 Task: Research Airbnb accommodations for  adventure in the Florida Keys
Action: Mouse moved to (507, 55)
Screenshot: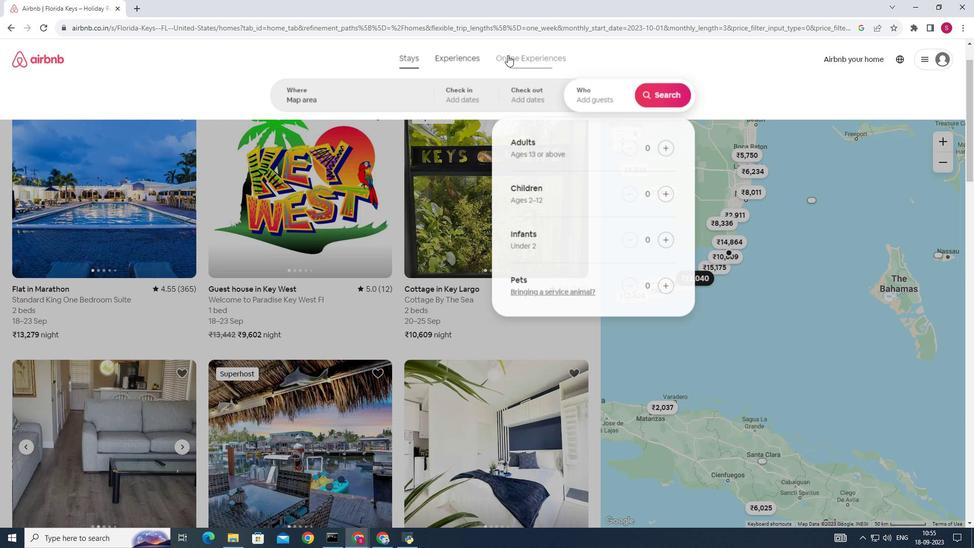 
Action: Mouse pressed left at (507, 55)
Screenshot: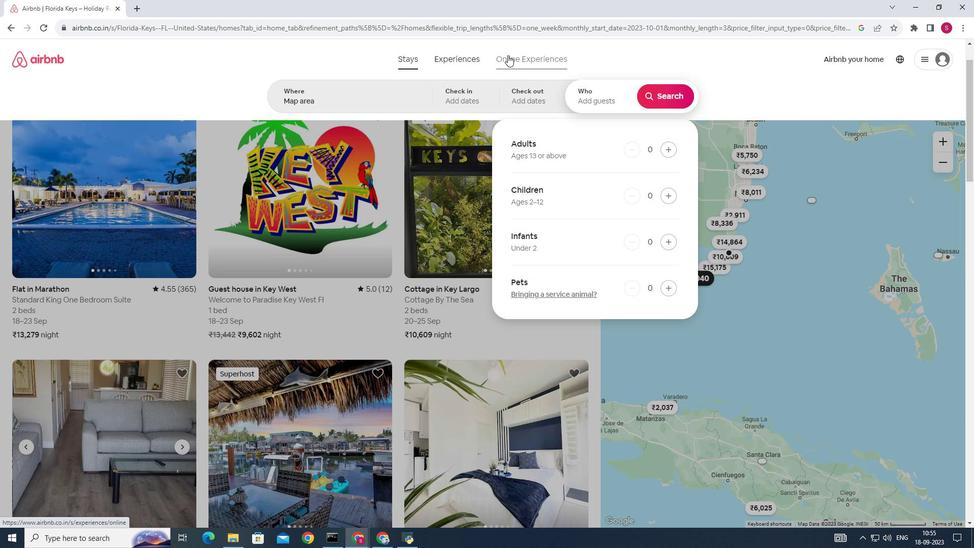 
Action: Mouse moved to (367, 97)
Screenshot: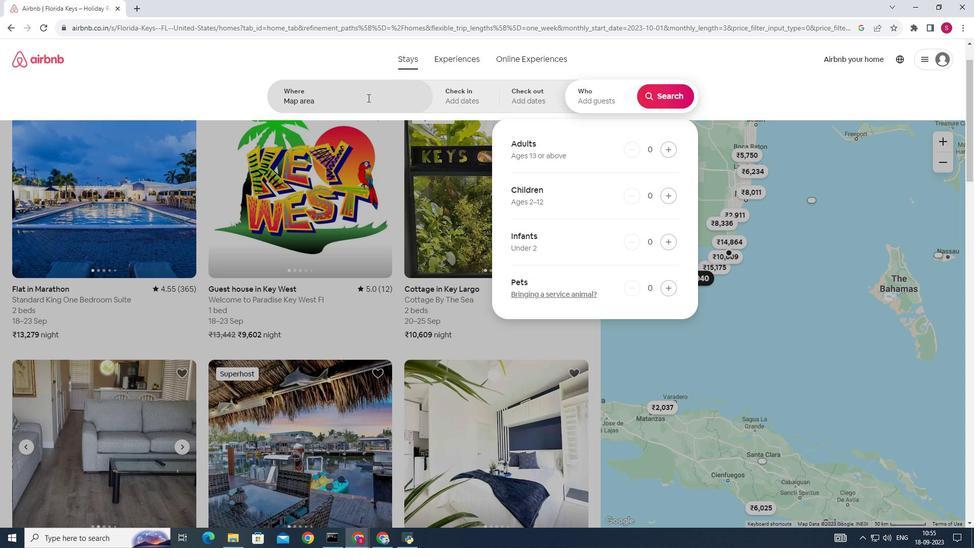 
Action: Mouse pressed left at (367, 97)
Screenshot: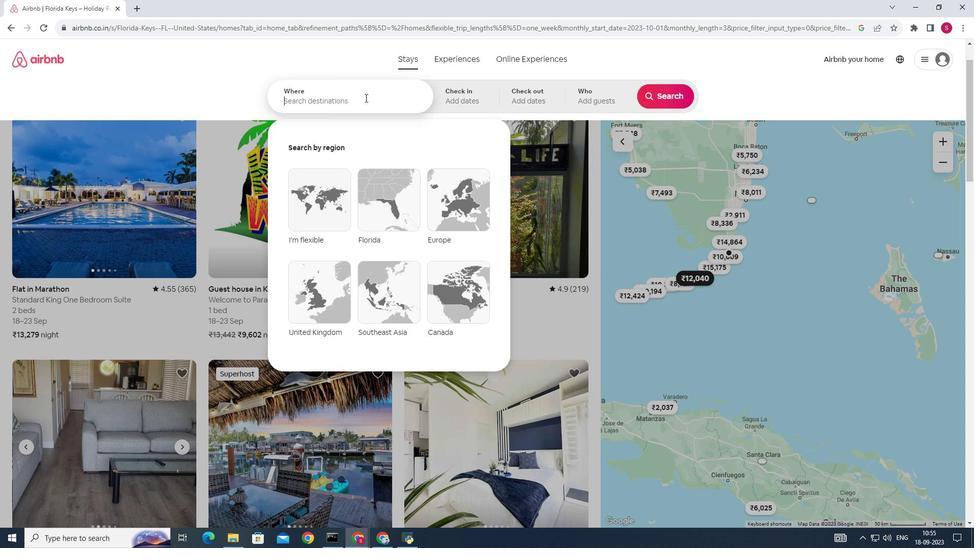 
Action: Mouse moved to (335, 102)
Screenshot: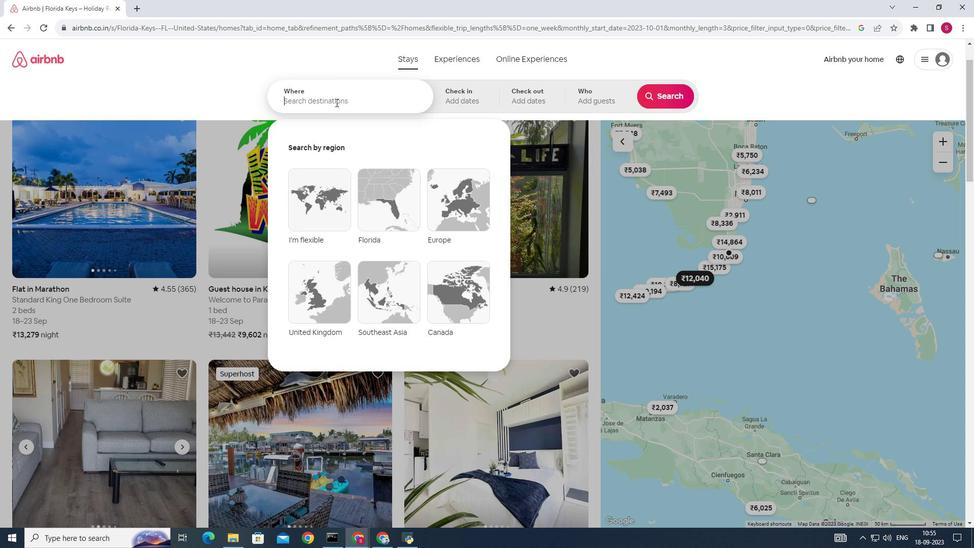 
Action: Key pressed <Key.shift>Fo<Key.backspace>lorida<Key.space><Key.shift>Keys<Key.enter>
Screenshot: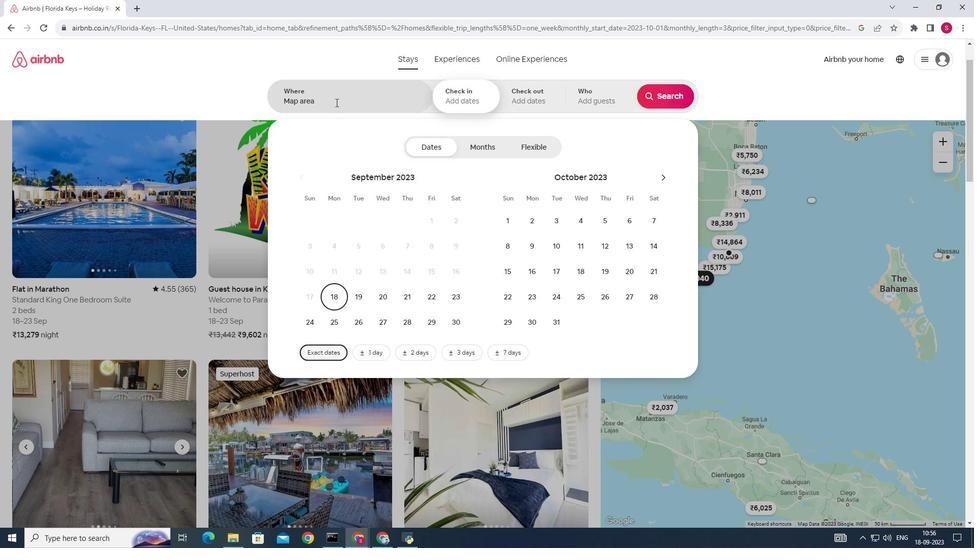 
Action: Mouse moved to (664, 91)
Screenshot: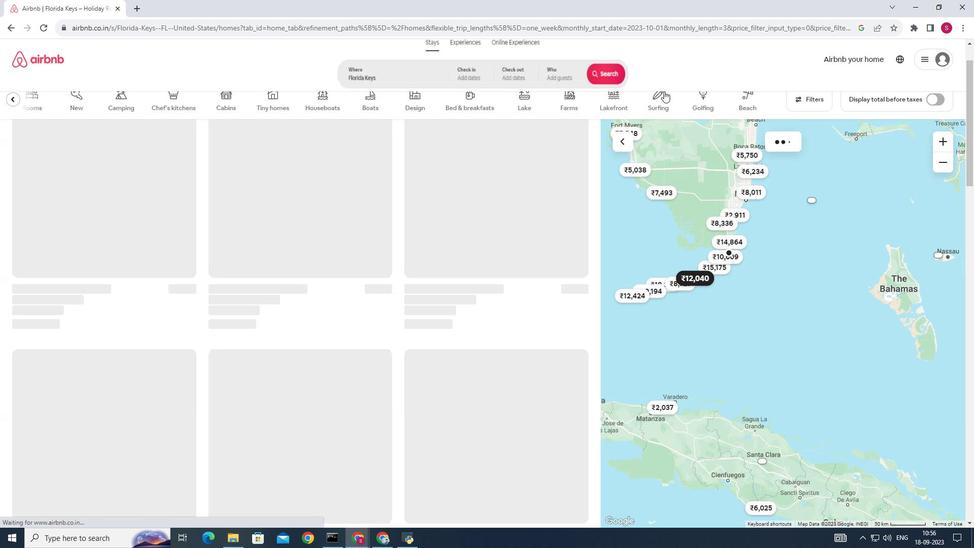 
Action: Mouse pressed left at (664, 91)
Screenshot: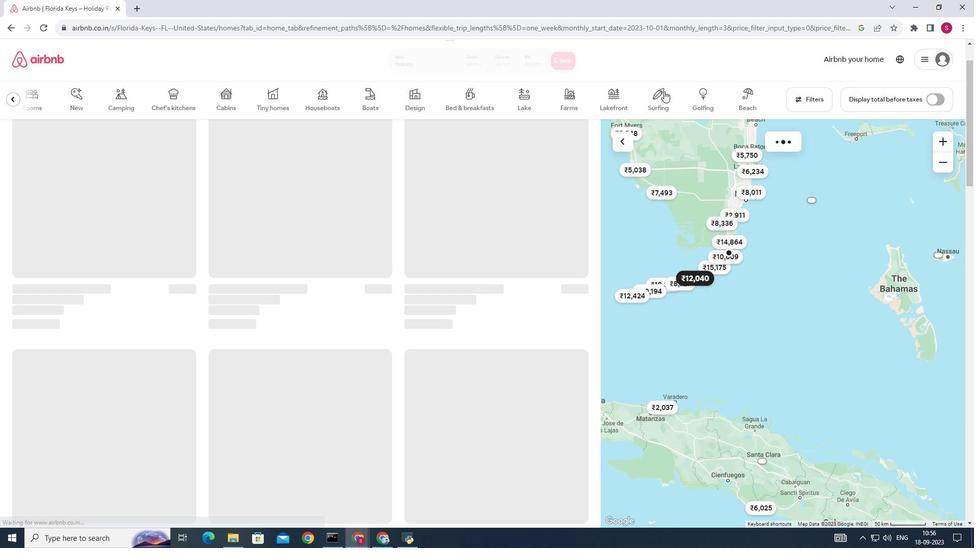 
Action: Mouse moved to (367, 93)
Screenshot: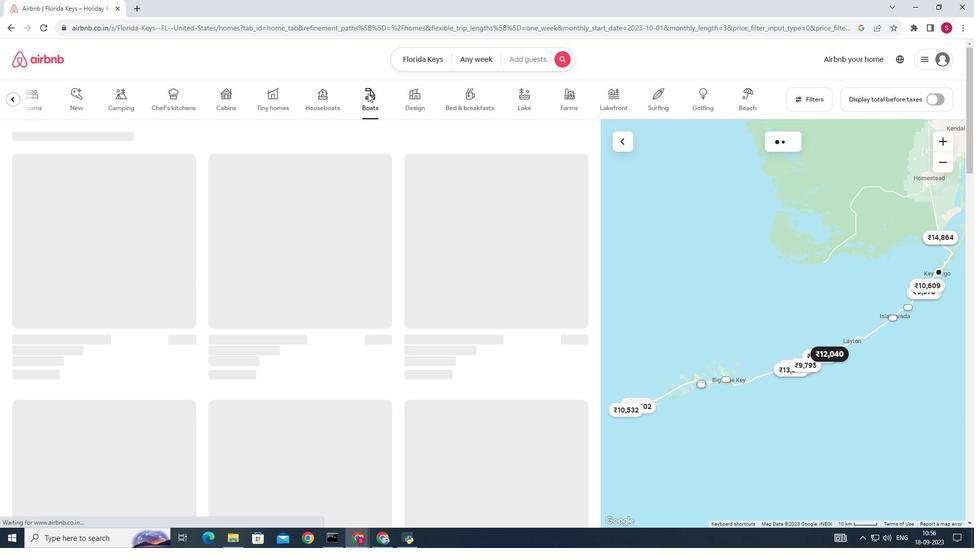 
Action: Mouse pressed left at (367, 93)
Screenshot: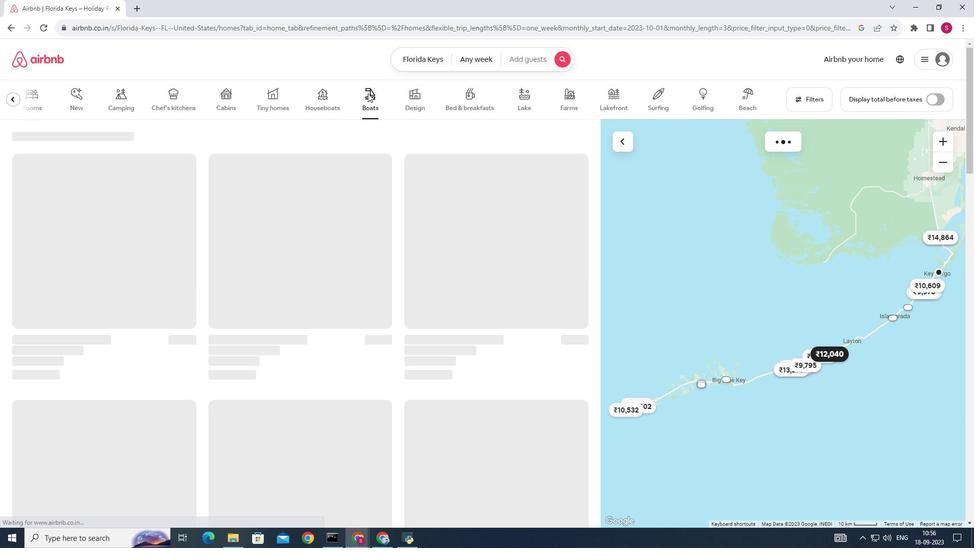 
Action: Mouse moved to (128, 263)
Screenshot: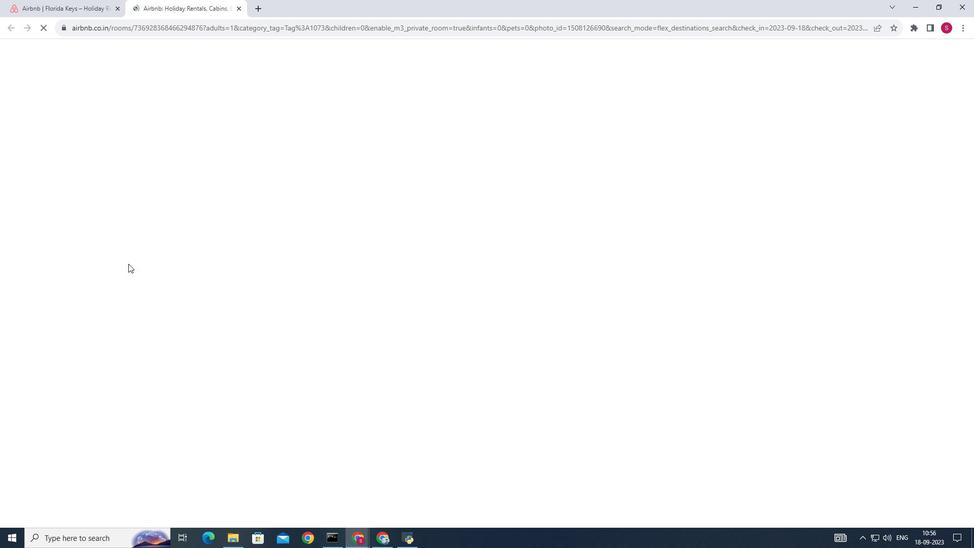 
Action: Mouse pressed left at (128, 263)
Screenshot: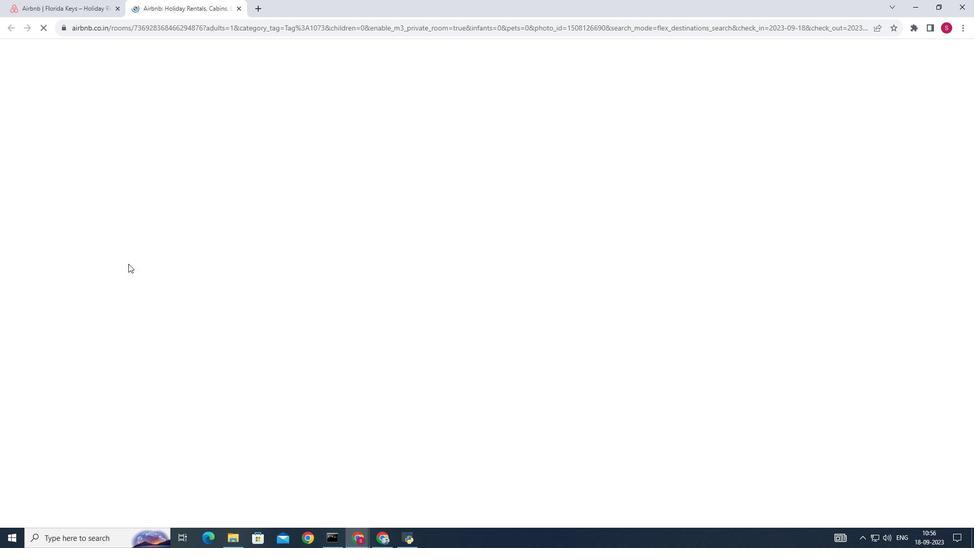 
Action: Mouse moved to (320, 291)
Screenshot: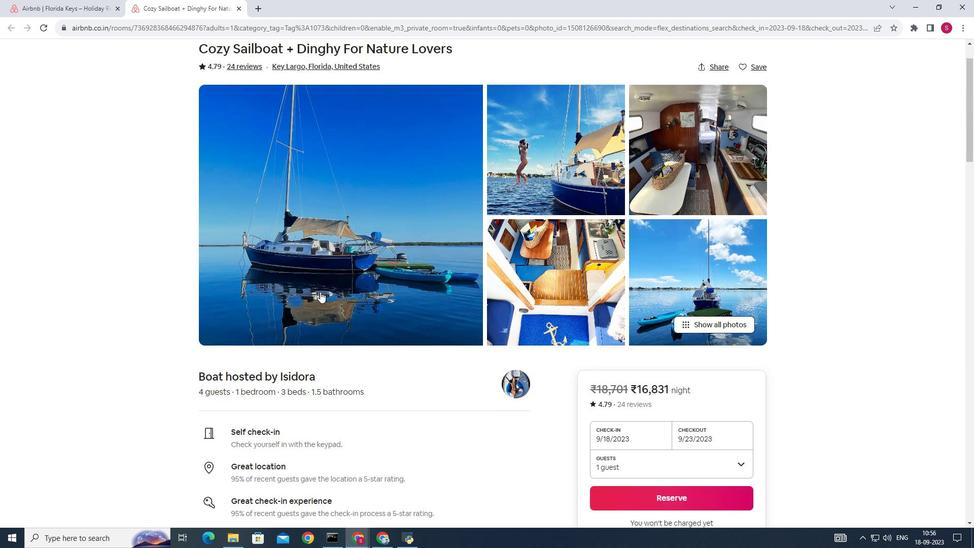 
Action: Mouse scrolled (320, 291) with delta (0, 0)
Screenshot: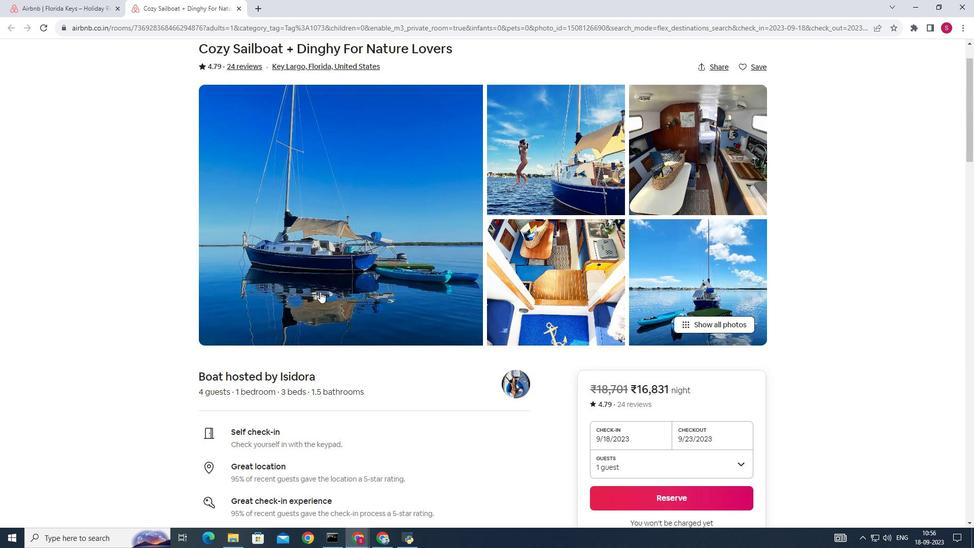 
Action: Mouse scrolled (320, 291) with delta (0, 0)
Screenshot: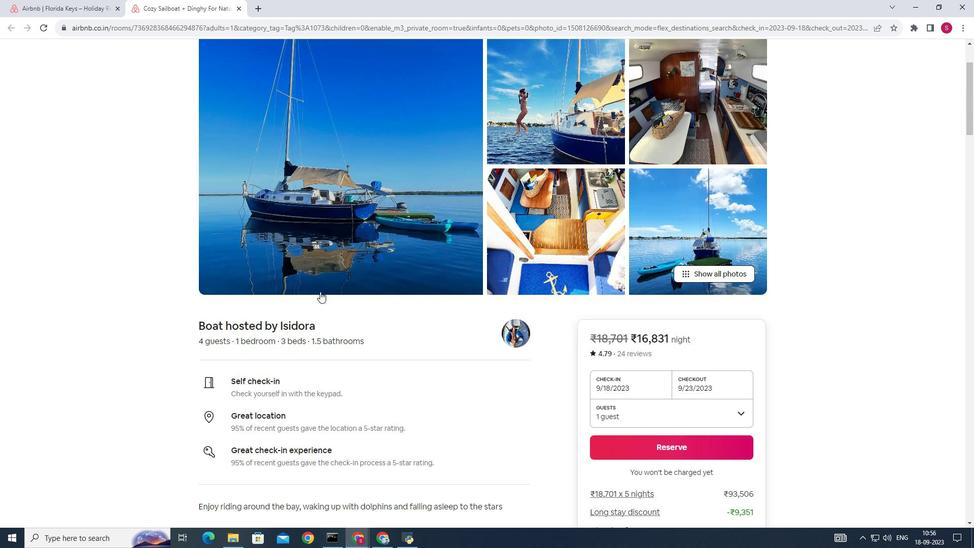 
Action: Mouse scrolled (320, 291) with delta (0, 0)
Screenshot: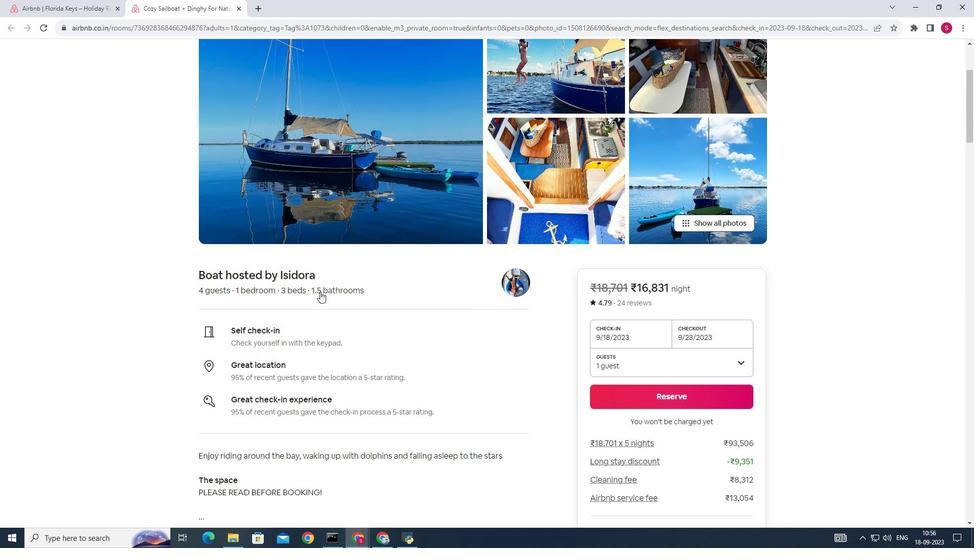 
Action: Mouse scrolled (320, 291) with delta (0, 0)
Screenshot: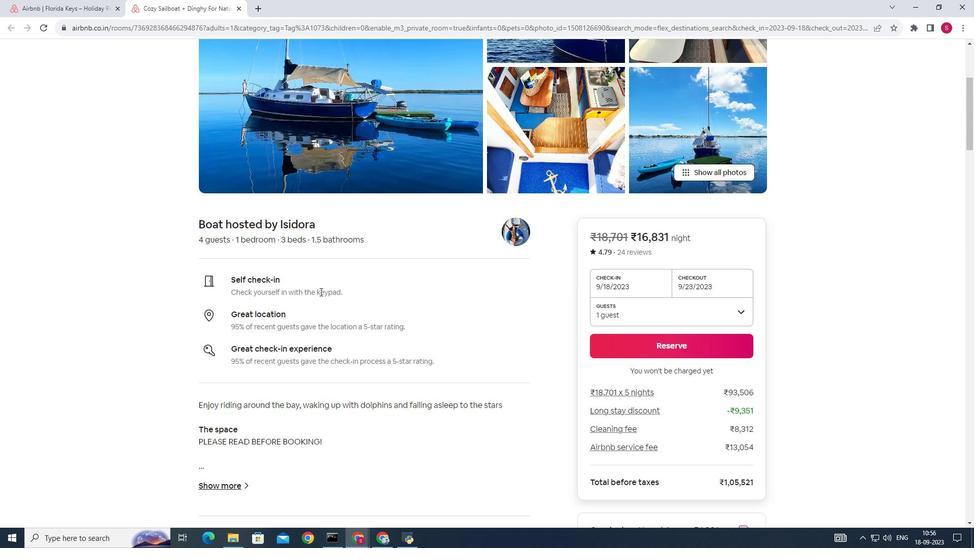 
Action: Mouse scrolled (320, 291) with delta (0, 0)
Screenshot: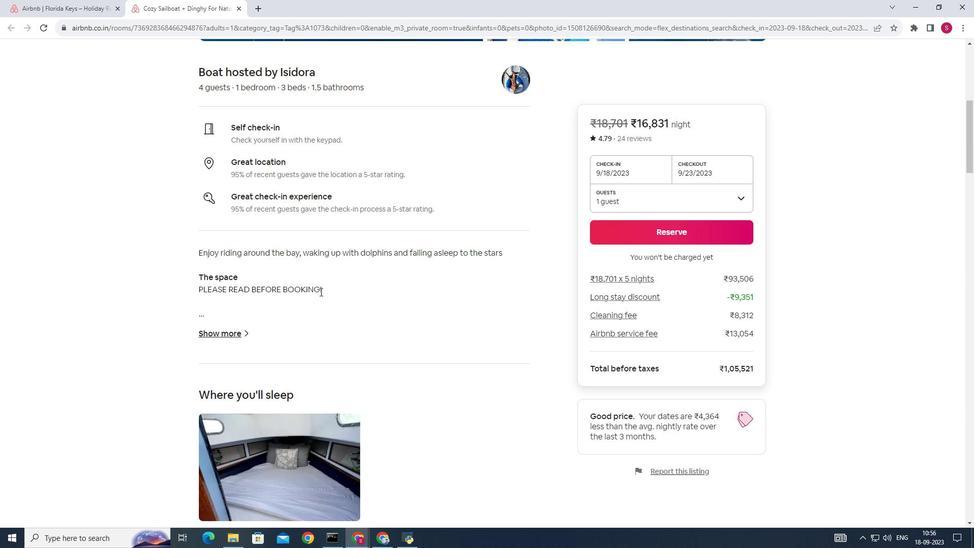 
Action: Mouse scrolled (320, 291) with delta (0, 0)
Screenshot: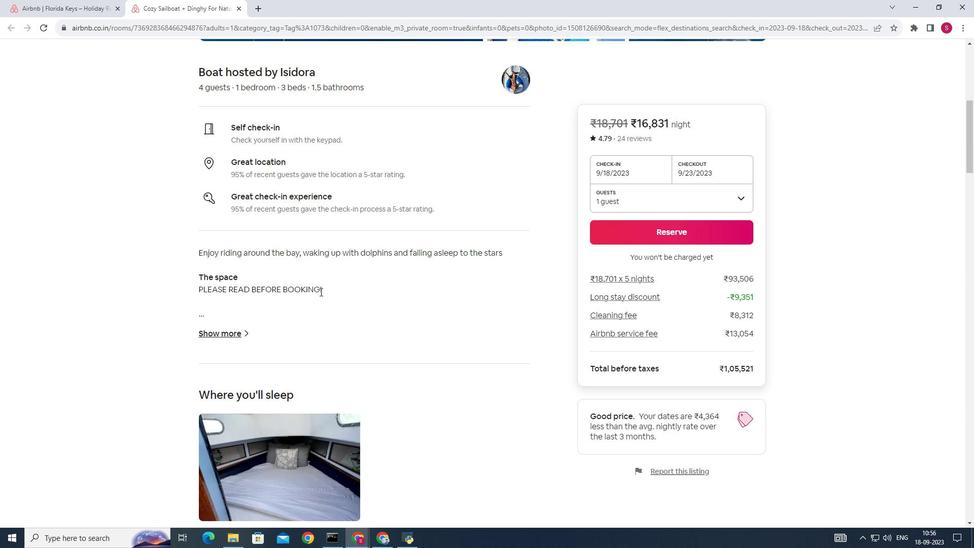 
Action: Mouse scrolled (320, 291) with delta (0, 0)
Screenshot: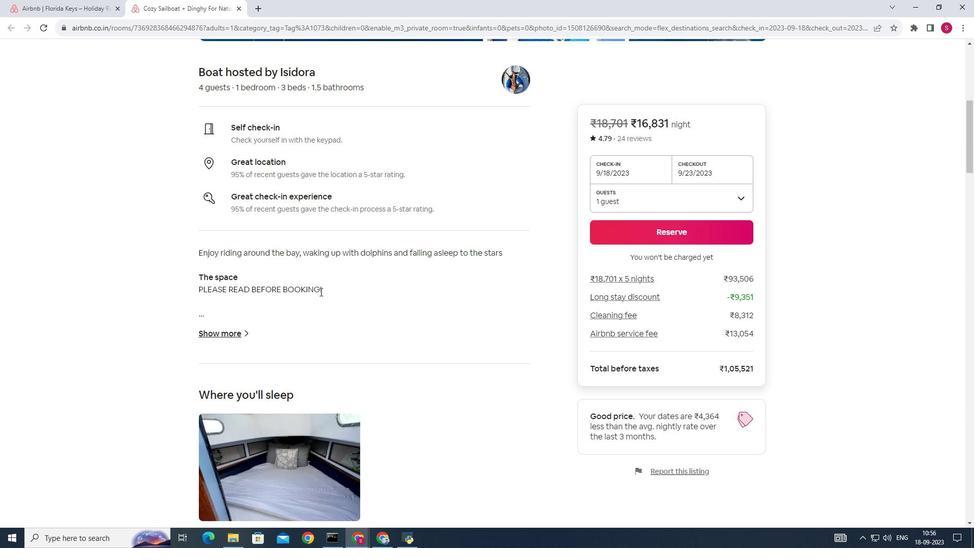 
Action: Mouse scrolled (320, 291) with delta (0, 0)
Screenshot: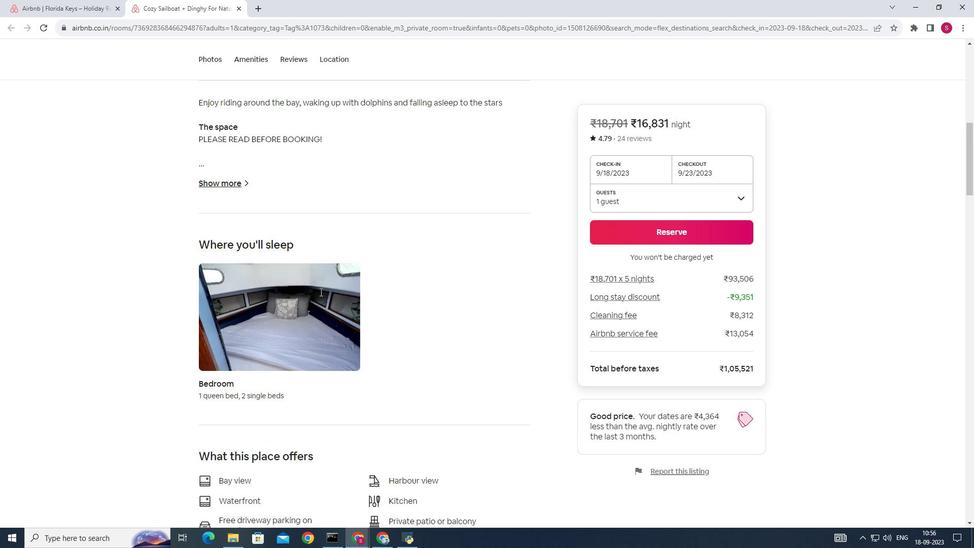 
Action: Mouse scrolled (320, 291) with delta (0, 0)
Screenshot: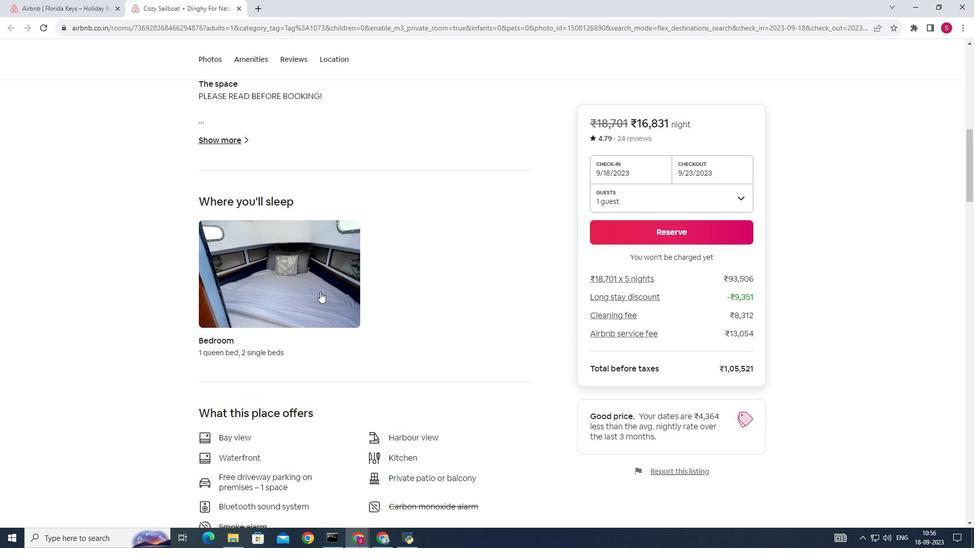 
Action: Mouse scrolled (320, 291) with delta (0, 0)
Screenshot: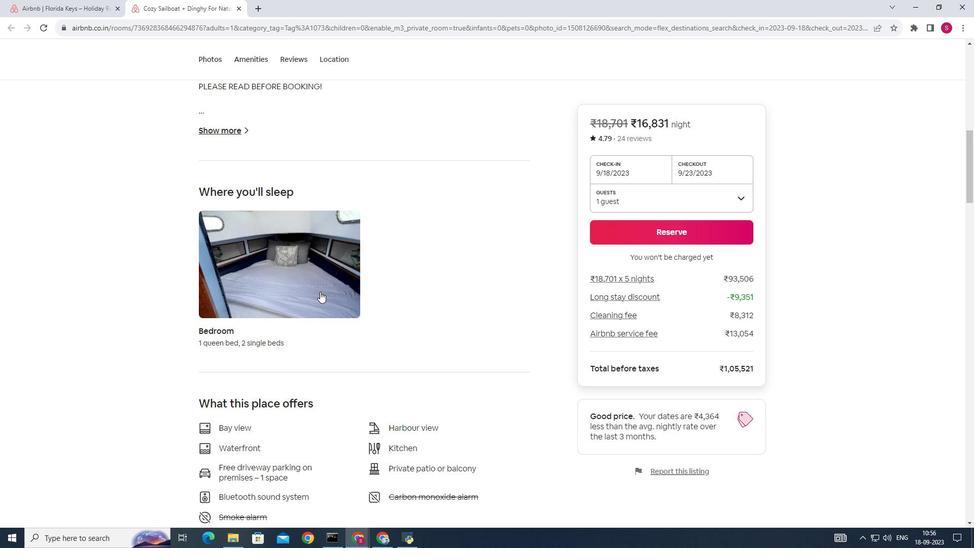
Action: Mouse scrolled (320, 291) with delta (0, 0)
Screenshot: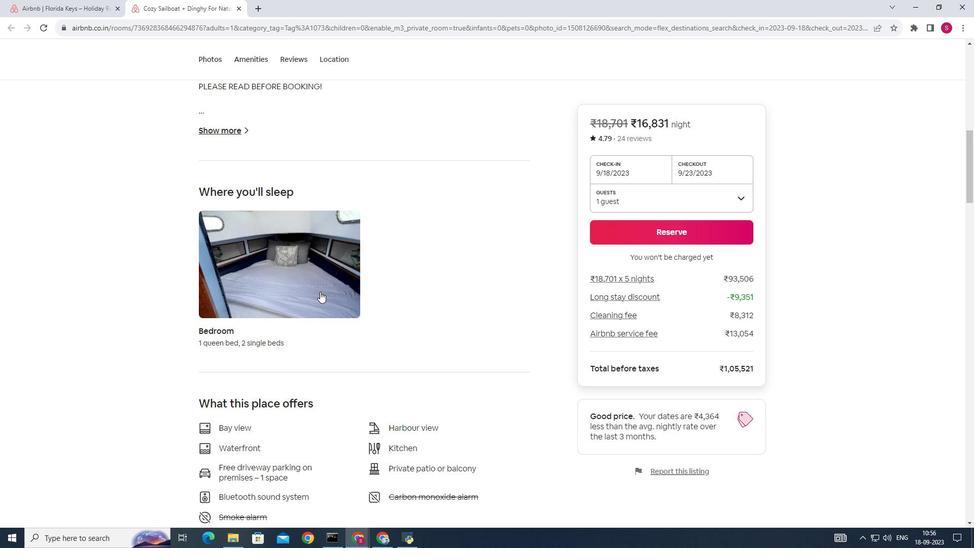 
Action: Mouse scrolled (320, 291) with delta (0, 0)
Screenshot: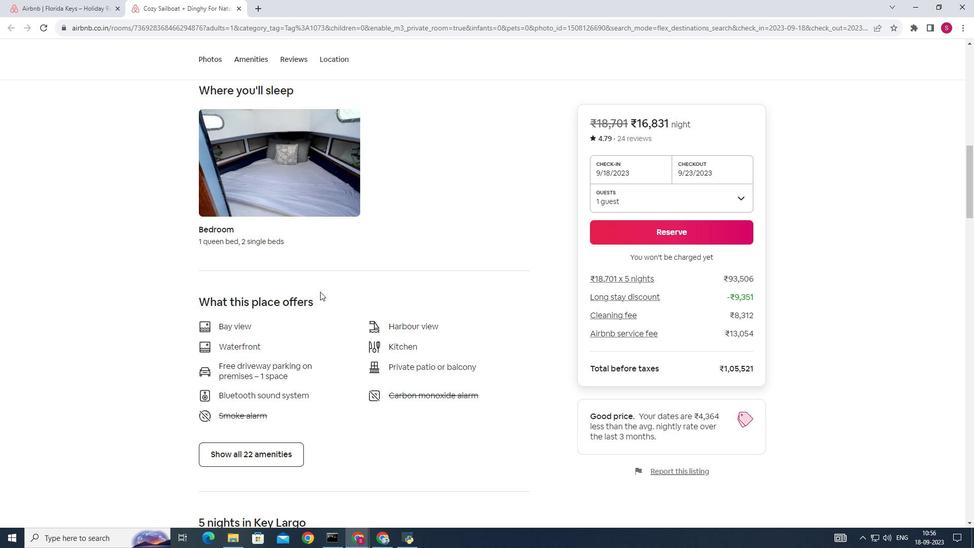 
Action: Mouse scrolled (320, 291) with delta (0, 0)
Screenshot: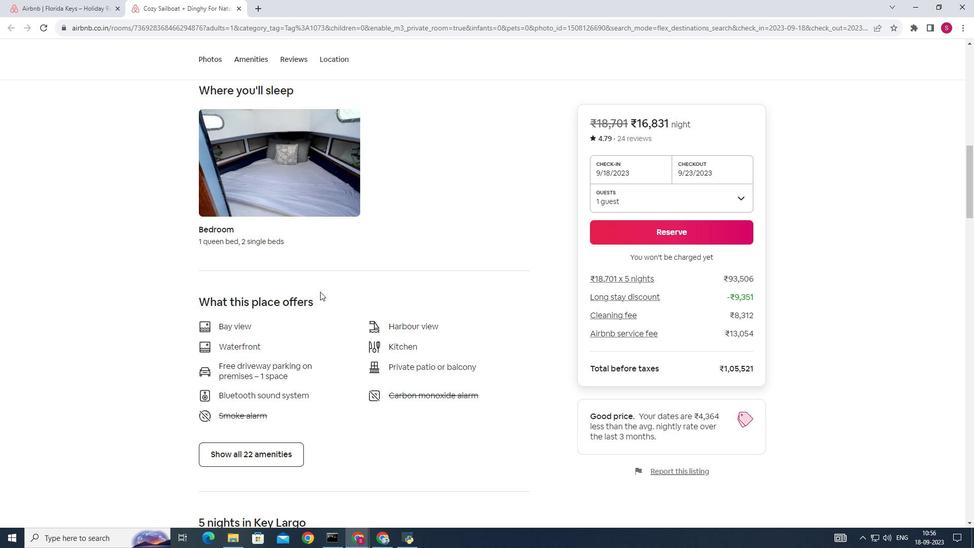 
Action: Mouse scrolled (320, 291) with delta (0, 0)
Screenshot: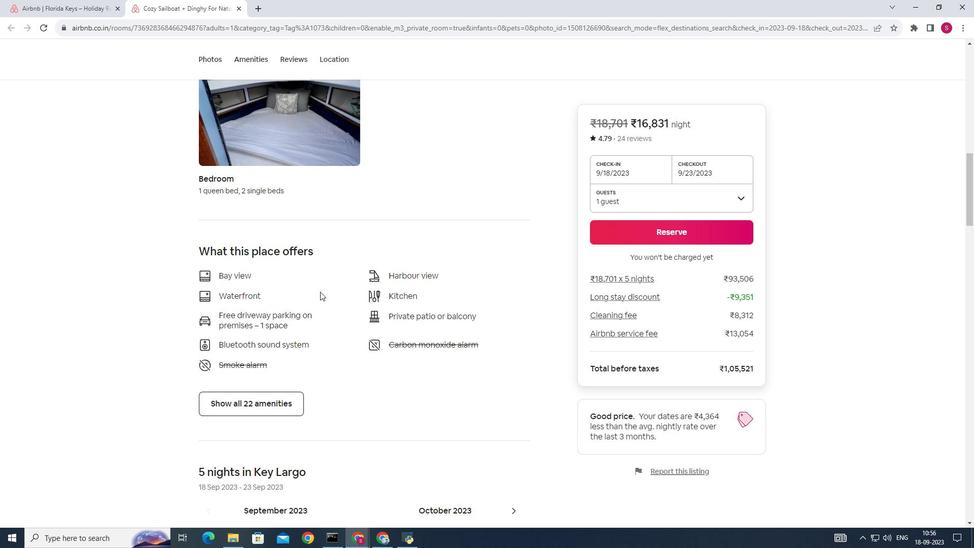 
Action: Mouse scrolled (320, 291) with delta (0, 0)
Screenshot: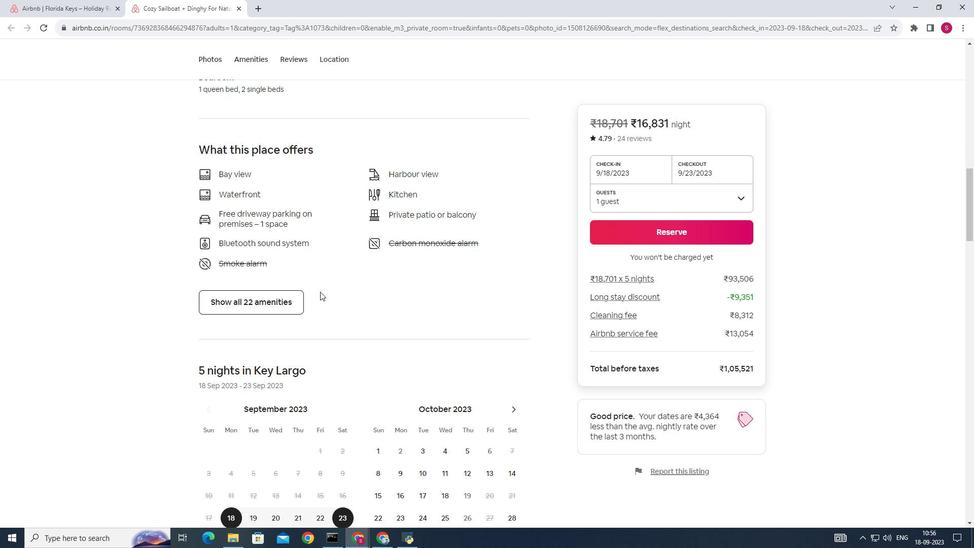 
Action: Mouse scrolled (320, 291) with delta (0, 0)
Screenshot: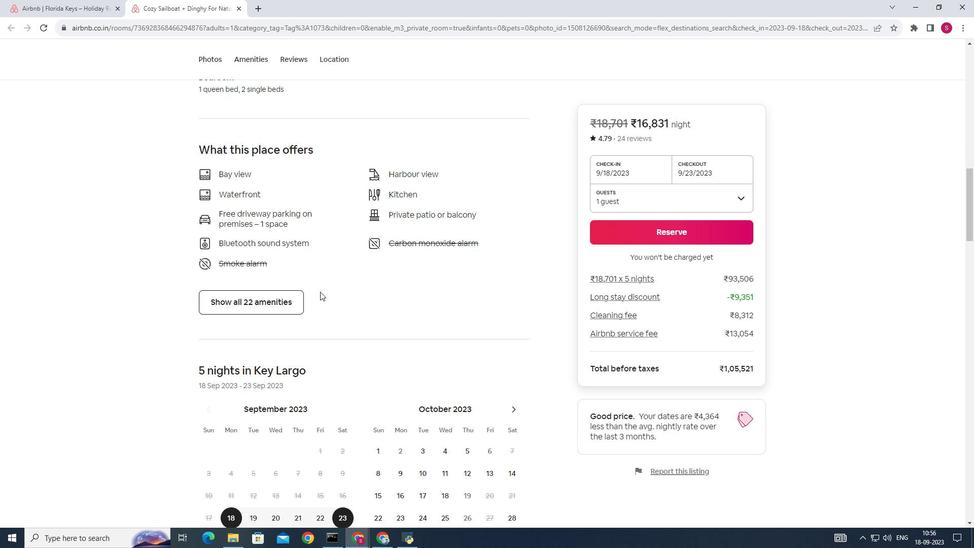 
Action: Mouse moved to (249, 306)
Screenshot: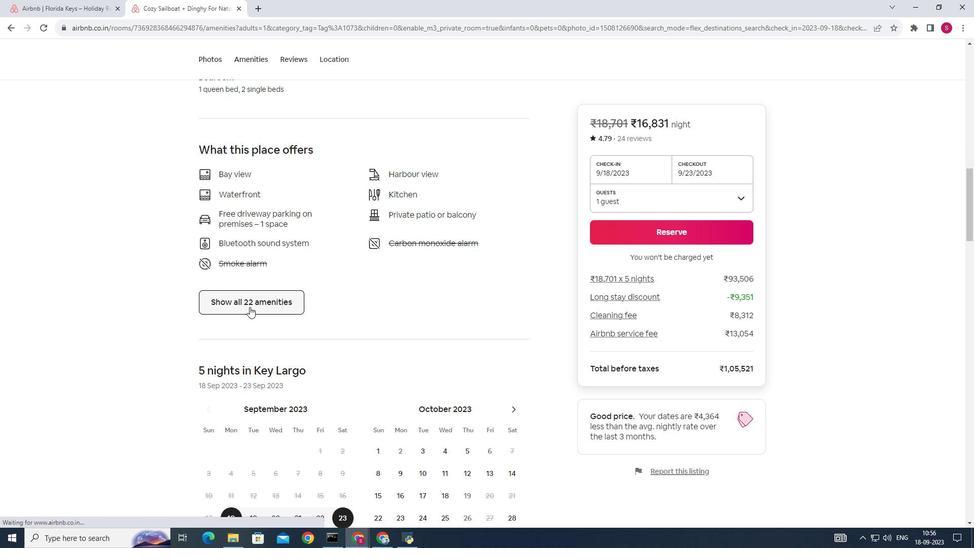 
Action: Mouse pressed left at (249, 306)
Screenshot: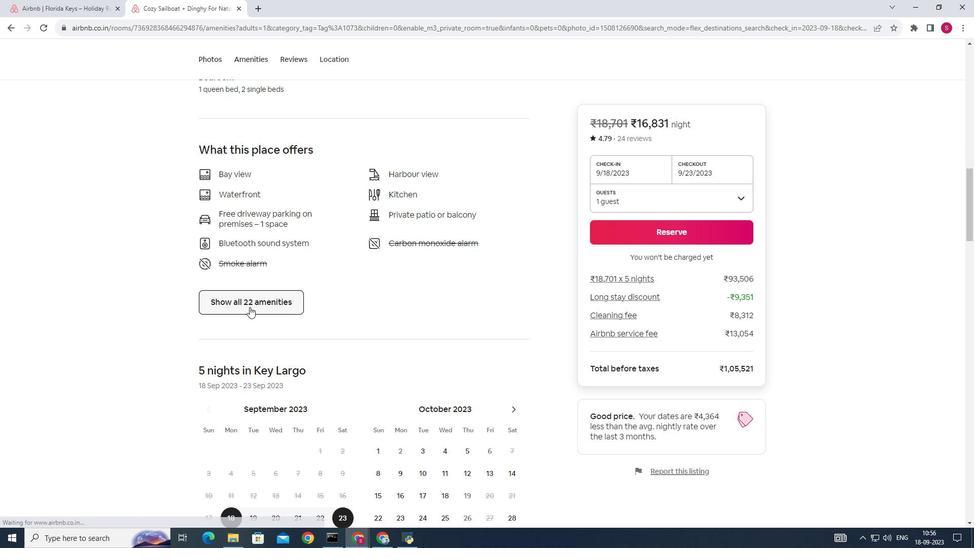 
Action: Mouse moved to (349, 194)
Screenshot: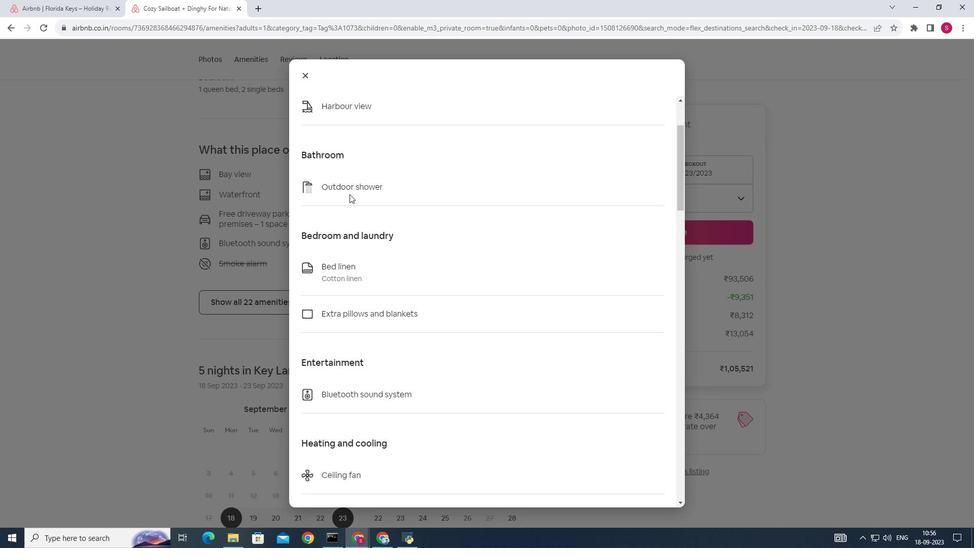 
Action: Mouse scrolled (349, 193) with delta (0, 0)
Screenshot: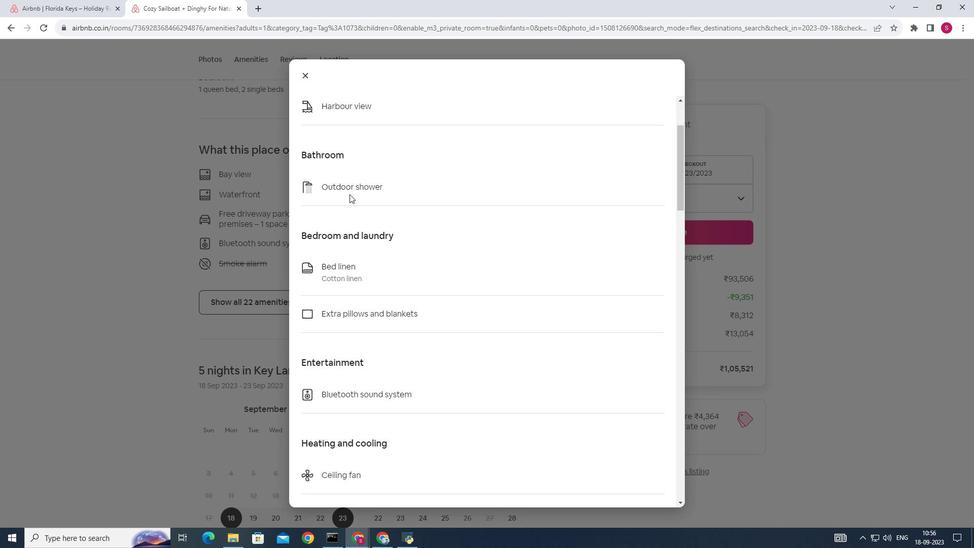 
Action: Mouse scrolled (349, 193) with delta (0, 0)
Screenshot: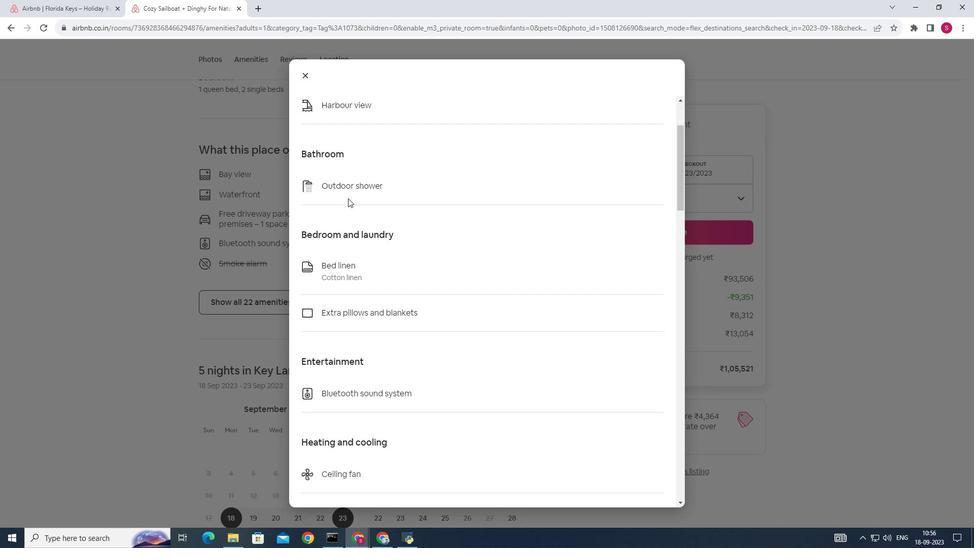 
Action: Mouse moved to (348, 198)
Screenshot: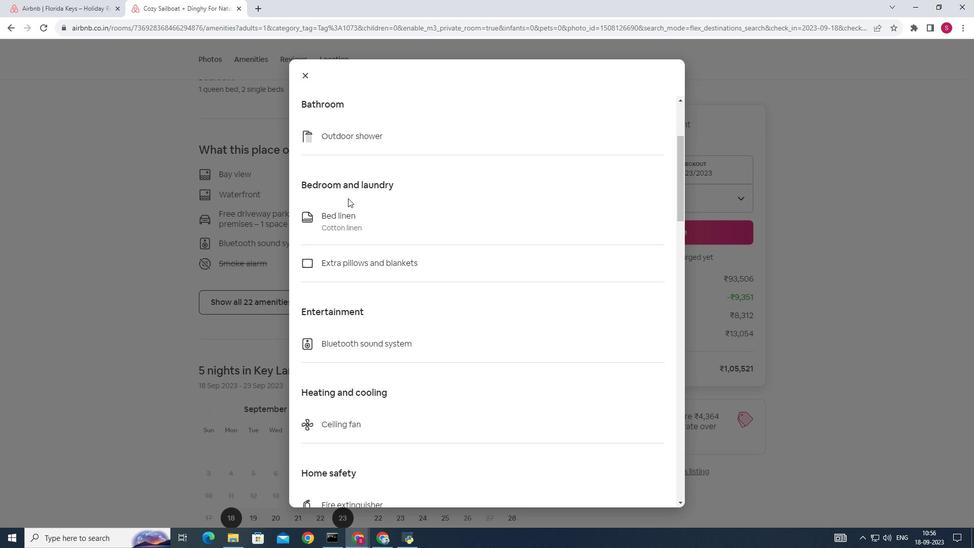 
Action: Mouse scrolled (348, 197) with delta (0, 0)
Screenshot: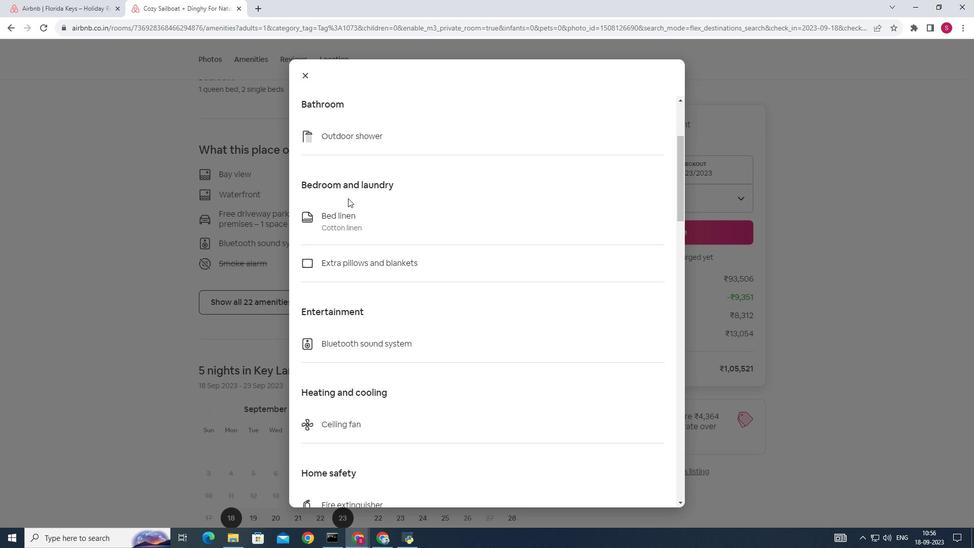 
Action: Mouse moved to (348, 198)
Screenshot: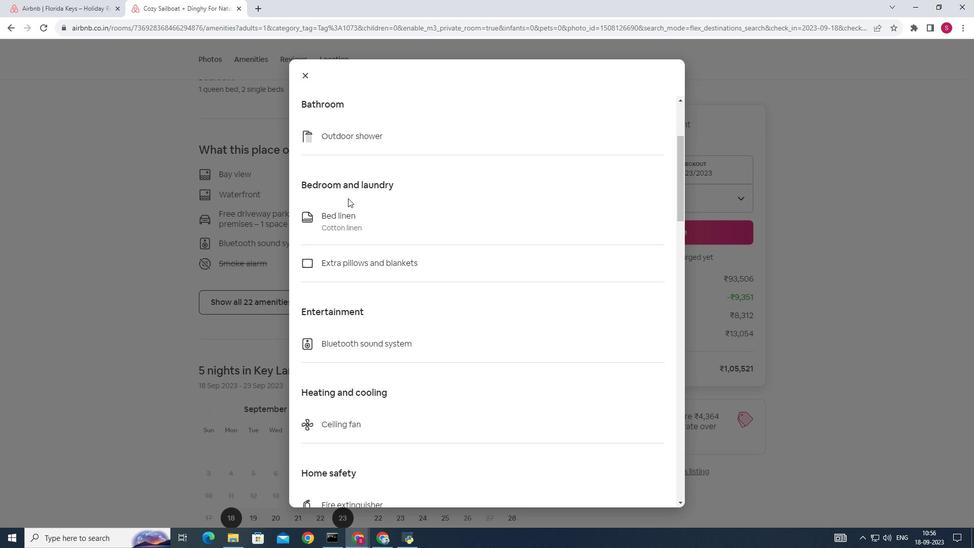 
Action: Mouse scrolled (348, 197) with delta (0, 0)
Screenshot: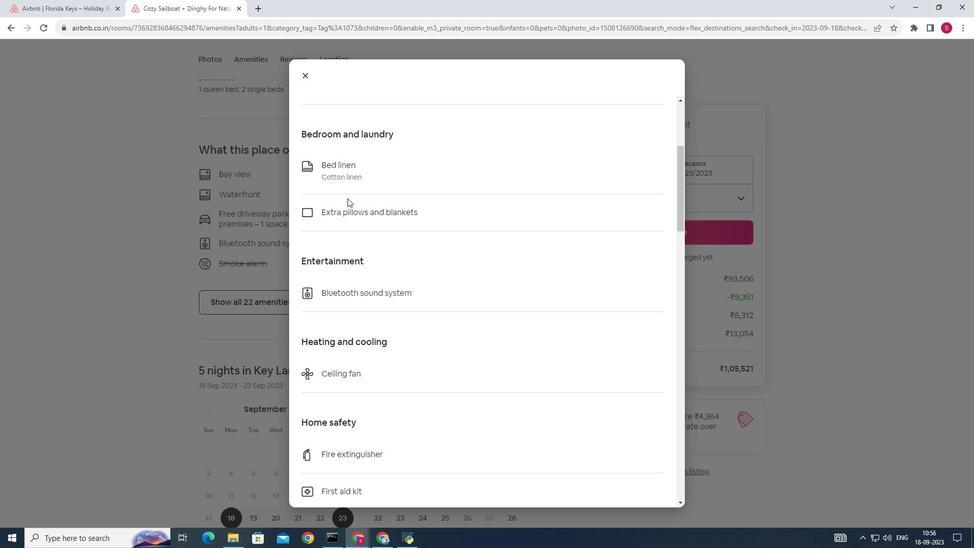 
Action: Mouse moved to (347, 198)
Screenshot: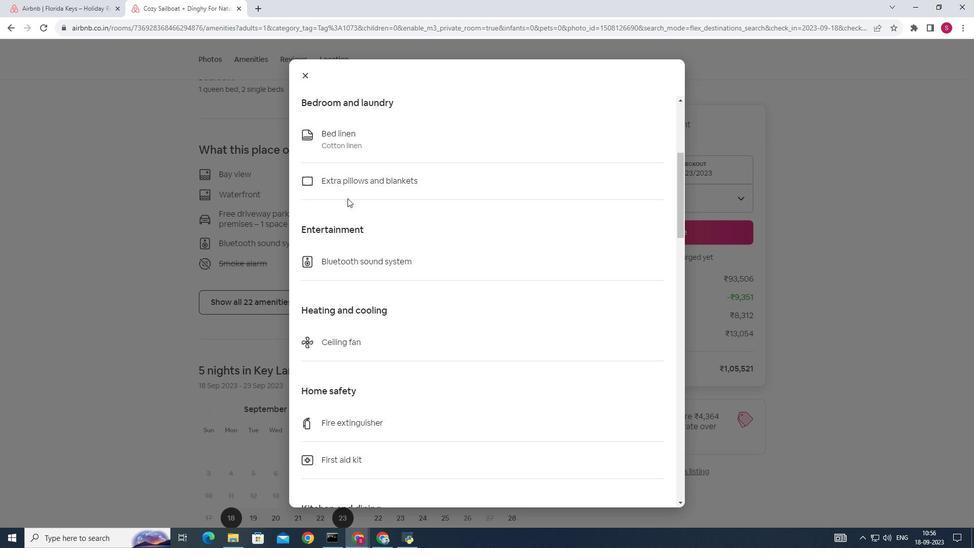 
Action: Mouse scrolled (347, 197) with delta (0, 0)
Screenshot: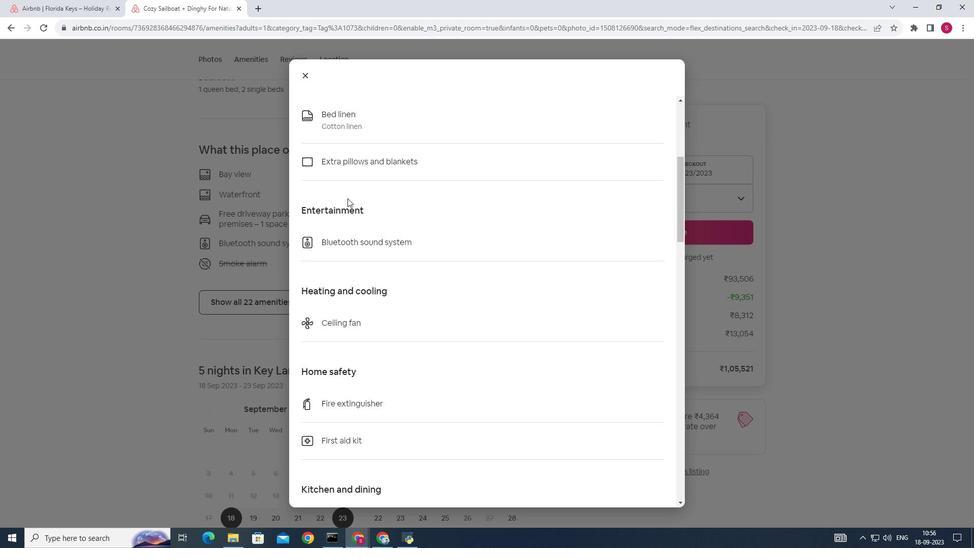 
Action: Mouse scrolled (347, 197) with delta (0, 0)
Screenshot: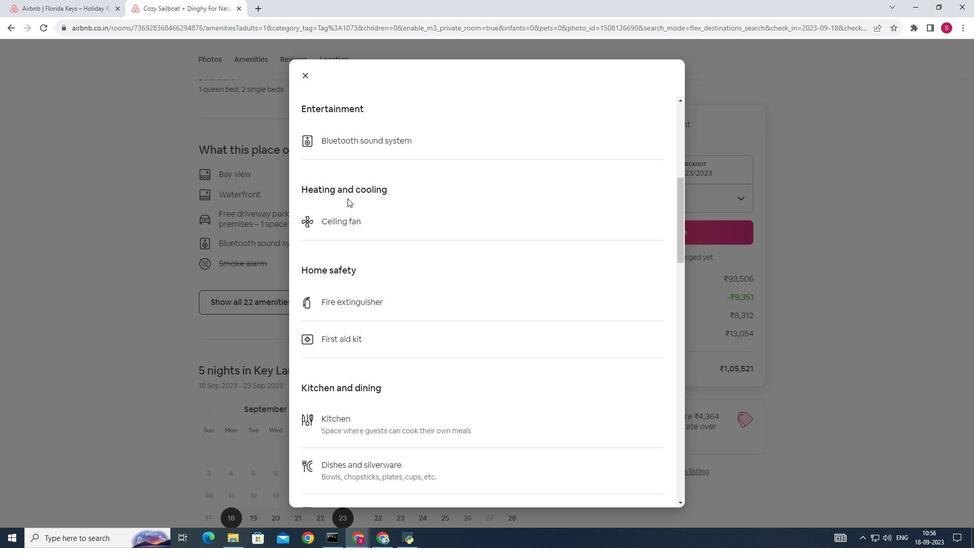 
Action: Mouse scrolled (347, 197) with delta (0, 0)
Screenshot: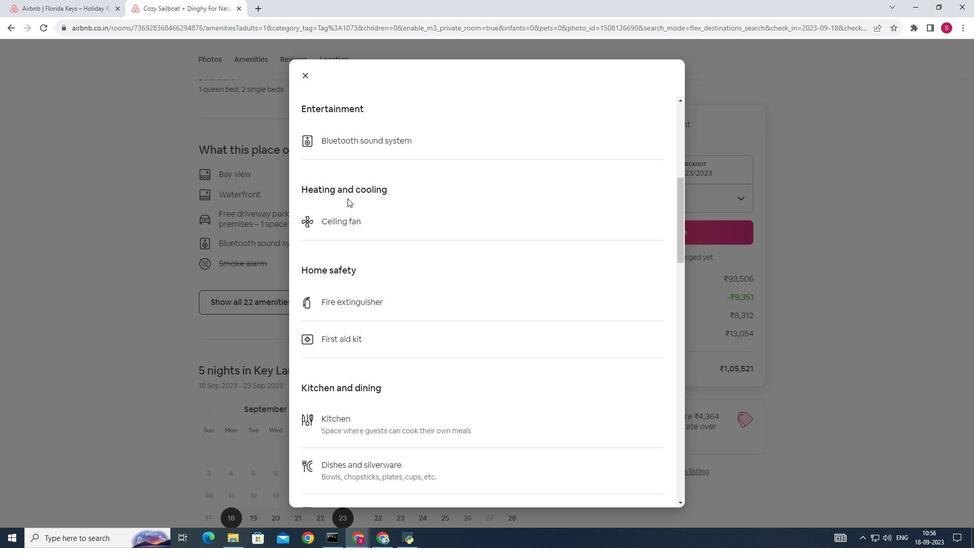 
Action: Mouse scrolled (347, 197) with delta (0, 0)
Screenshot: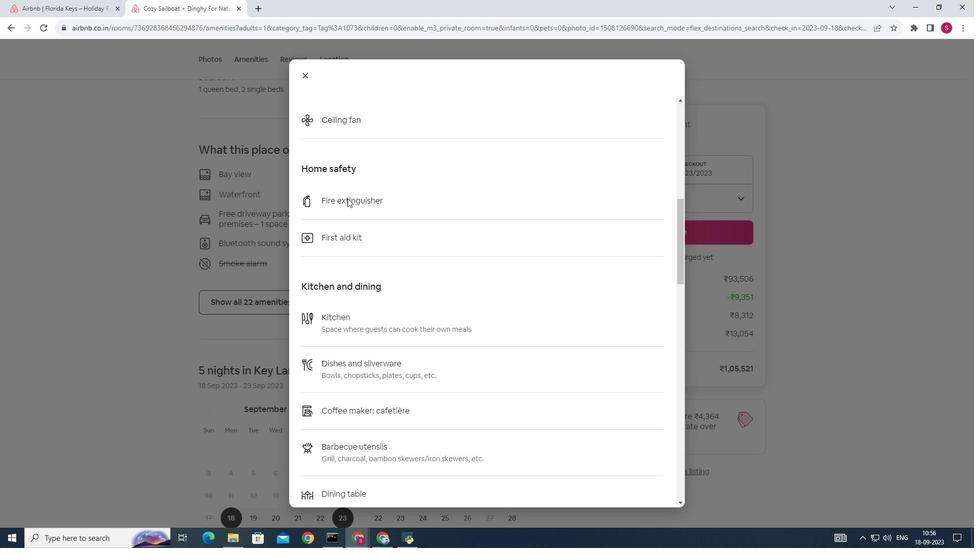 
Action: Mouse scrolled (347, 197) with delta (0, 0)
Screenshot: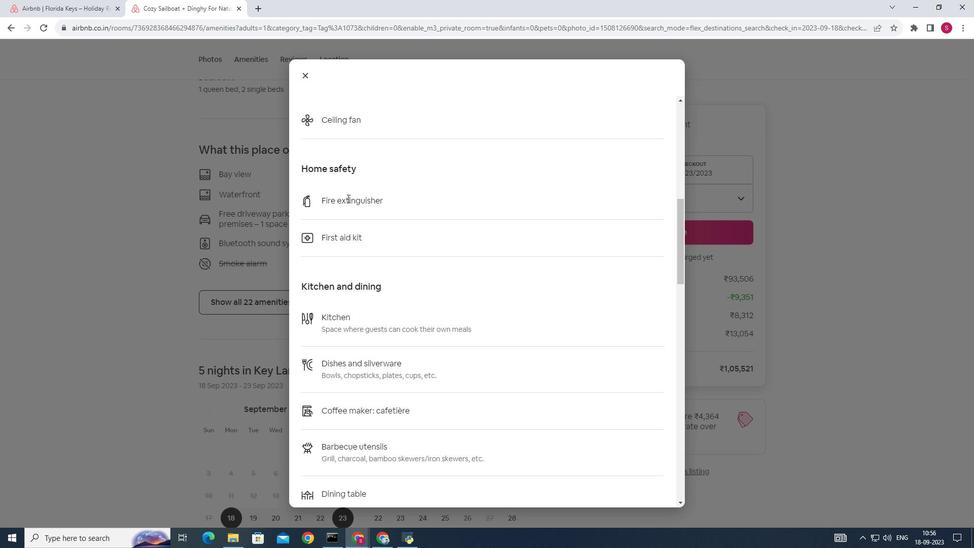
Action: Mouse scrolled (347, 197) with delta (0, 0)
Screenshot: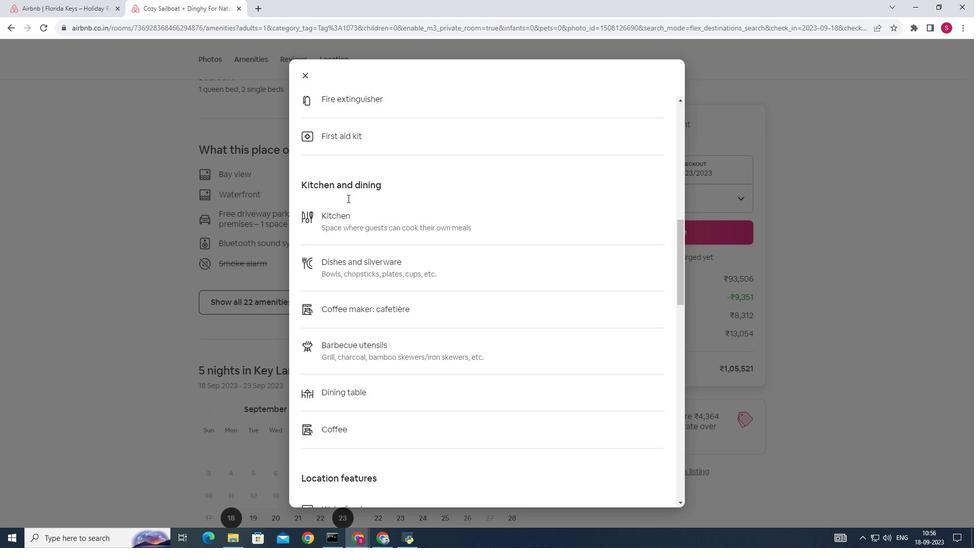 
Action: Mouse scrolled (347, 197) with delta (0, 0)
Screenshot: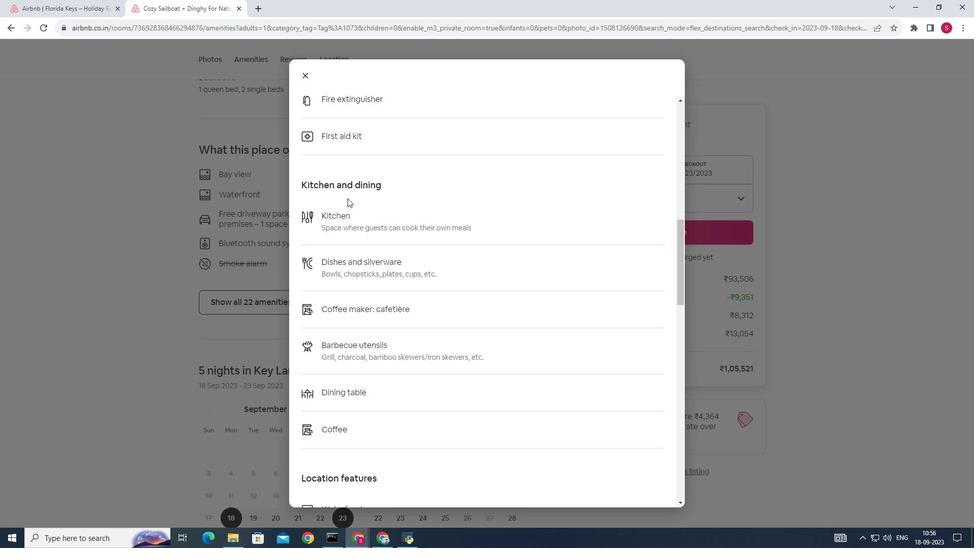 
Action: Mouse scrolled (347, 197) with delta (0, 0)
Screenshot: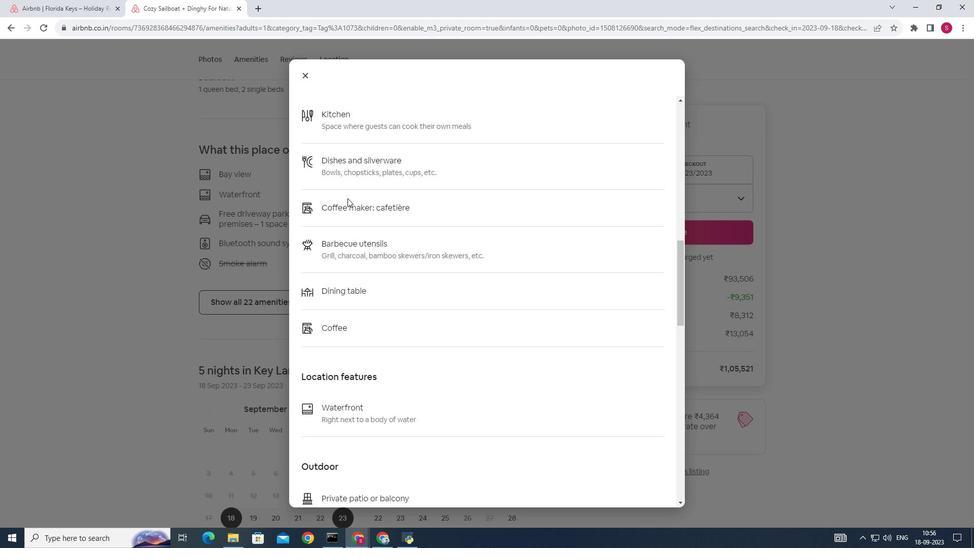 
Action: Mouse scrolled (347, 197) with delta (0, 0)
Screenshot: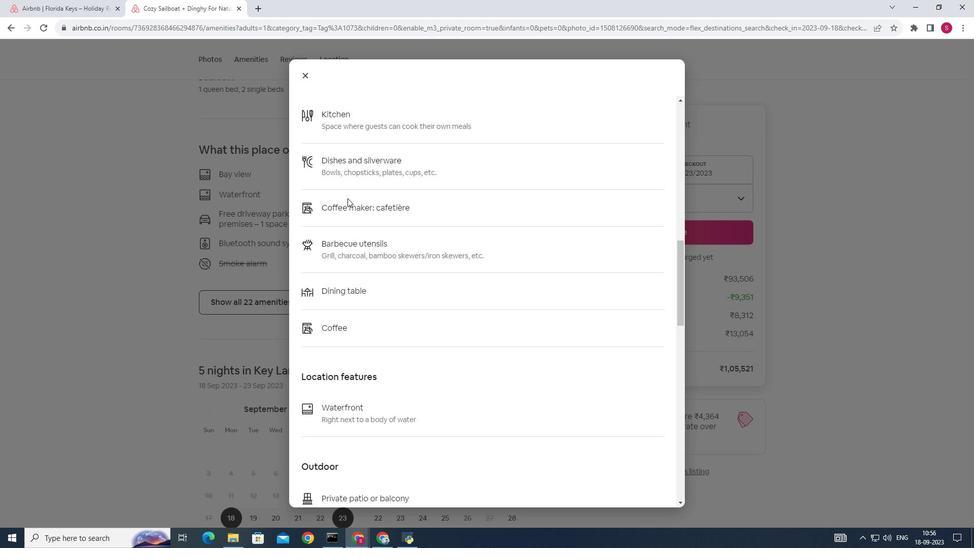 
Action: Mouse scrolled (347, 197) with delta (0, 0)
Screenshot: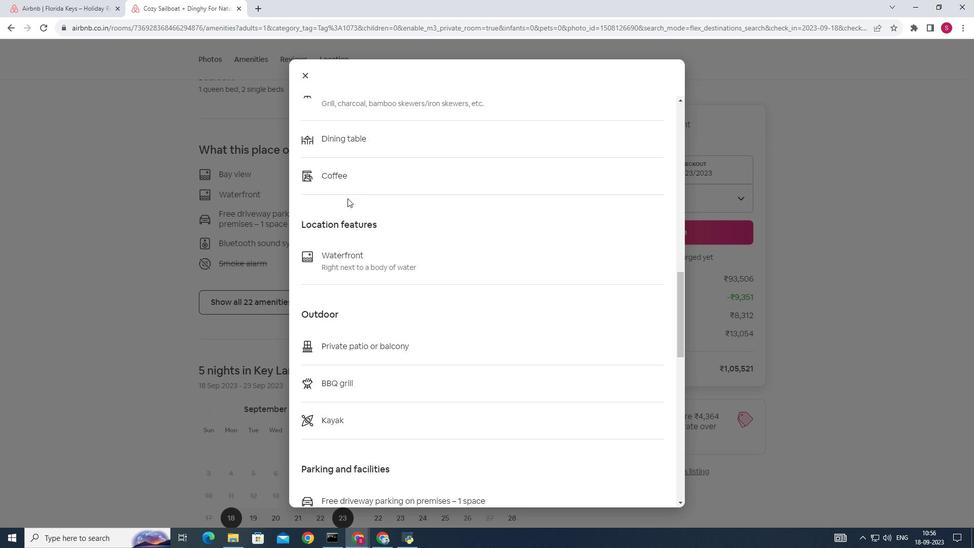 
Action: Mouse scrolled (347, 197) with delta (0, 0)
Screenshot: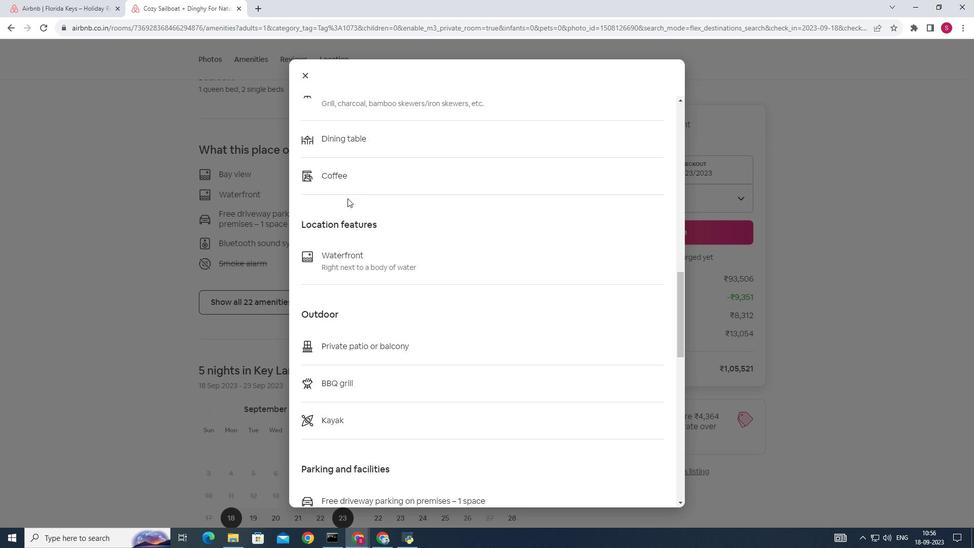 
Action: Mouse scrolled (347, 197) with delta (0, 0)
Screenshot: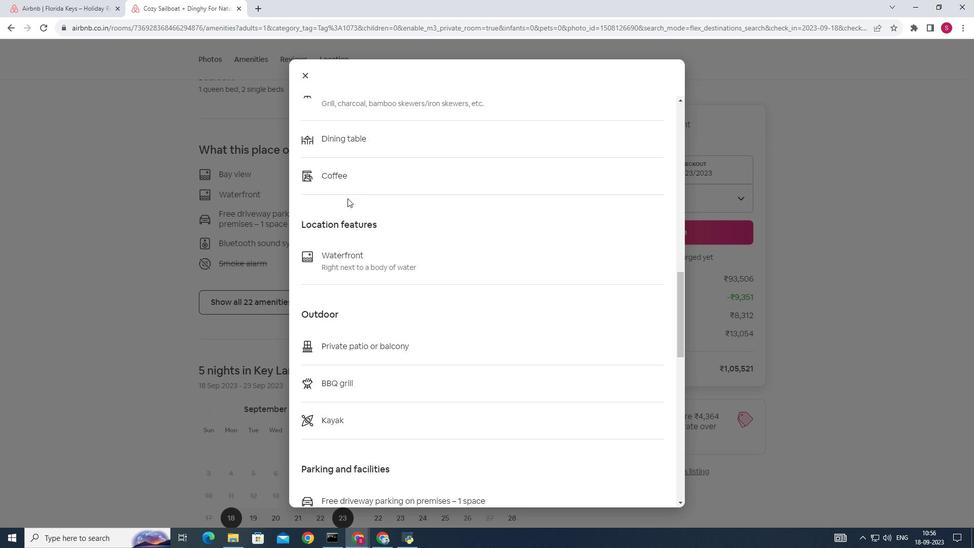 
Action: Mouse scrolled (347, 197) with delta (0, 0)
Screenshot: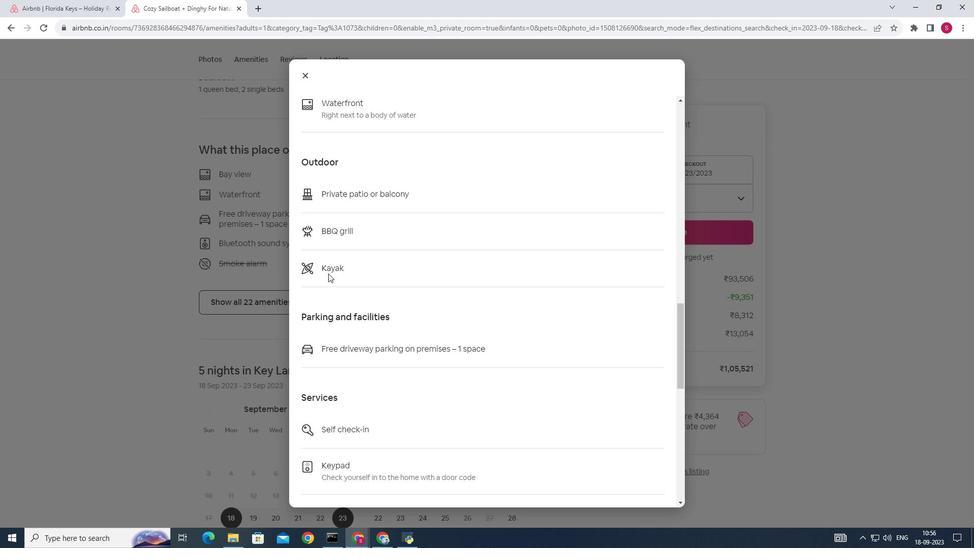 
Action: Mouse scrolled (347, 197) with delta (0, 0)
Screenshot: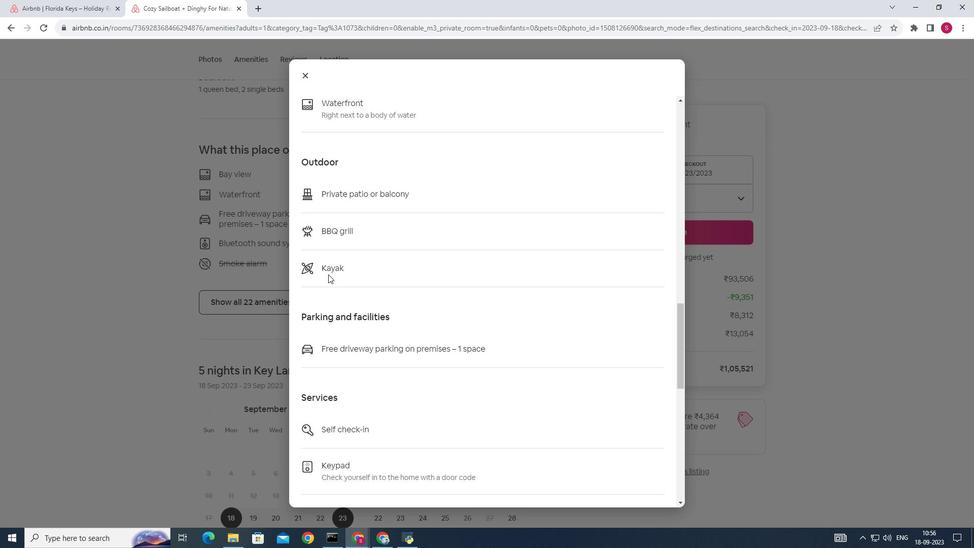 
Action: Mouse scrolled (347, 197) with delta (0, 0)
Screenshot: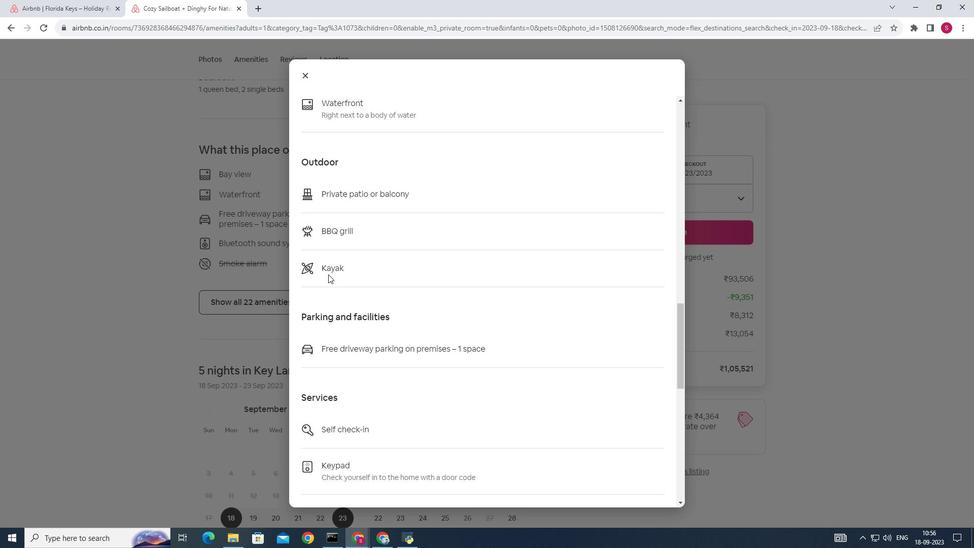 
Action: Mouse moved to (334, 270)
Screenshot: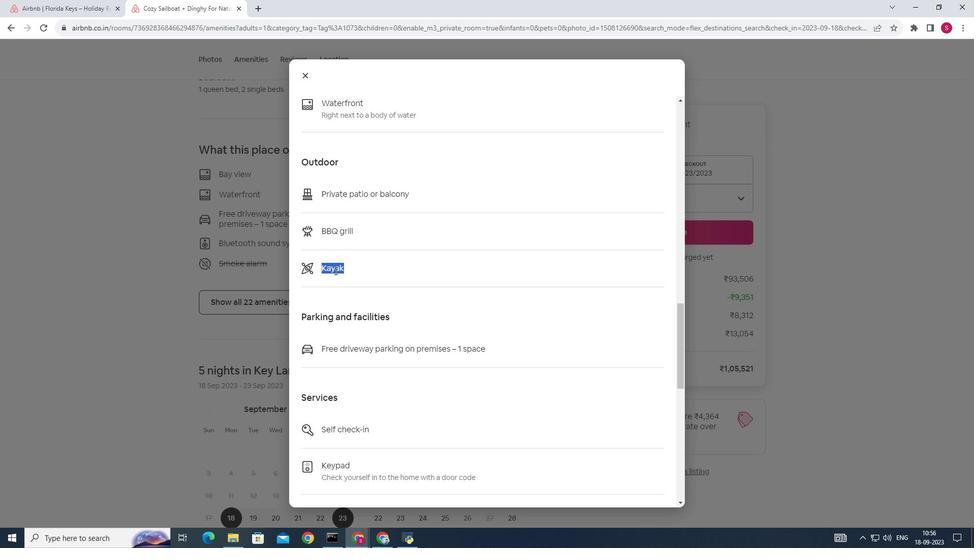 
Action: Mouse pressed left at (334, 270)
Screenshot: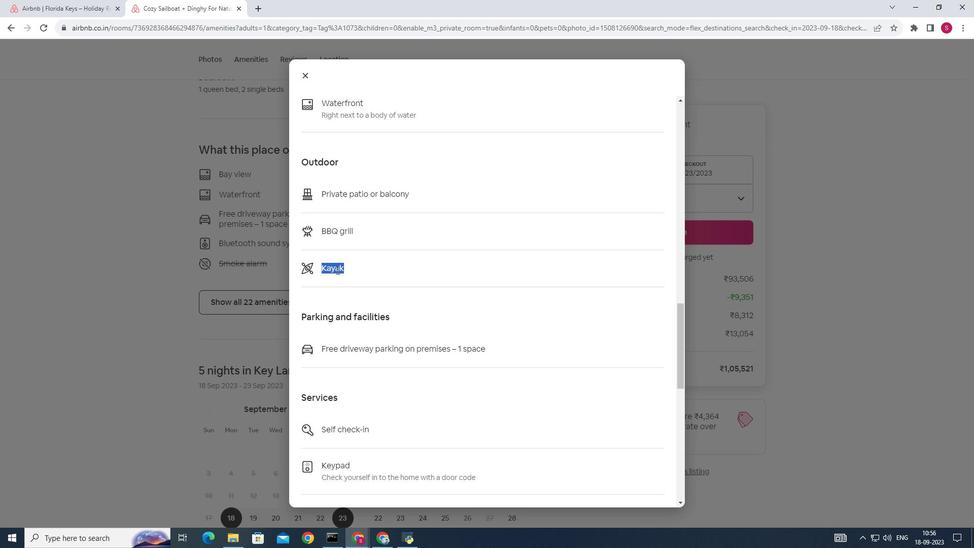 
Action: Mouse pressed left at (334, 270)
Screenshot: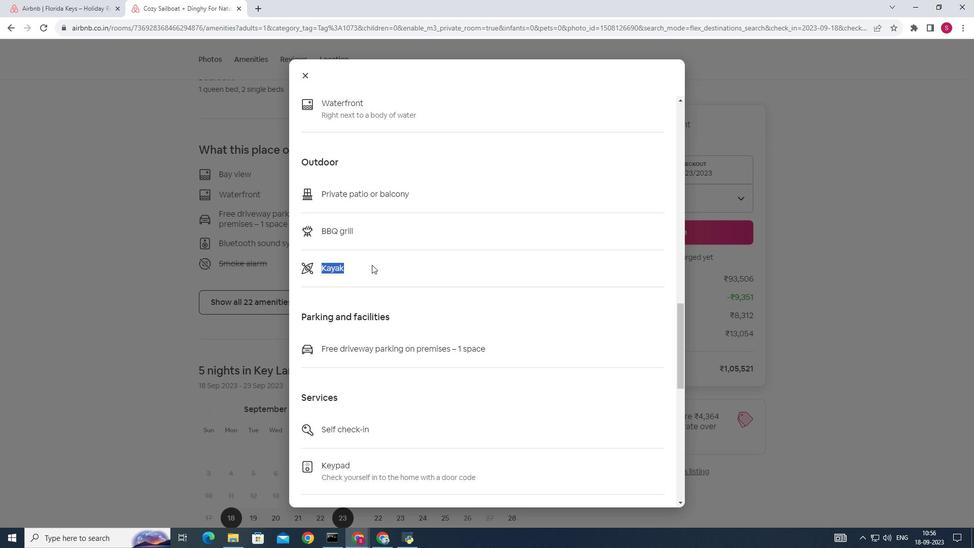 
Action: Mouse moved to (372, 264)
Screenshot: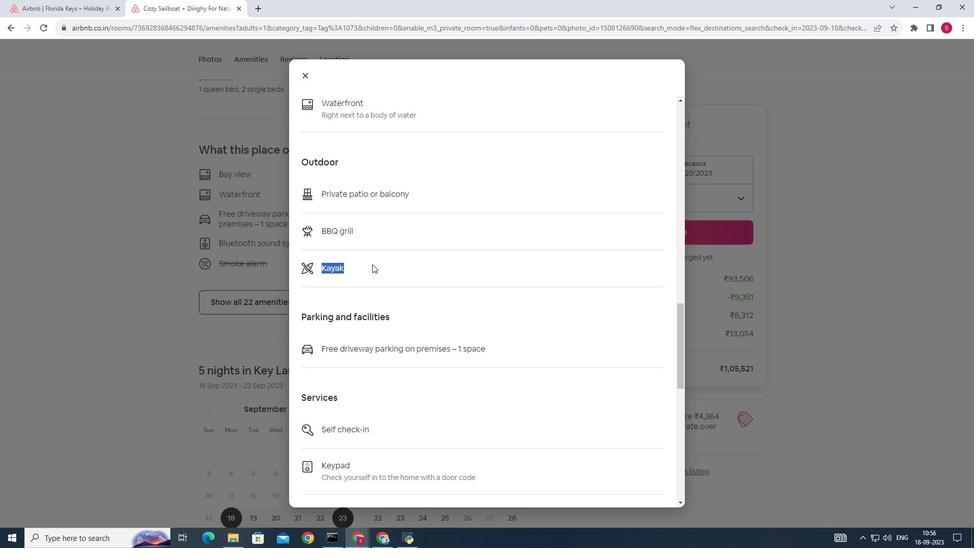 
Action: Mouse pressed left at (372, 264)
Screenshot: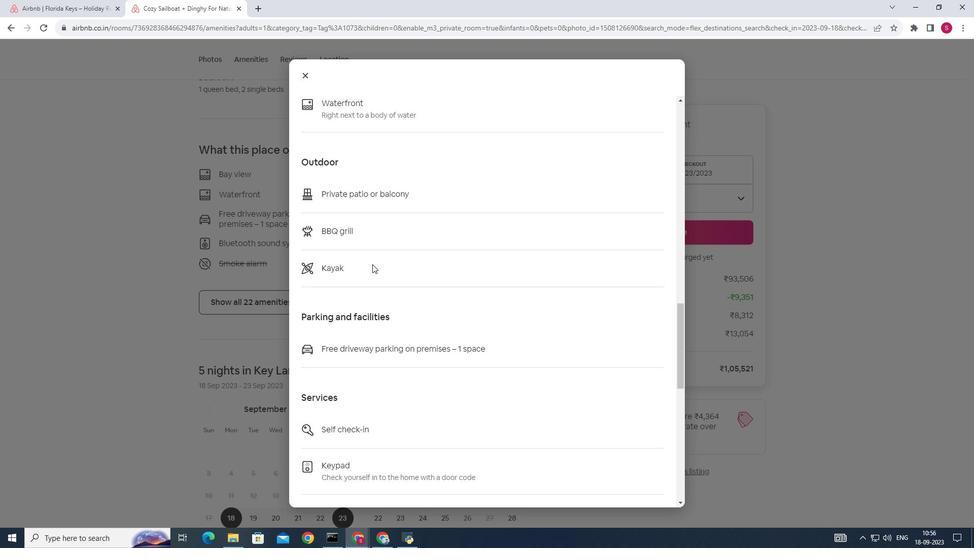 
Action: Mouse scrolled (372, 264) with delta (0, 0)
Screenshot: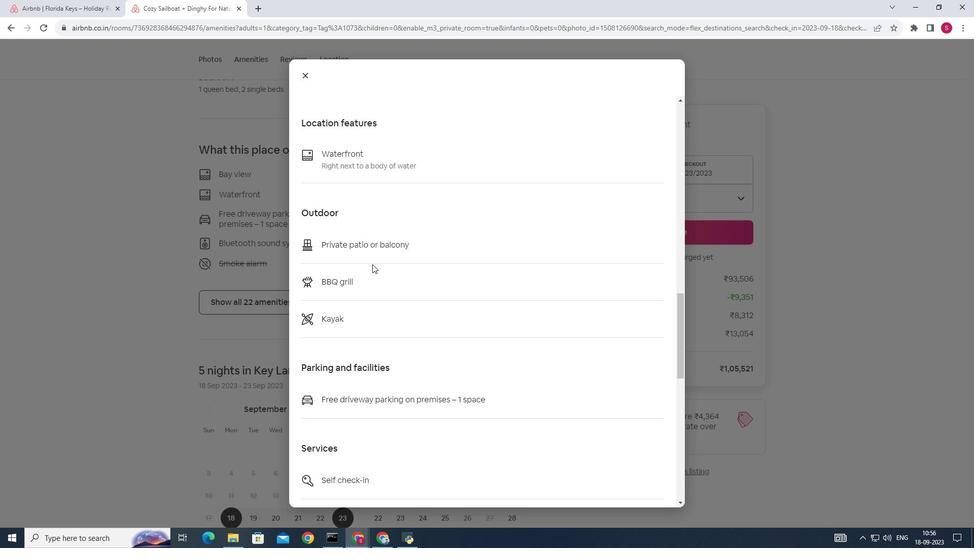
Action: Mouse scrolled (372, 264) with delta (0, 0)
Screenshot: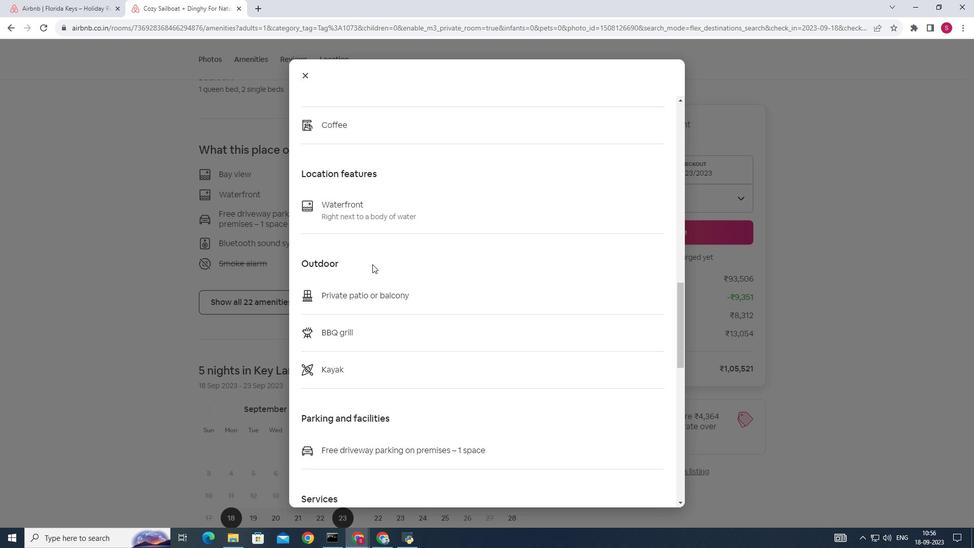 
Action: Mouse scrolled (372, 263) with delta (0, 0)
Screenshot: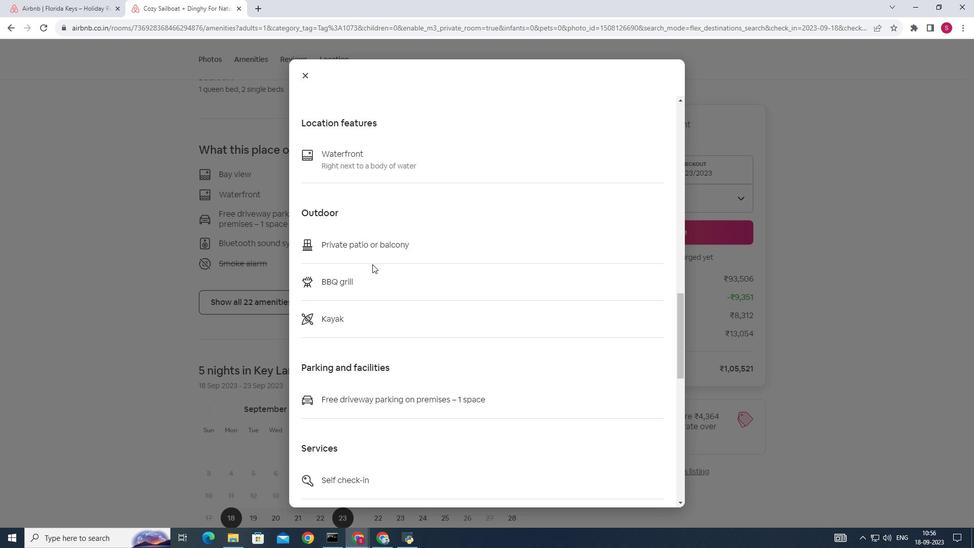 
Action: Mouse scrolled (372, 263) with delta (0, 0)
Screenshot: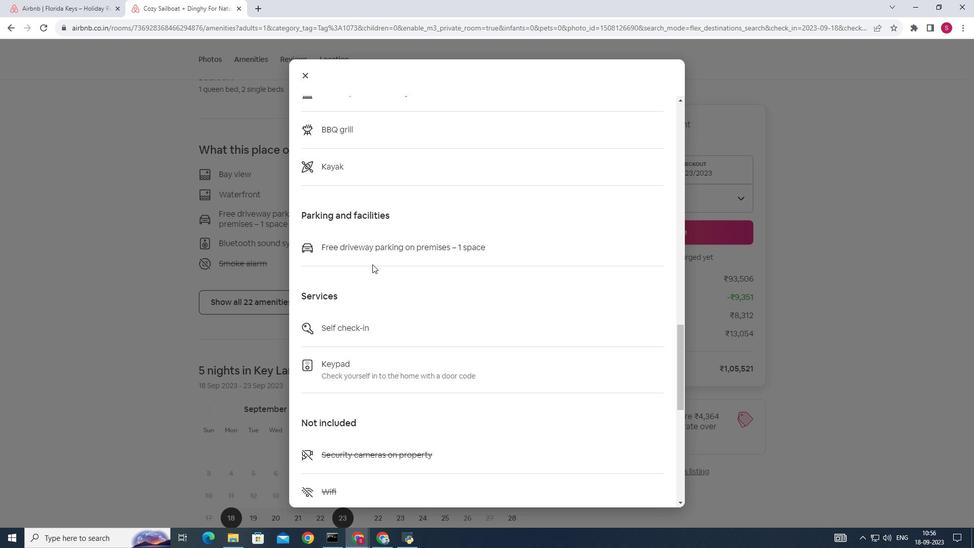 
Action: Mouse scrolled (372, 263) with delta (0, 0)
Screenshot: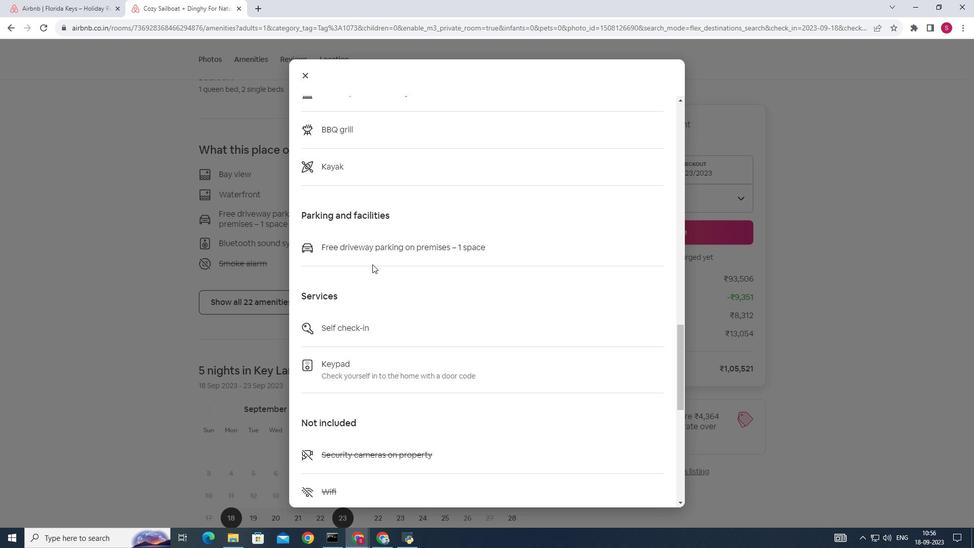 
Action: Mouse scrolled (372, 263) with delta (0, 0)
Screenshot: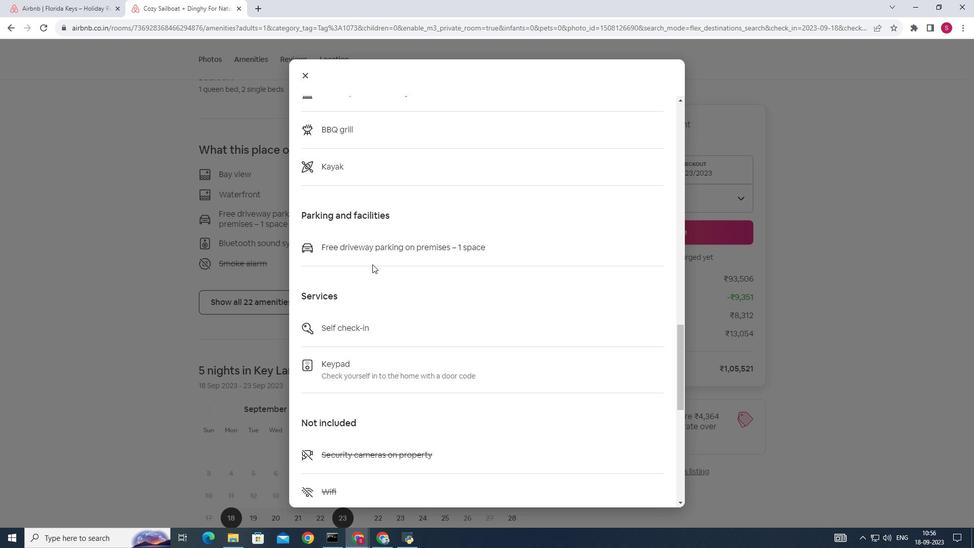 
Action: Mouse moved to (375, 263)
Screenshot: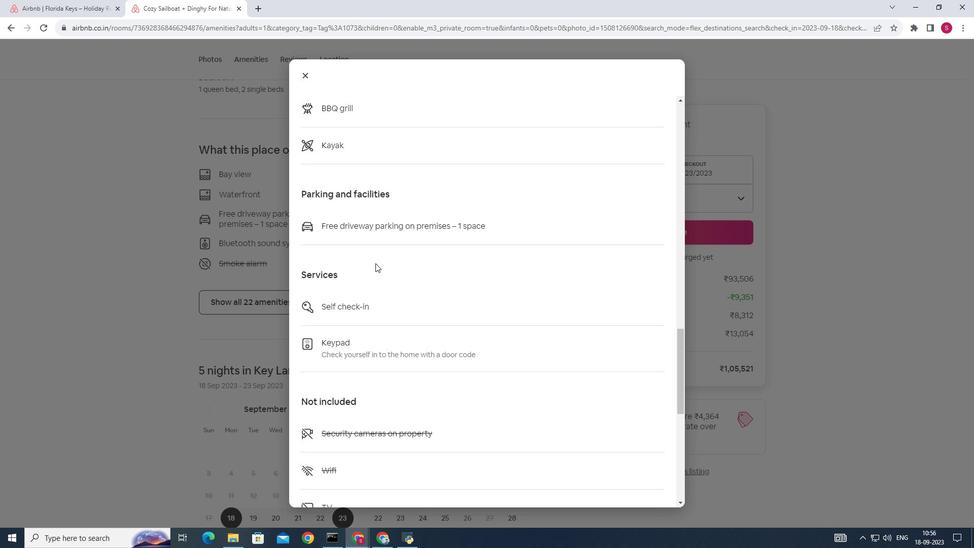
Action: Mouse scrolled (375, 262) with delta (0, 0)
Screenshot: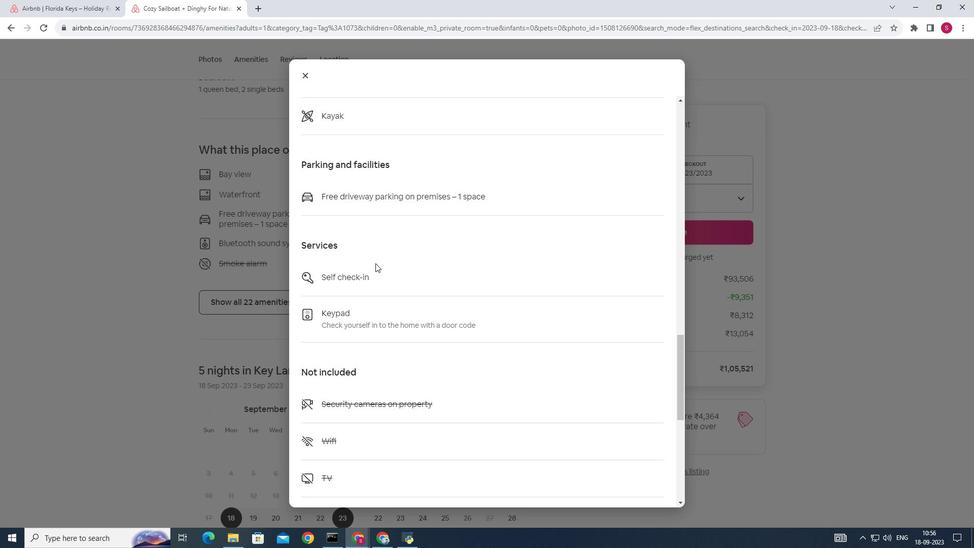 
Action: Mouse scrolled (375, 262) with delta (0, 0)
Screenshot: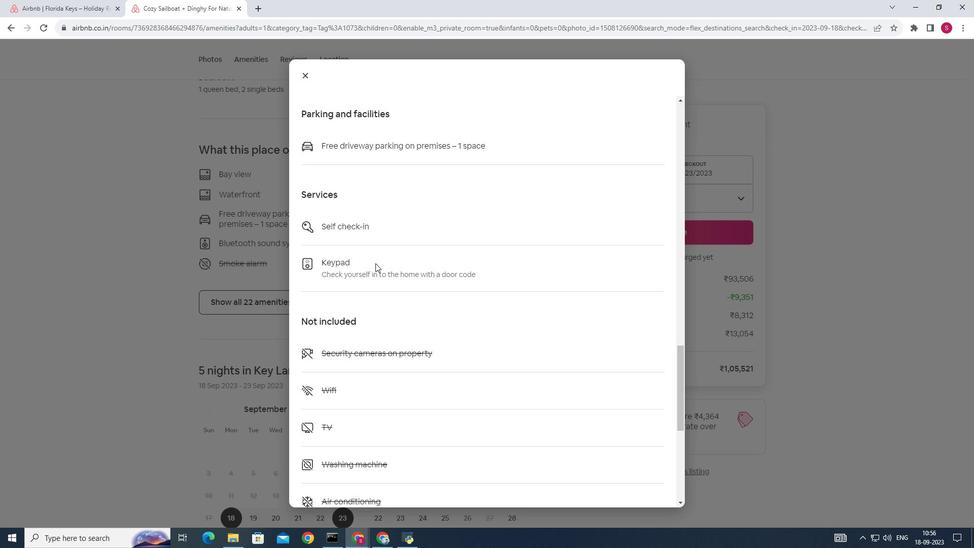 
Action: Mouse scrolled (375, 262) with delta (0, 0)
Screenshot: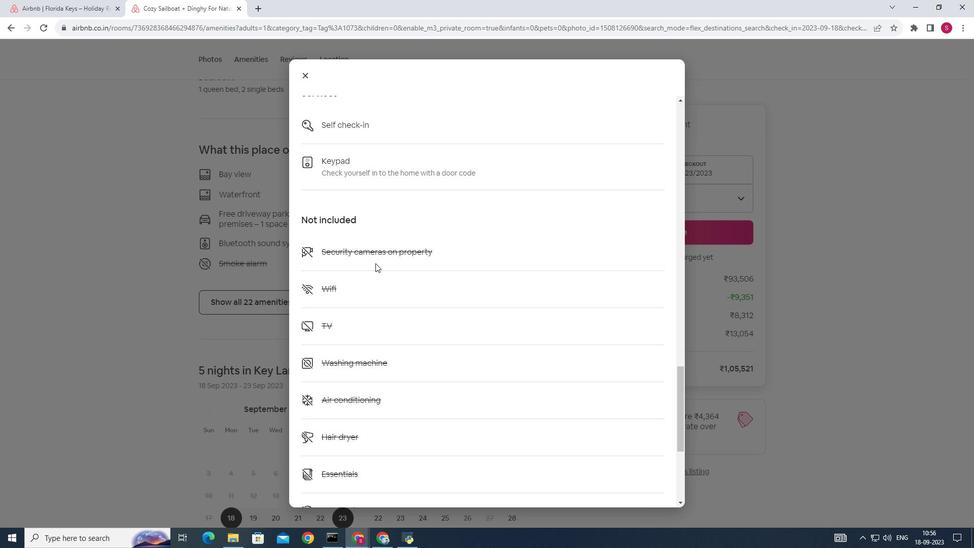 
Action: Mouse scrolled (375, 262) with delta (0, 0)
Screenshot: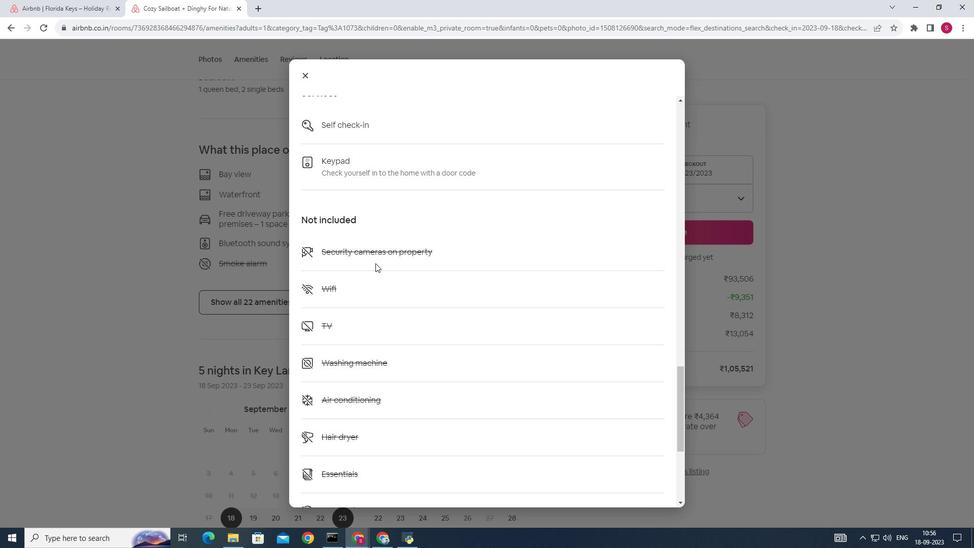 
Action: Mouse scrolled (375, 262) with delta (0, 0)
Screenshot: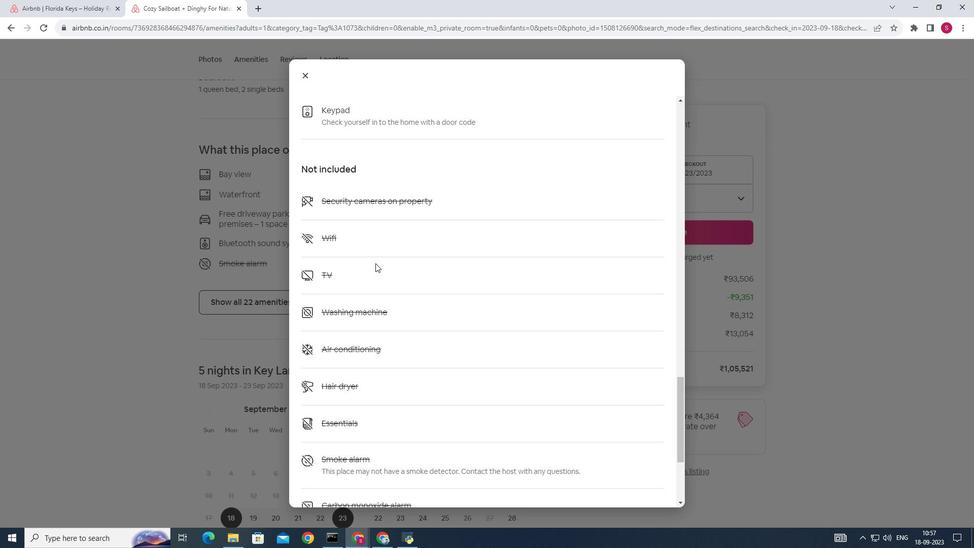 
Action: Mouse scrolled (375, 262) with delta (0, 0)
Screenshot: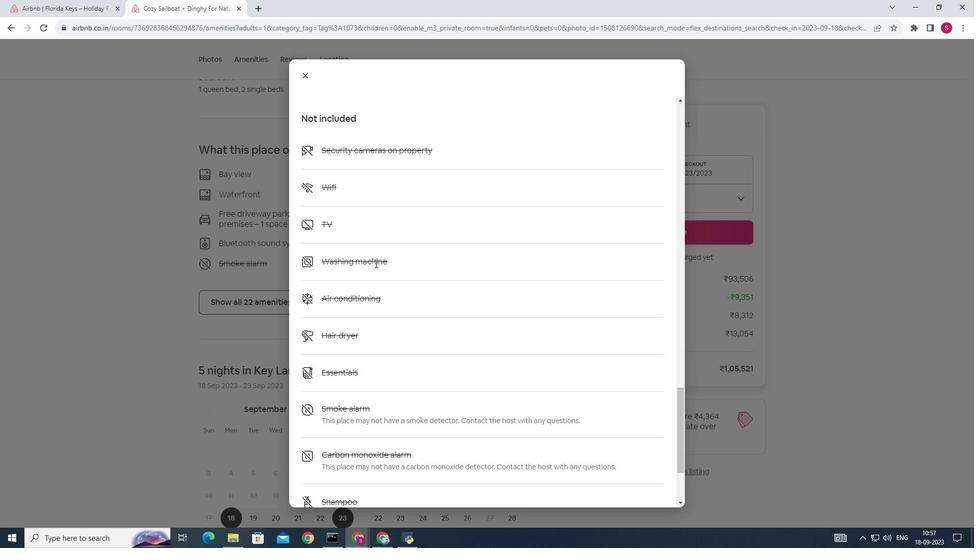 
Action: Mouse scrolled (375, 262) with delta (0, 0)
Screenshot: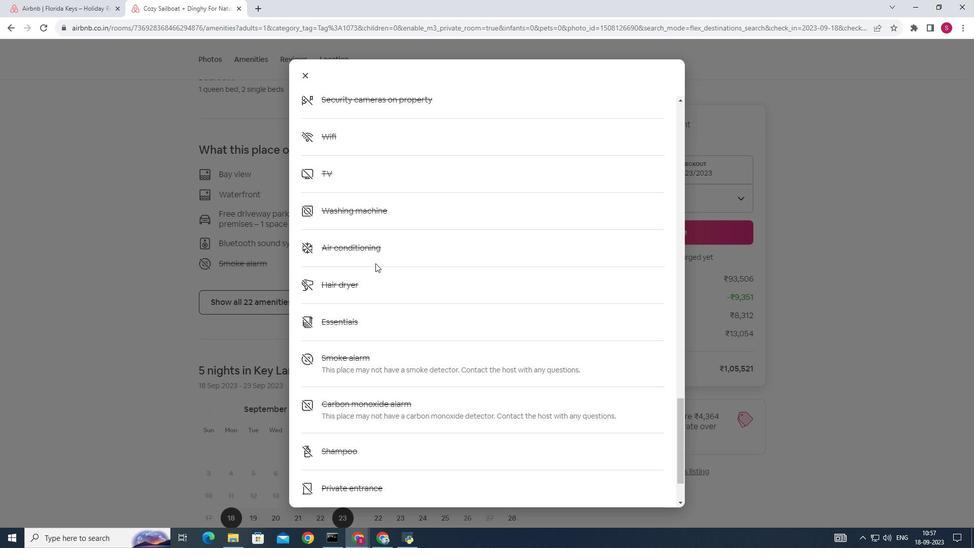 
Action: Mouse scrolled (375, 262) with delta (0, 0)
Screenshot: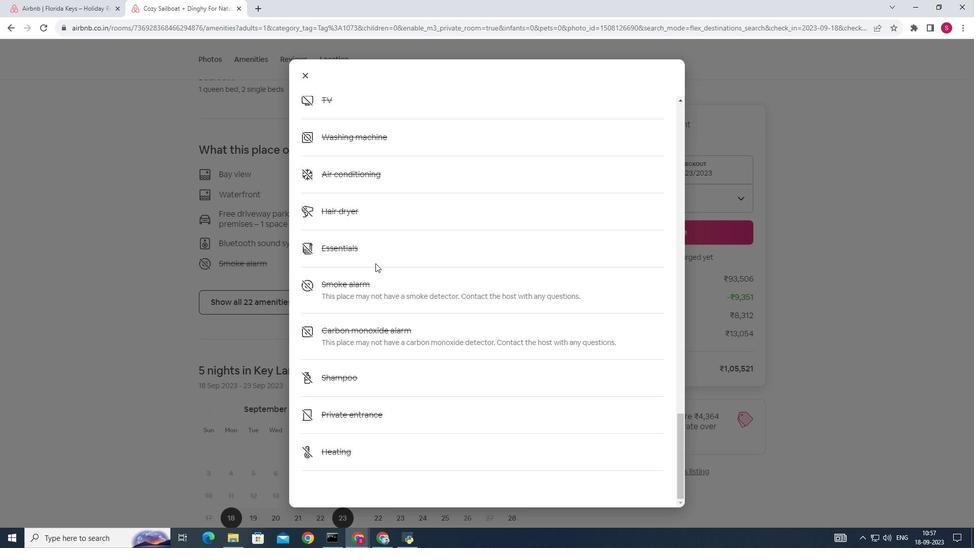 
Action: Mouse scrolled (375, 262) with delta (0, 0)
Screenshot: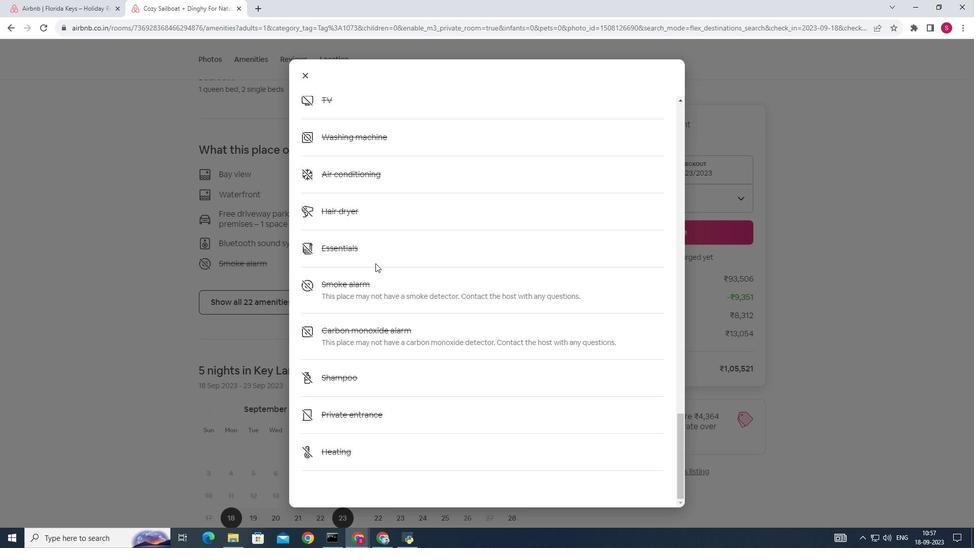 
Action: Mouse scrolled (375, 262) with delta (0, 0)
Screenshot: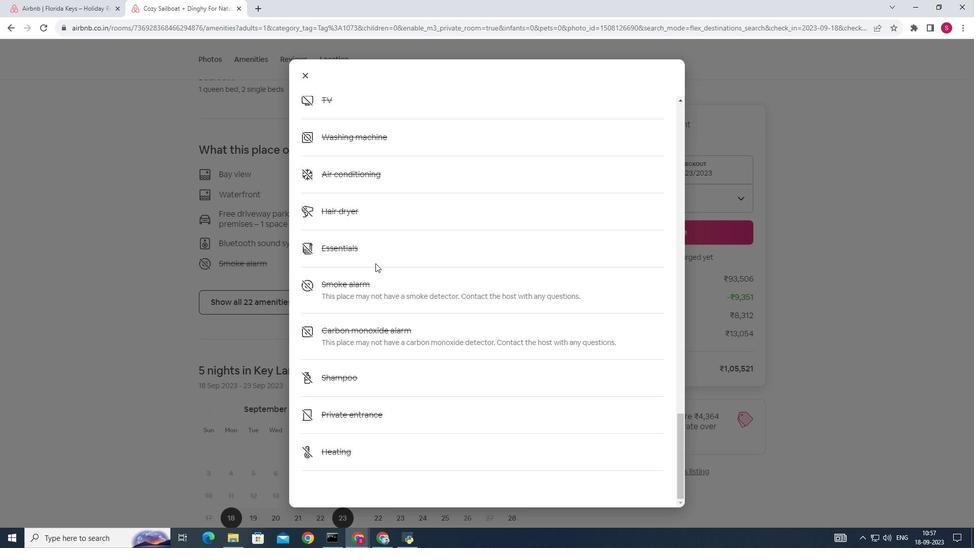 
Action: Mouse scrolled (375, 262) with delta (0, 0)
Screenshot: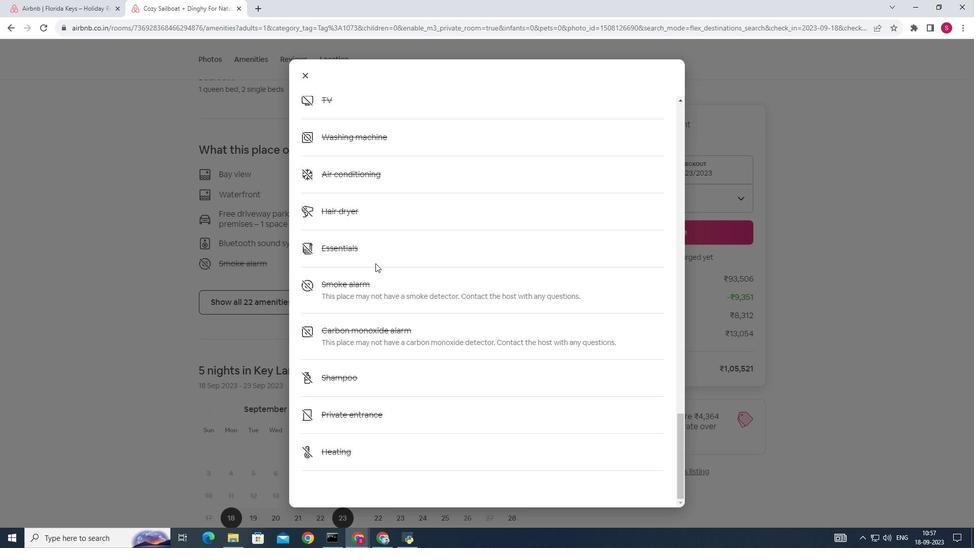 
Action: Mouse scrolled (375, 262) with delta (0, 0)
Screenshot: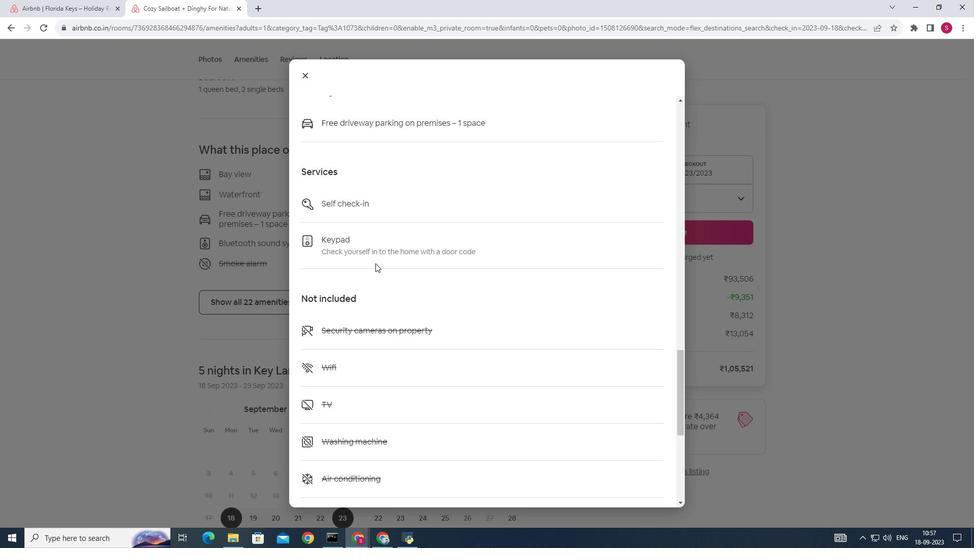 
Action: Mouse scrolled (375, 262) with delta (0, 0)
Screenshot: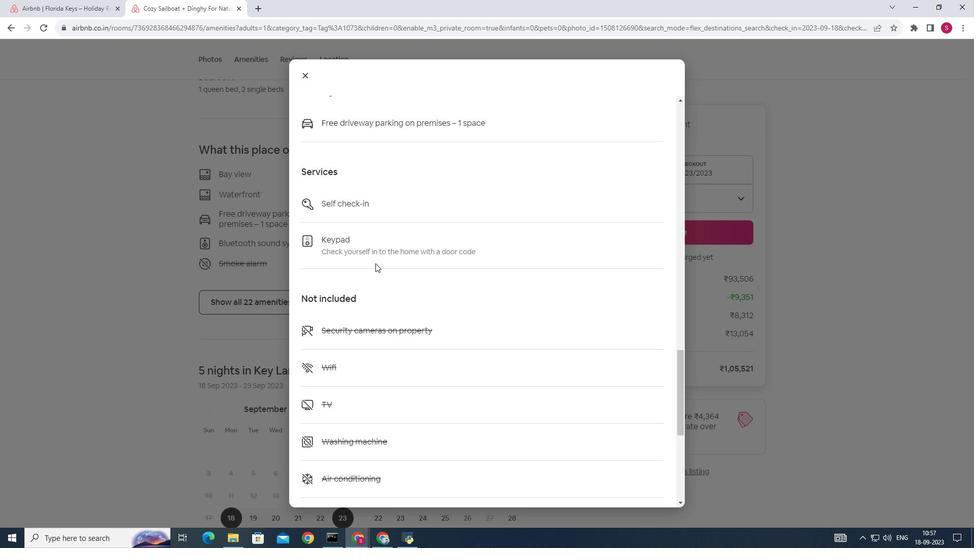 
Action: Mouse scrolled (375, 262) with delta (0, 0)
Screenshot: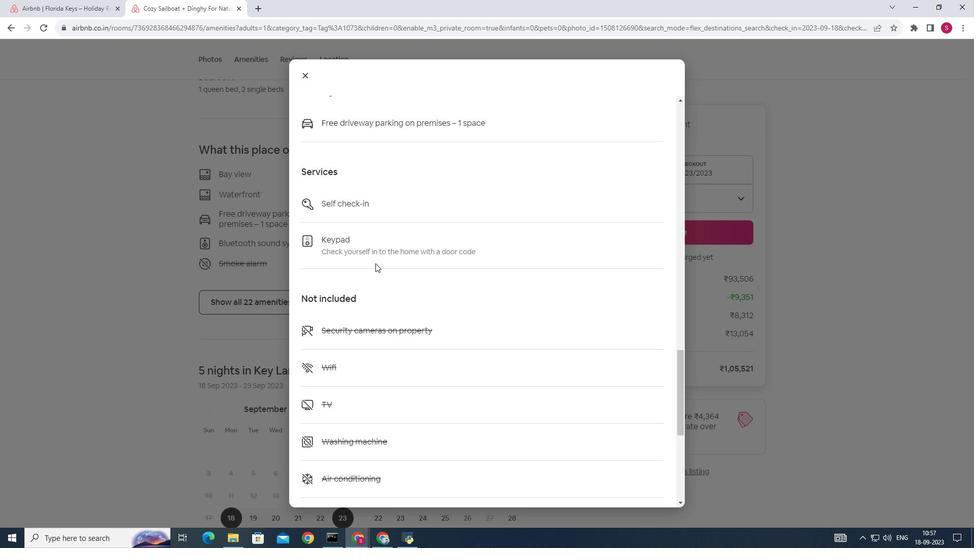 
Action: Mouse scrolled (375, 262) with delta (0, 0)
Screenshot: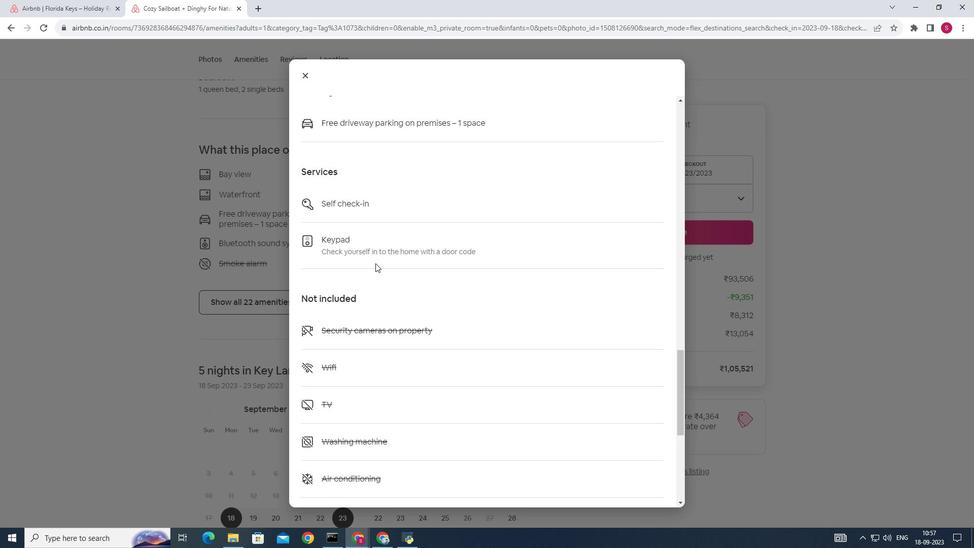 
Action: Mouse scrolled (375, 262) with delta (0, 0)
Screenshot: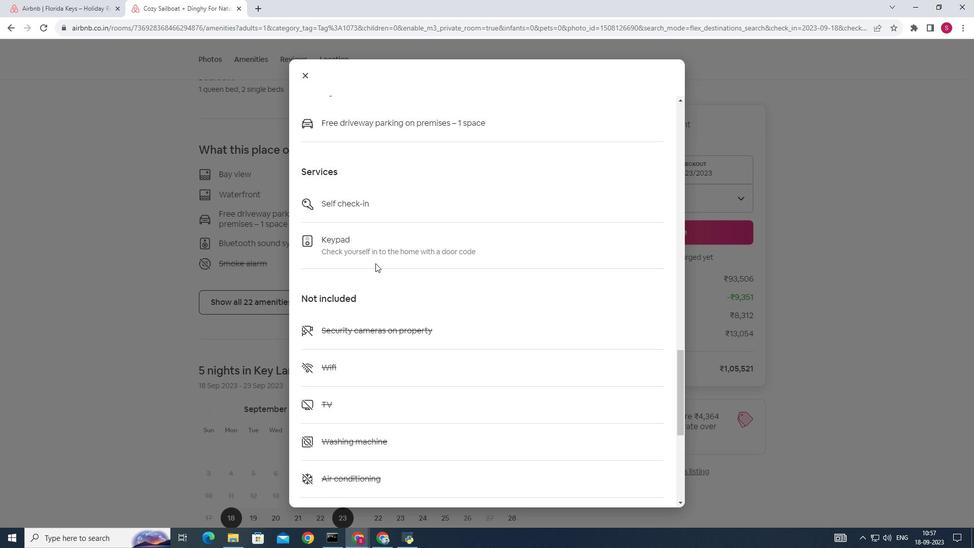 
Action: Mouse scrolled (375, 263) with delta (0, 0)
Screenshot: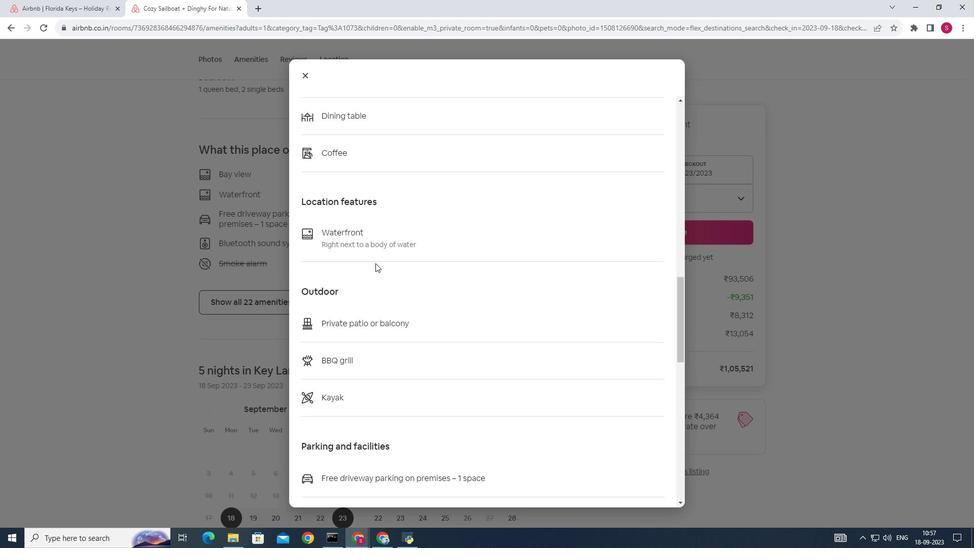 
Action: Mouse scrolled (375, 263) with delta (0, 0)
Screenshot: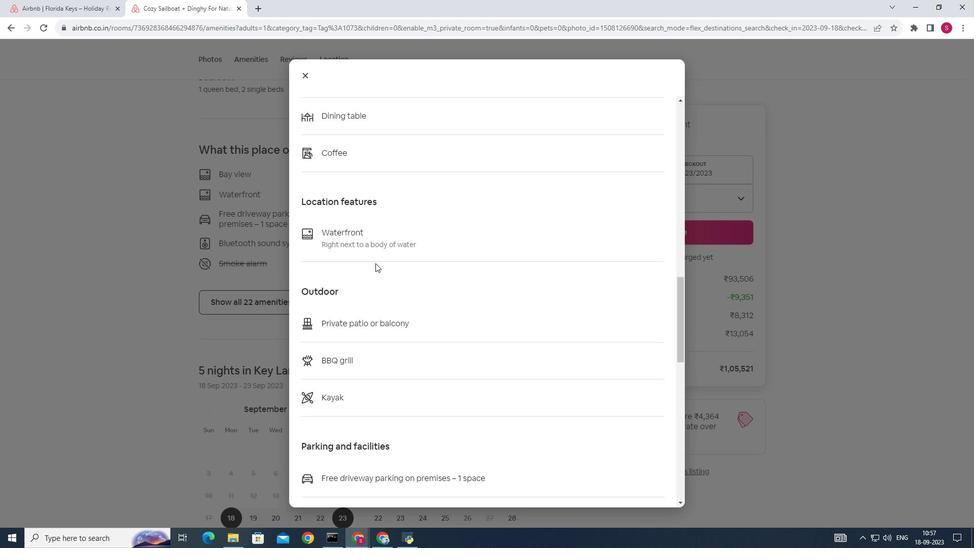 
Action: Mouse scrolled (375, 263) with delta (0, 0)
Screenshot: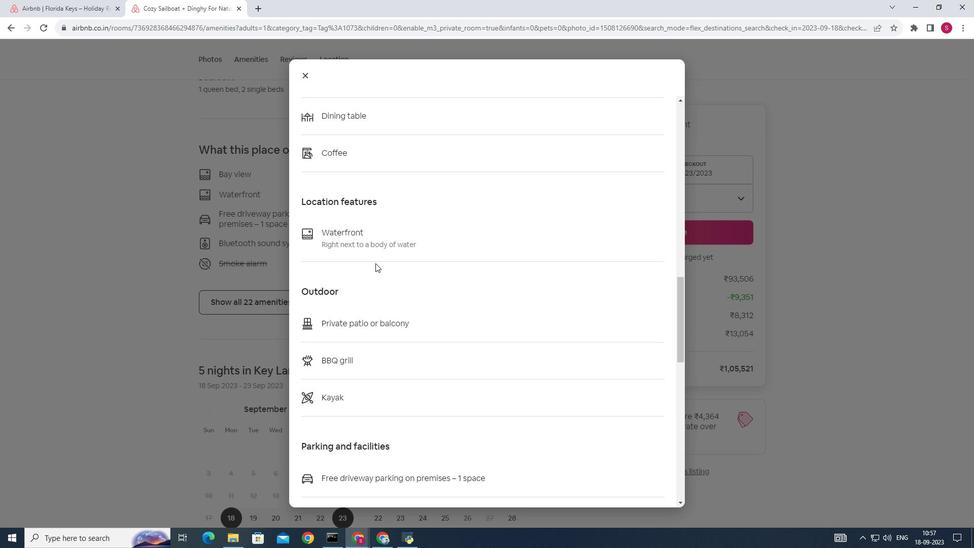 
Action: Mouse scrolled (375, 263) with delta (0, 0)
Screenshot: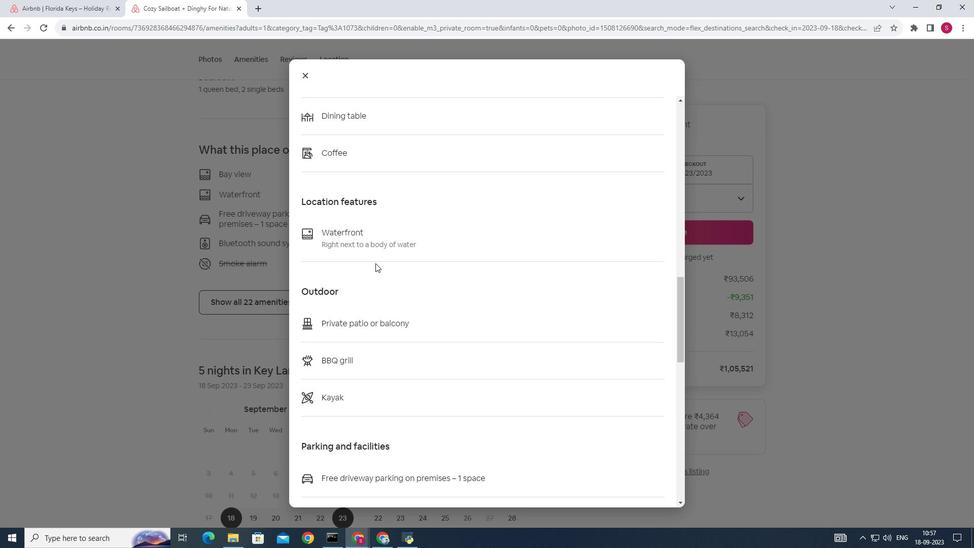 
Action: Mouse scrolled (375, 263) with delta (0, 0)
Screenshot: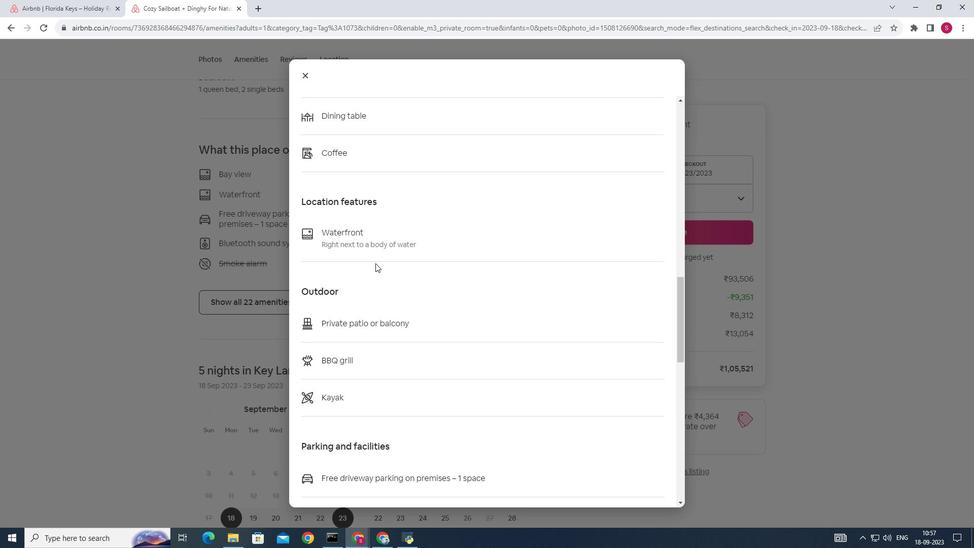 
Action: Mouse scrolled (375, 263) with delta (0, 0)
Screenshot: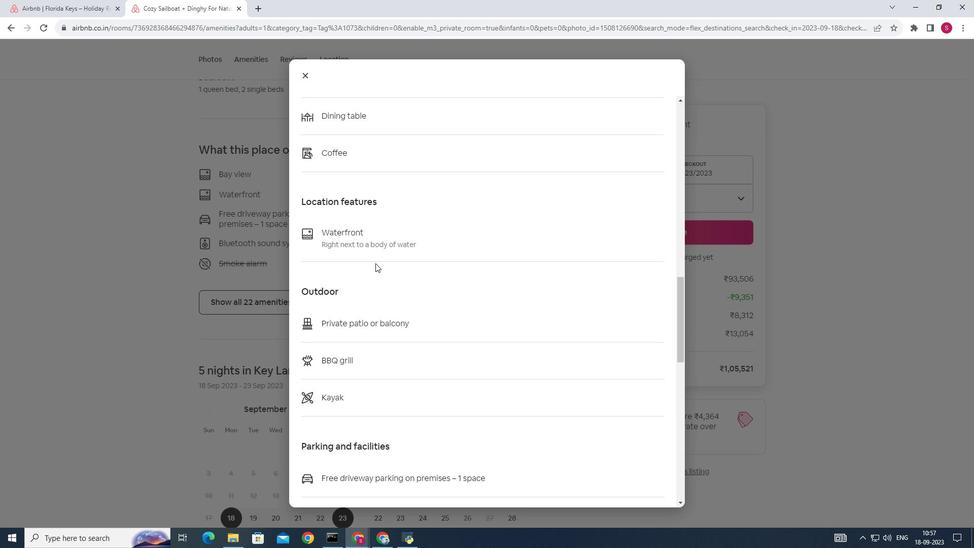 
Action: Mouse scrolled (375, 263) with delta (0, 0)
Screenshot: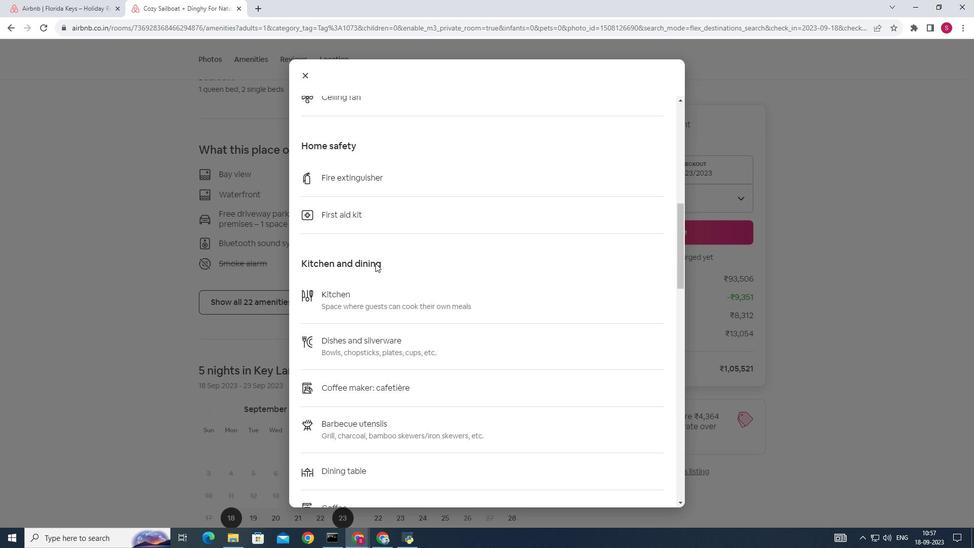 
Action: Mouse scrolled (375, 263) with delta (0, 0)
Screenshot: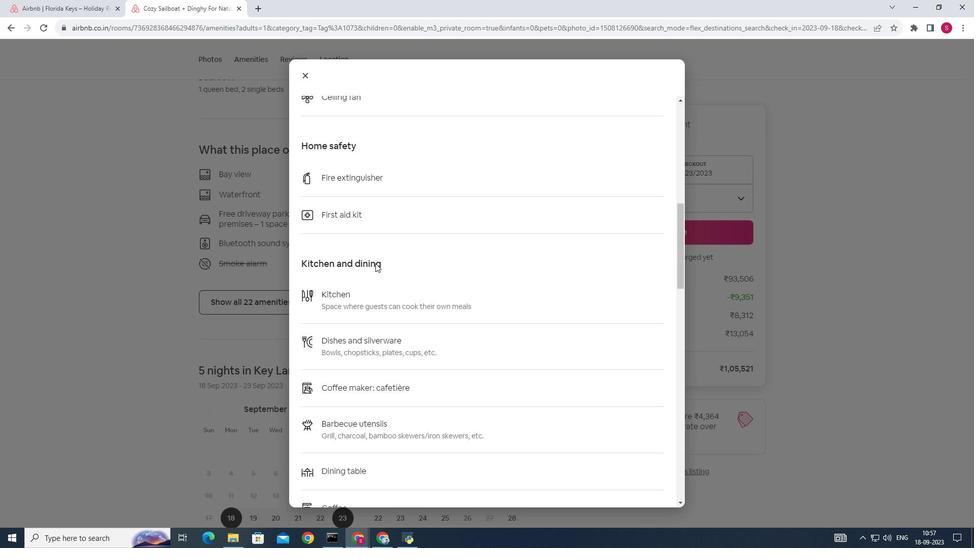 
Action: Mouse scrolled (375, 263) with delta (0, 0)
Screenshot: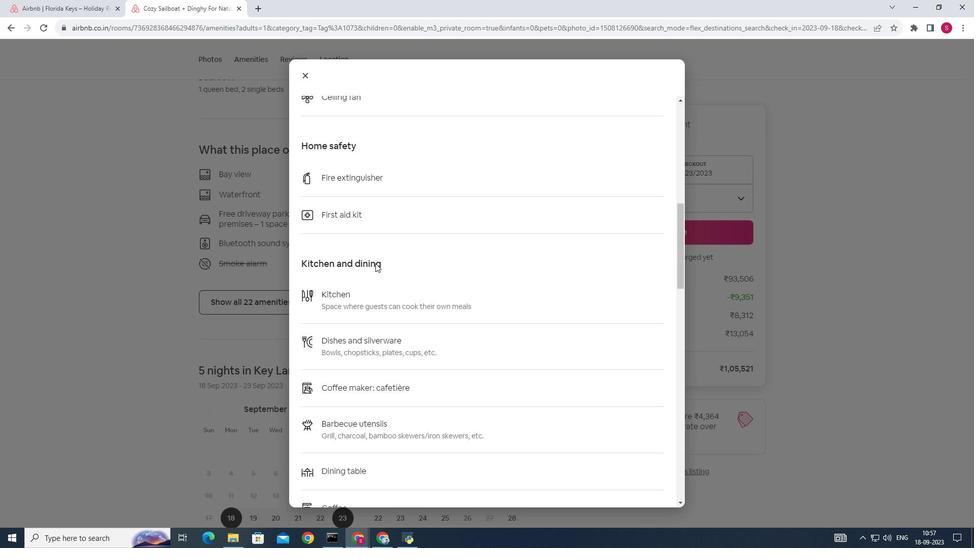
Action: Mouse scrolled (375, 263) with delta (0, 0)
Screenshot: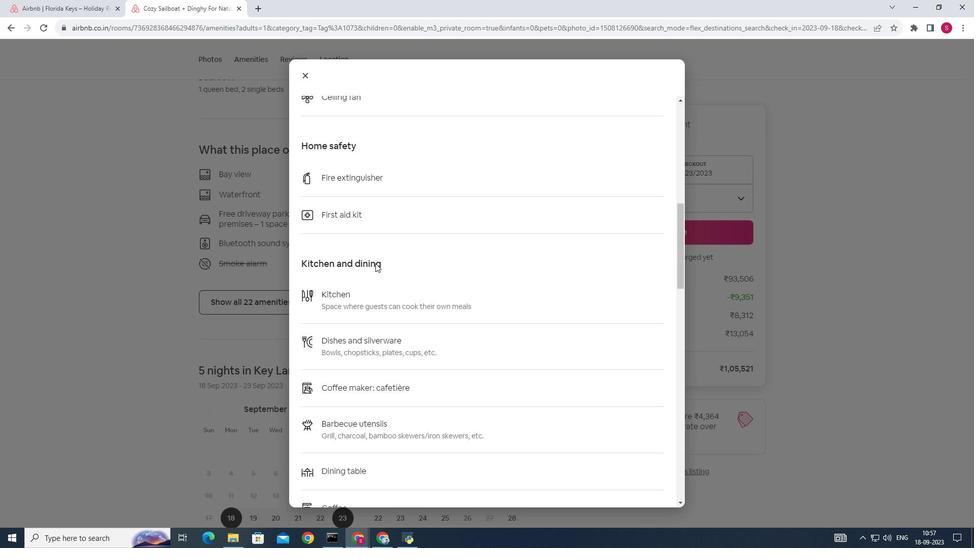 
Action: Mouse scrolled (375, 263) with delta (0, 0)
Screenshot: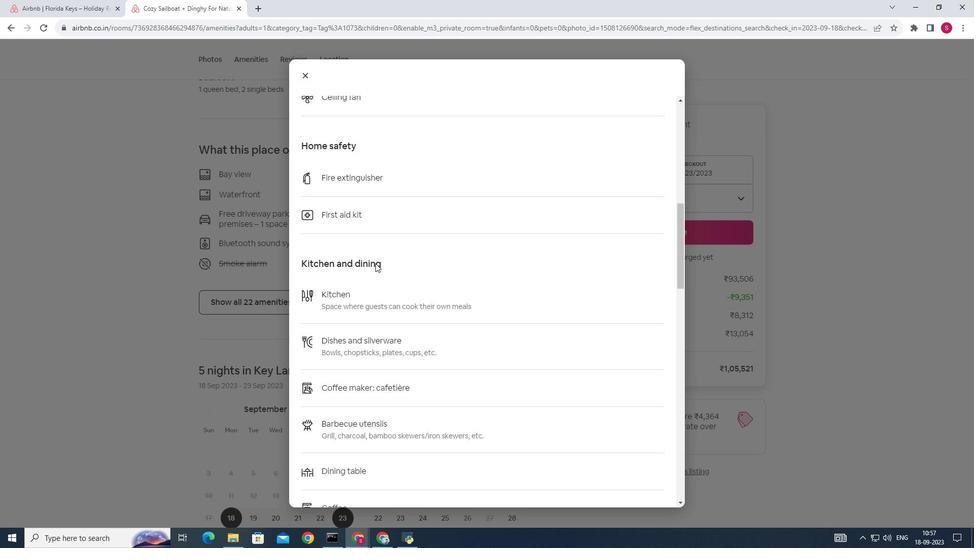 
Action: Mouse scrolled (375, 263) with delta (0, 0)
Screenshot: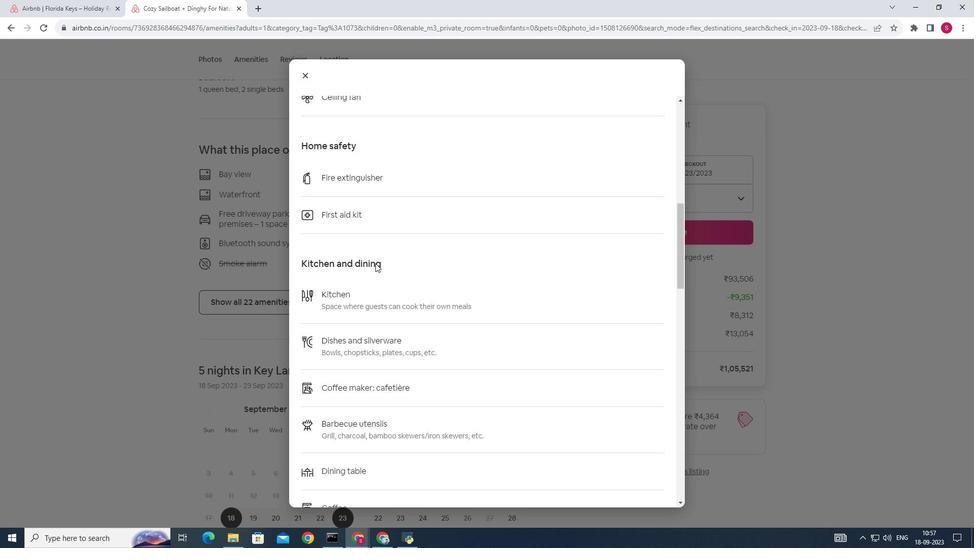 
Action: Mouse scrolled (375, 263) with delta (0, 0)
Screenshot: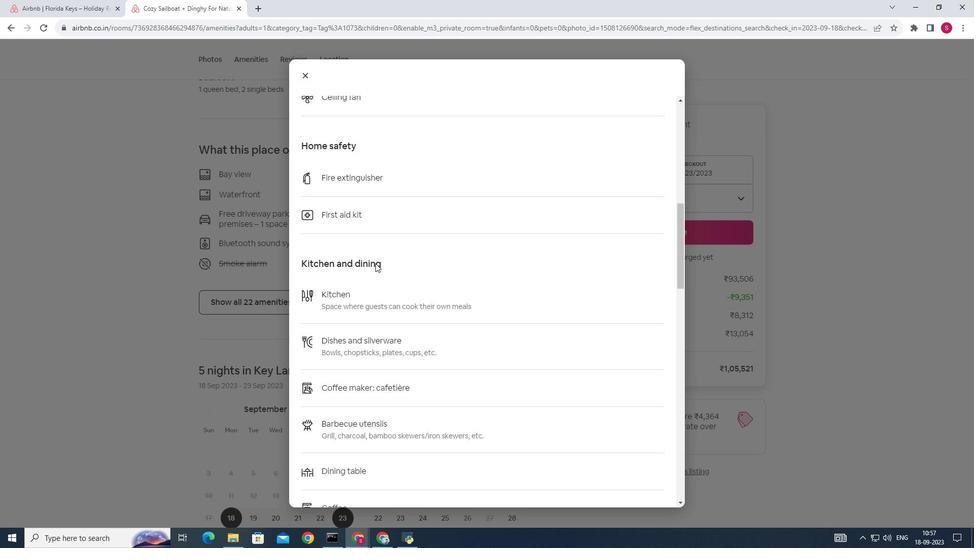 
Action: Mouse scrolled (375, 263) with delta (0, 0)
Screenshot: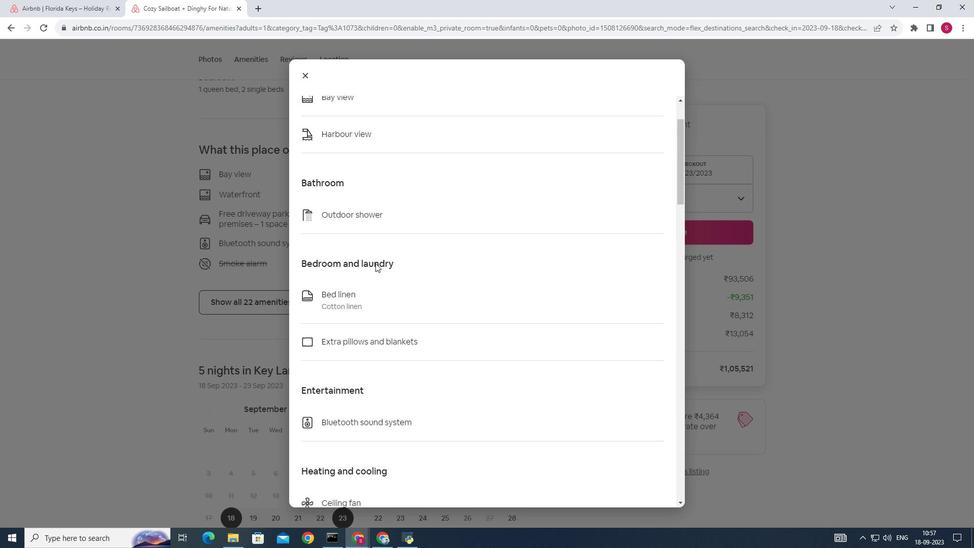 
Action: Mouse scrolled (375, 263) with delta (0, 0)
Screenshot: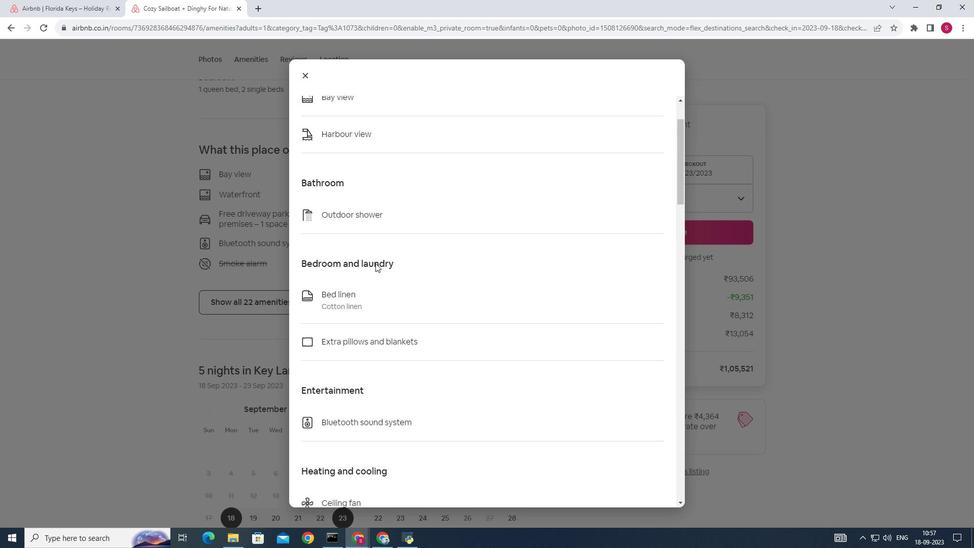 
Action: Mouse scrolled (375, 263) with delta (0, 0)
Screenshot: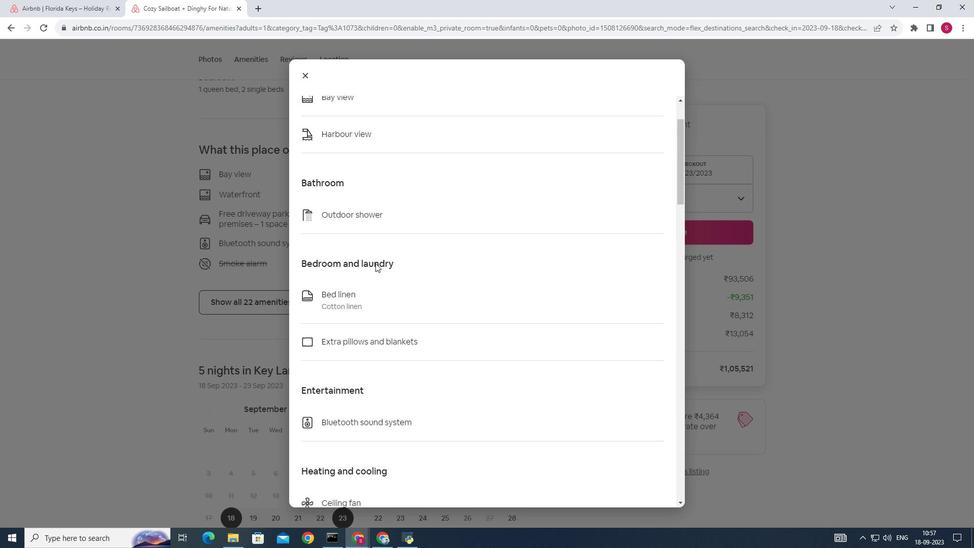 
Action: Mouse scrolled (375, 263) with delta (0, 0)
Screenshot: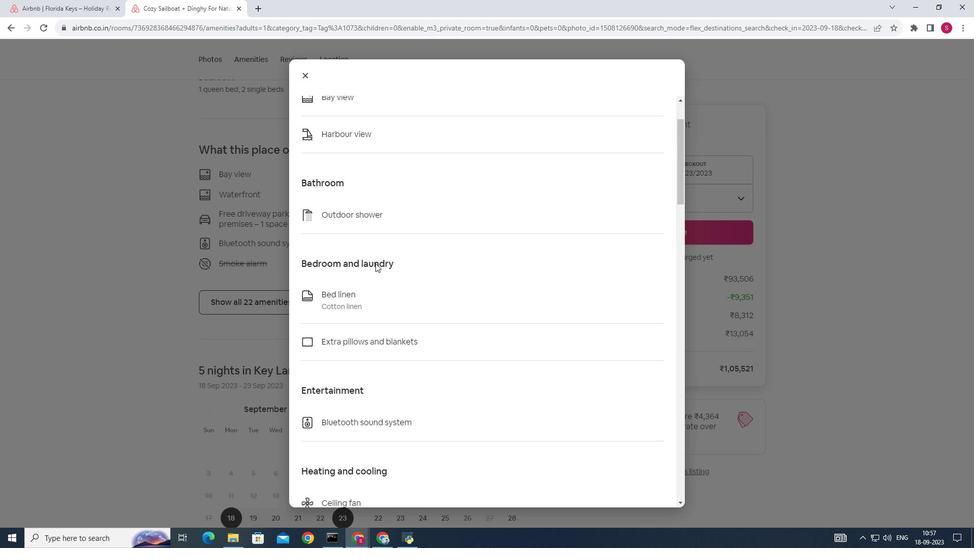 
Action: Mouse scrolled (375, 263) with delta (0, 0)
Screenshot: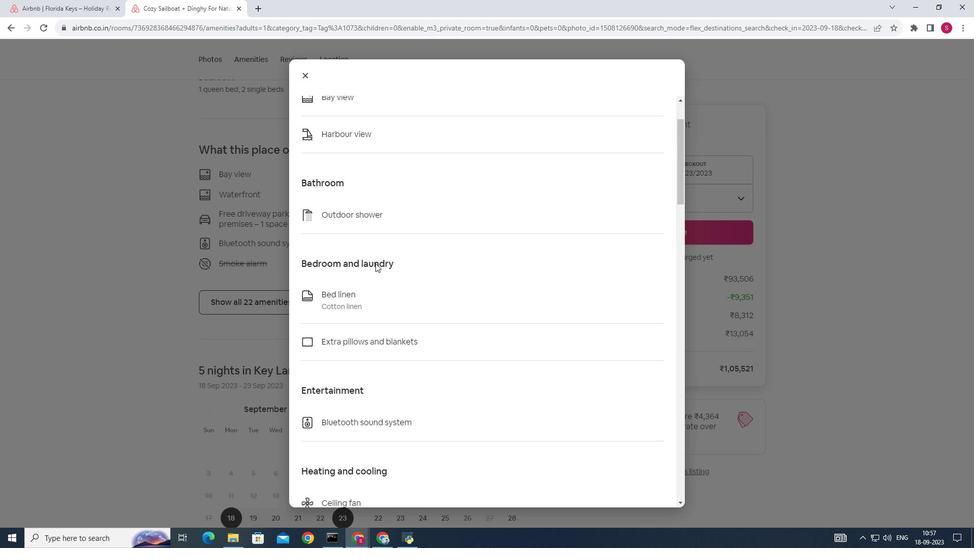 
Action: Mouse scrolled (375, 263) with delta (0, 0)
Screenshot: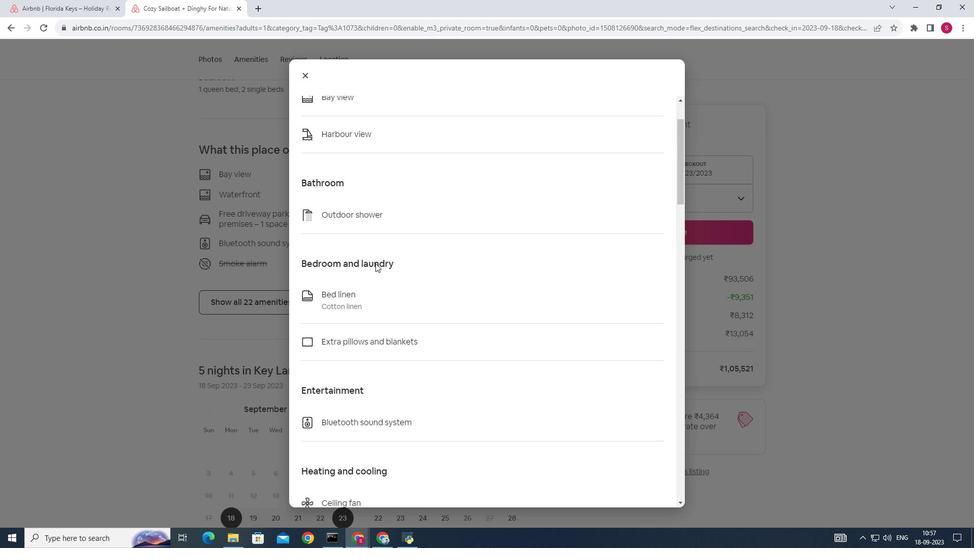 
Action: Mouse scrolled (375, 263) with delta (0, 0)
Screenshot: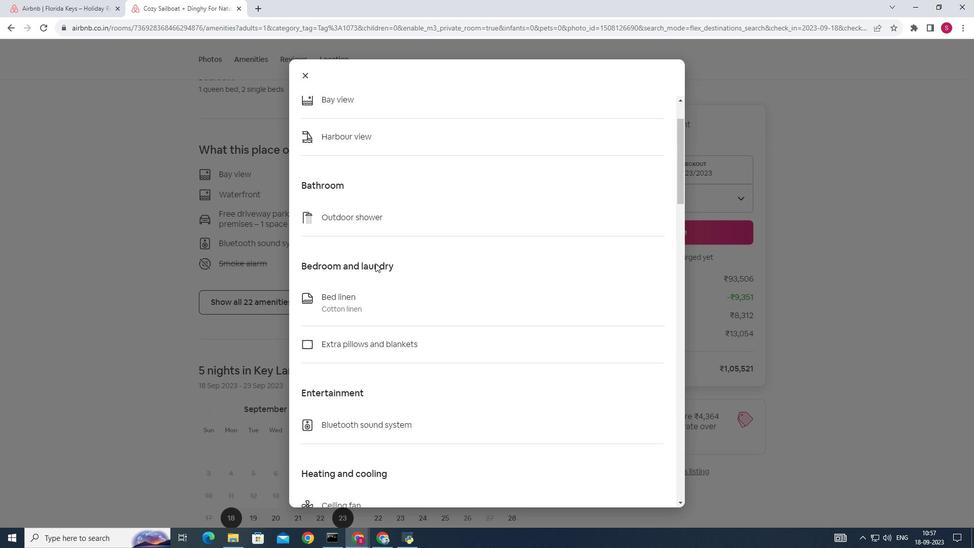 
Action: Mouse scrolled (375, 263) with delta (0, 0)
Screenshot: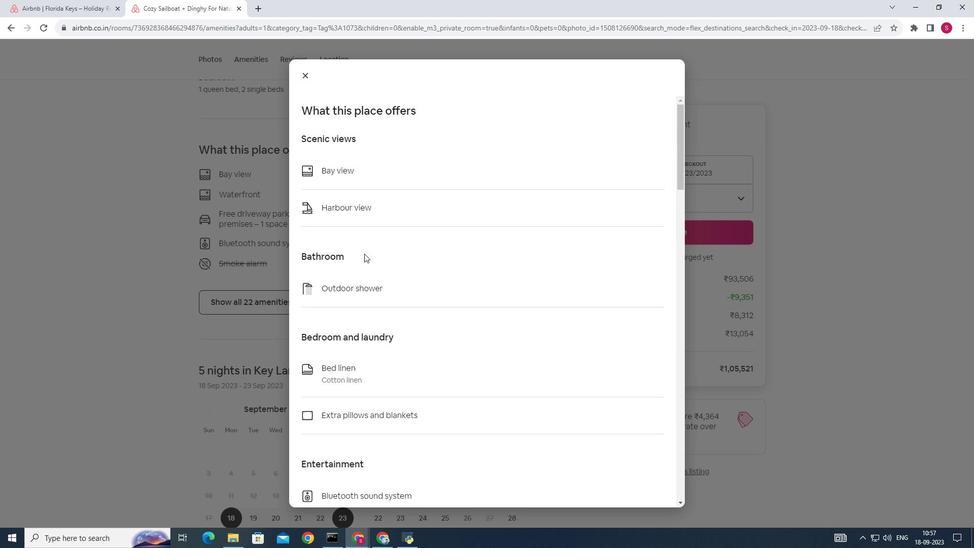 
Action: Mouse scrolled (375, 263) with delta (0, 0)
Screenshot: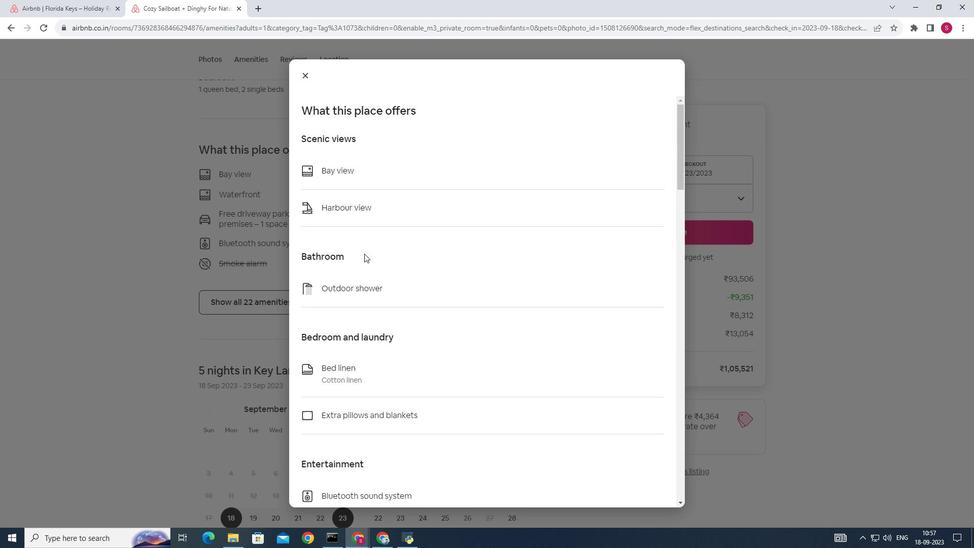 
Action: Mouse scrolled (375, 263) with delta (0, 0)
Screenshot: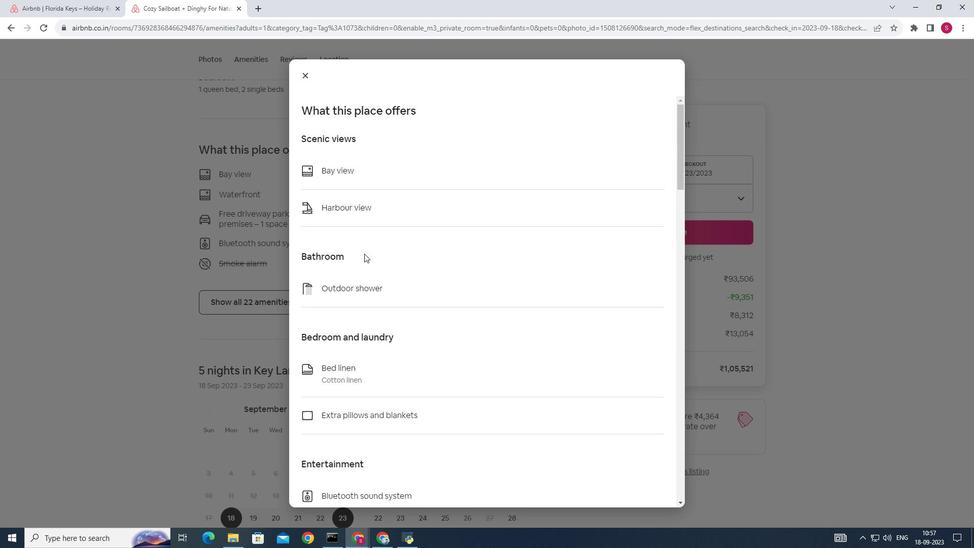
Action: Mouse scrolled (375, 263) with delta (0, 0)
Screenshot: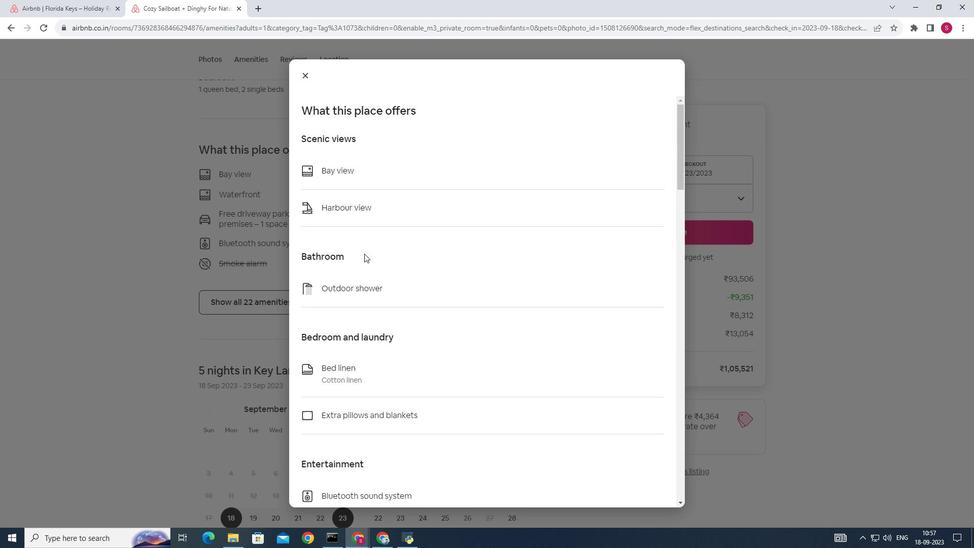 
Action: Mouse scrolled (375, 263) with delta (0, 0)
Screenshot: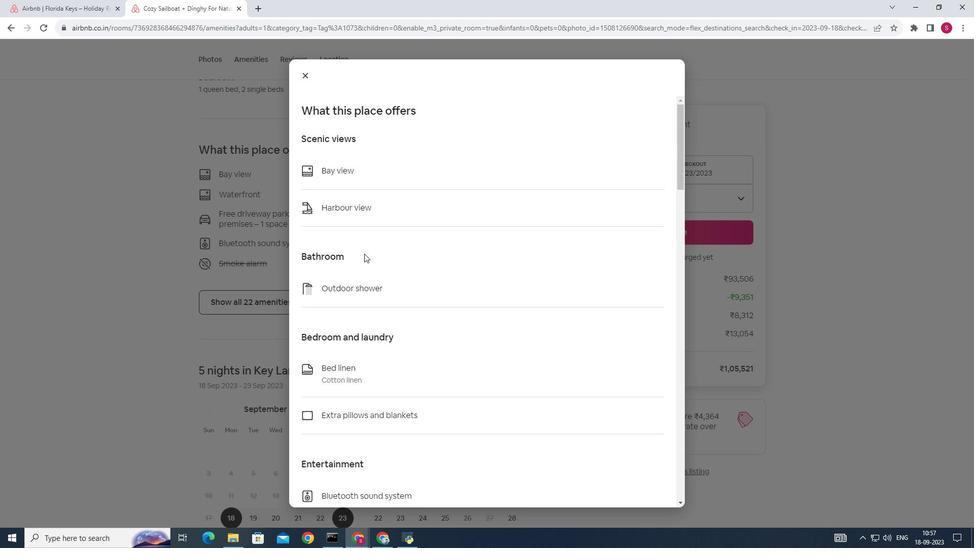 
Action: Mouse scrolled (375, 263) with delta (0, 0)
Screenshot: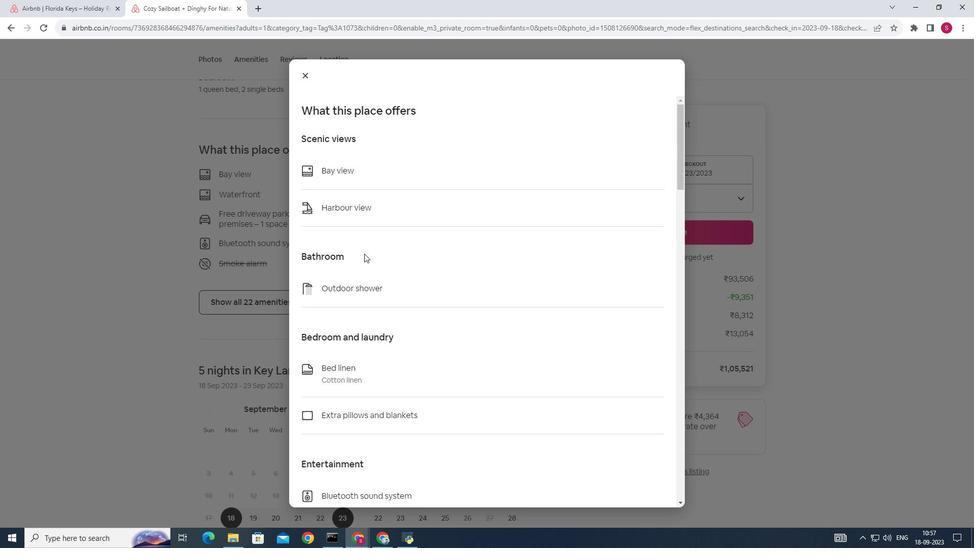 
Action: Mouse scrolled (375, 263) with delta (0, 0)
Screenshot: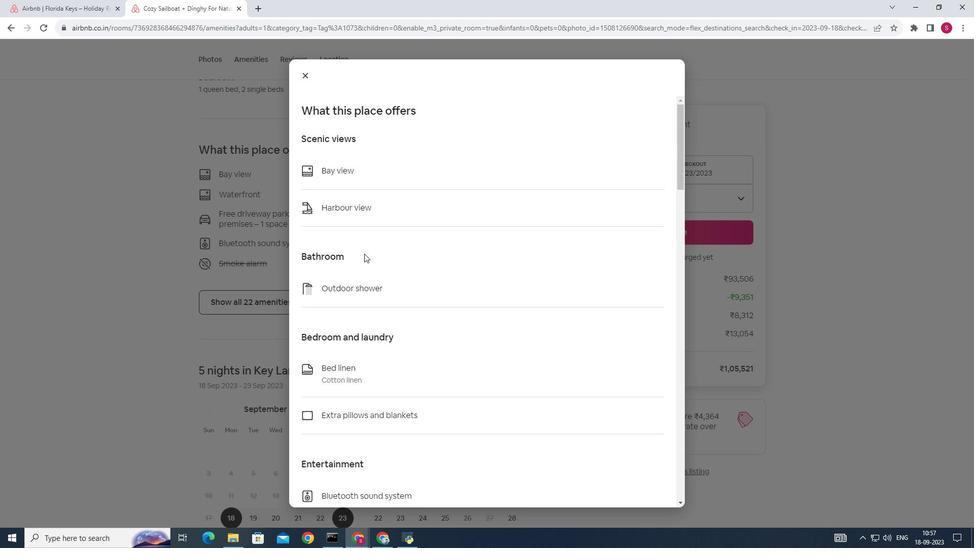 
Action: Mouse scrolled (375, 263) with delta (0, 0)
Screenshot: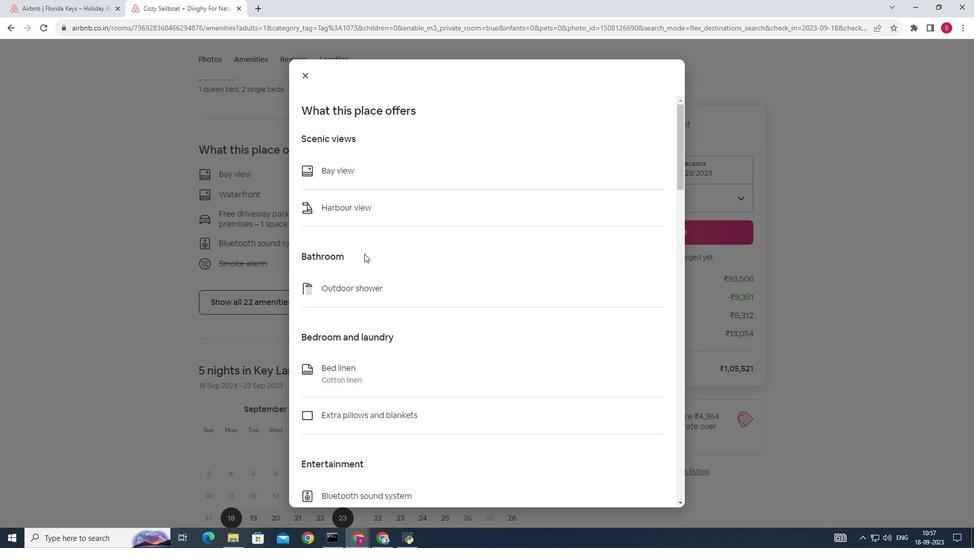 
Action: Mouse scrolled (375, 263) with delta (0, 0)
Screenshot: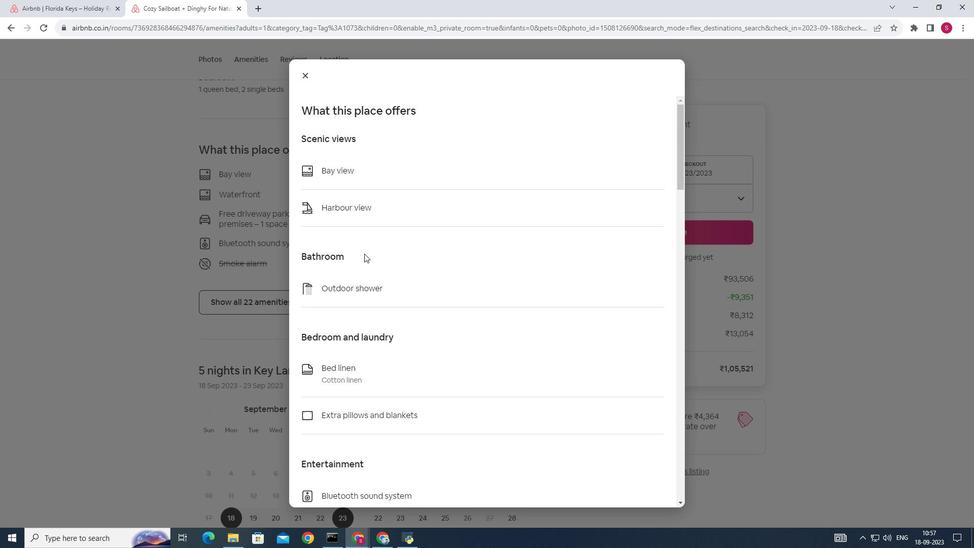 
Action: Mouse scrolled (375, 263) with delta (0, 0)
Screenshot: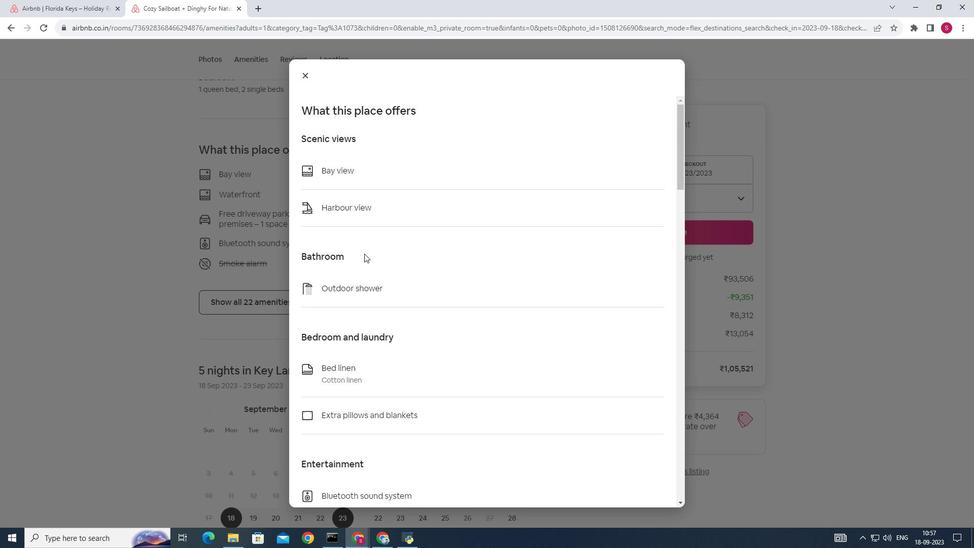 
Action: Mouse scrolled (375, 263) with delta (0, 0)
Screenshot: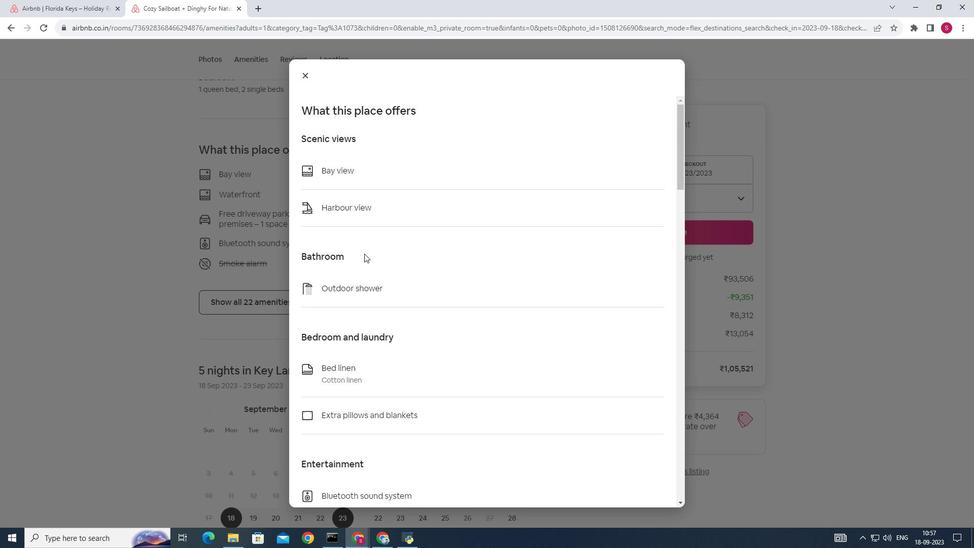 
Action: Mouse scrolled (375, 263) with delta (0, 0)
Screenshot: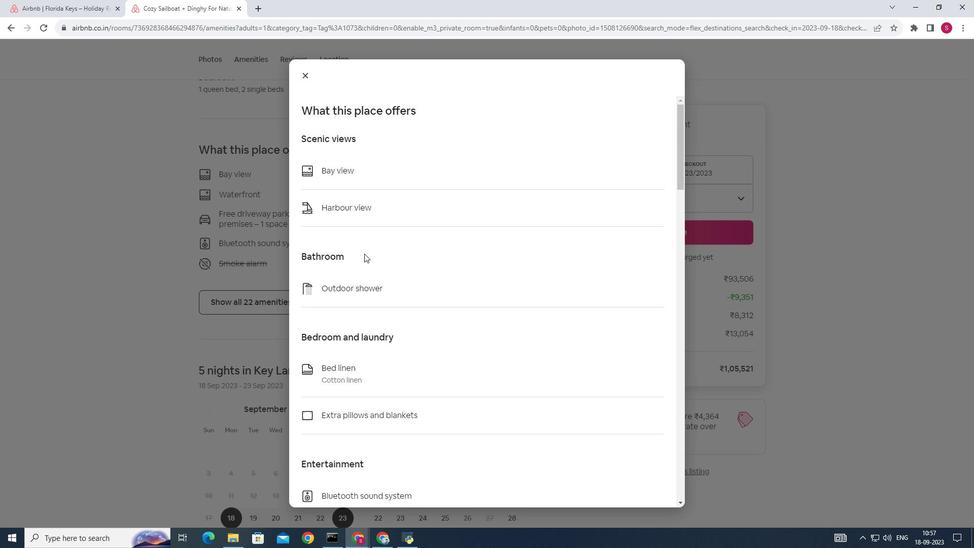 
Action: Mouse scrolled (375, 263) with delta (0, 0)
Screenshot: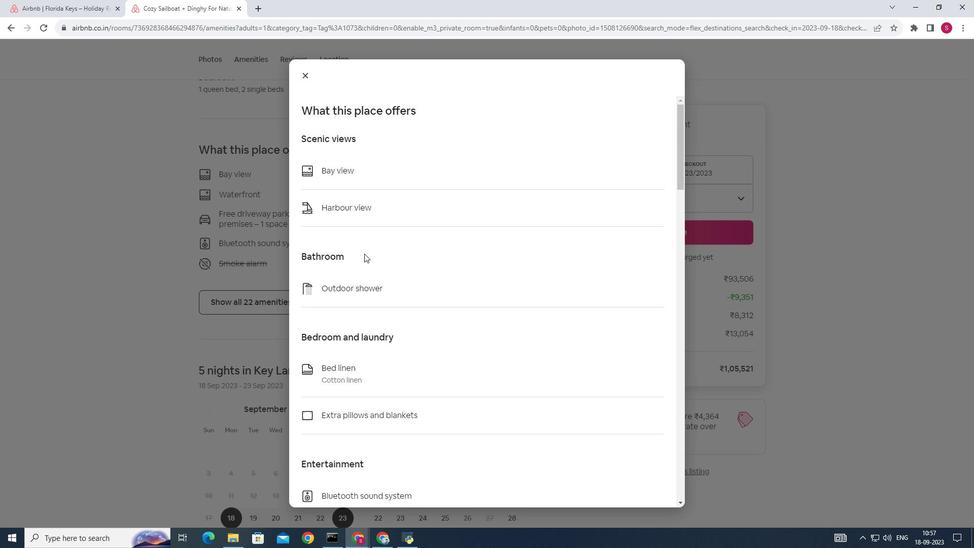 
Action: Mouse scrolled (375, 263) with delta (0, 0)
Screenshot: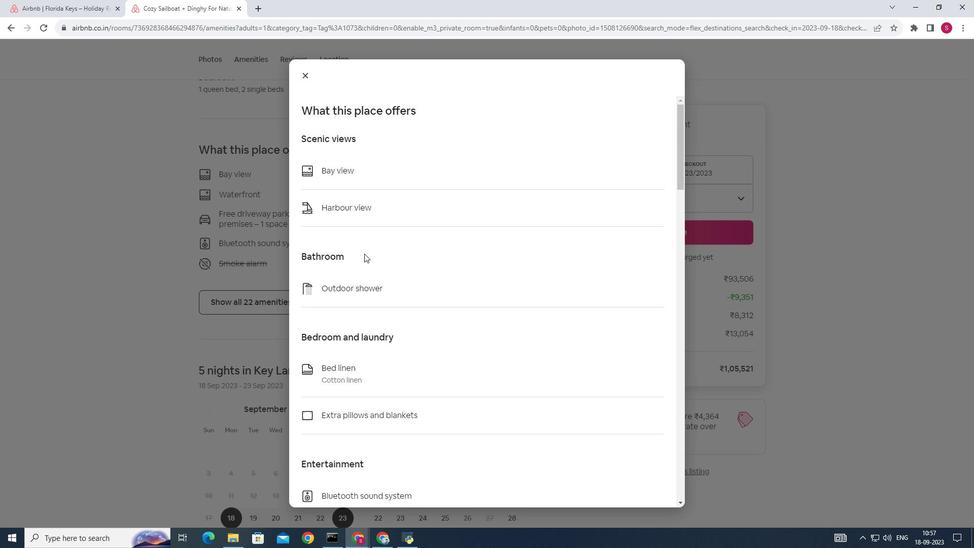 
Action: Mouse moved to (364, 253)
Screenshot: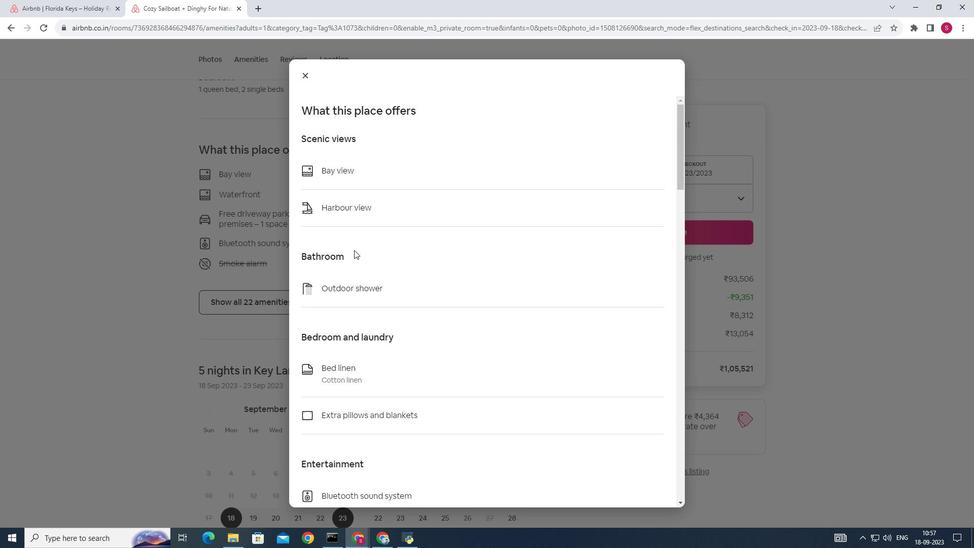
Action: Mouse scrolled (364, 254) with delta (0, 0)
Screenshot: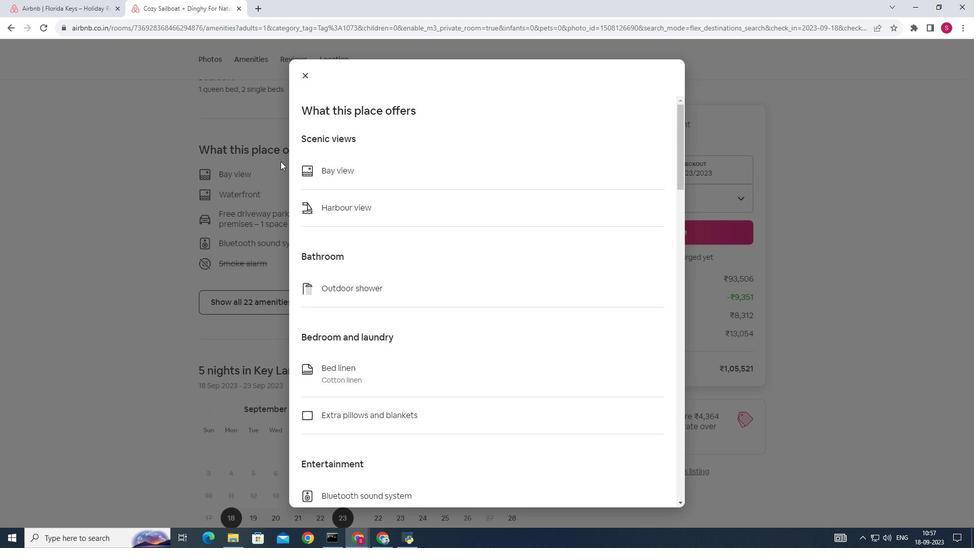 
Action: Mouse scrolled (364, 254) with delta (0, 0)
Screenshot: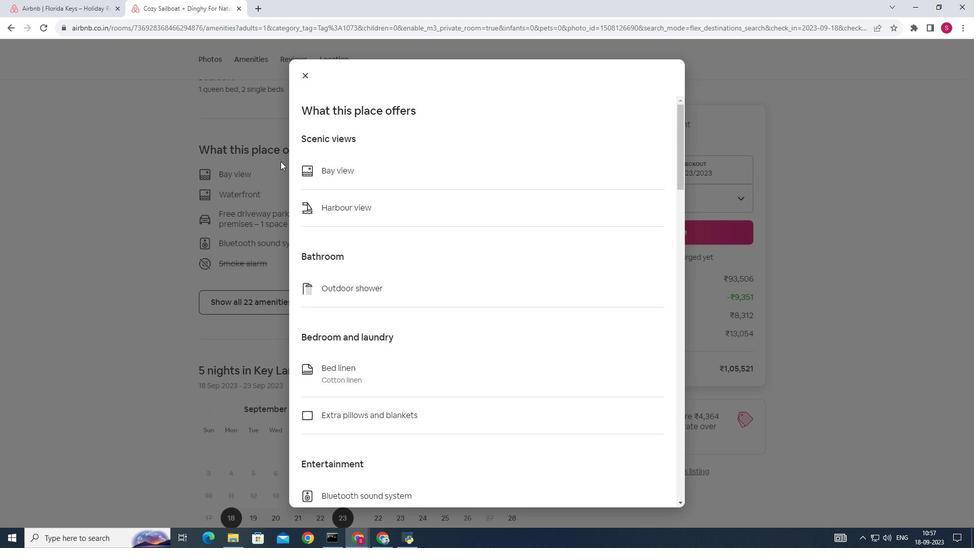 
Action: Mouse scrolled (364, 254) with delta (0, 0)
Screenshot: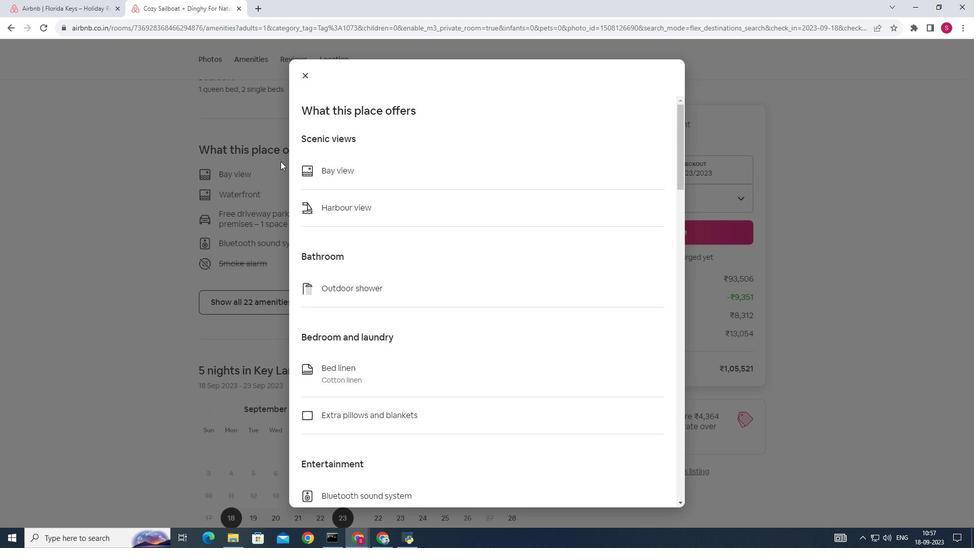 
Action: Mouse scrolled (364, 254) with delta (0, 0)
Screenshot: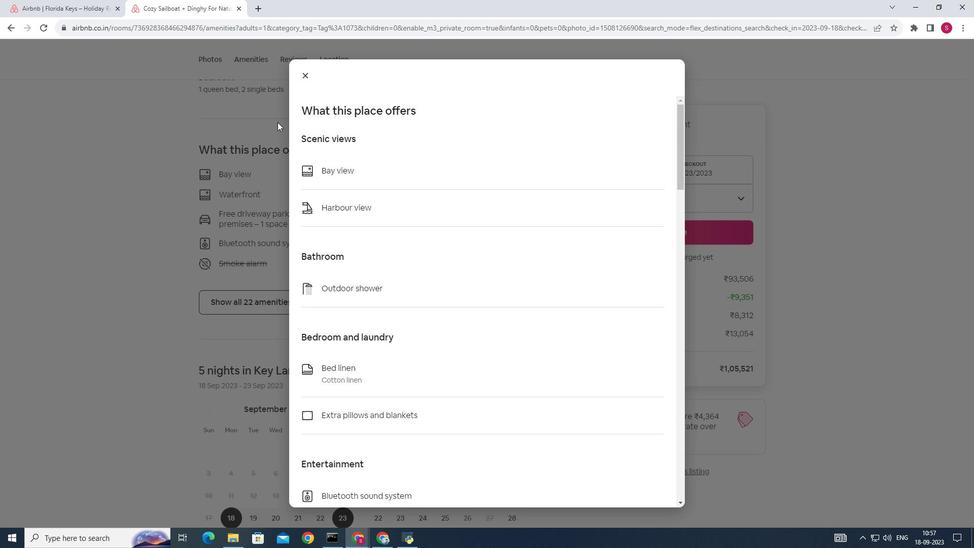 
Action: Mouse scrolled (364, 254) with delta (0, 0)
Screenshot: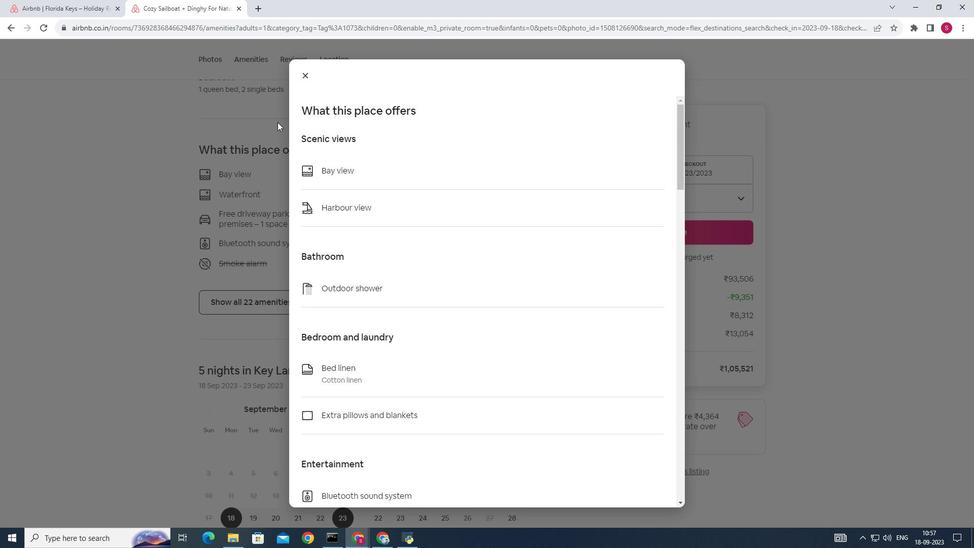 
Action: Mouse scrolled (364, 254) with delta (0, 0)
Screenshot: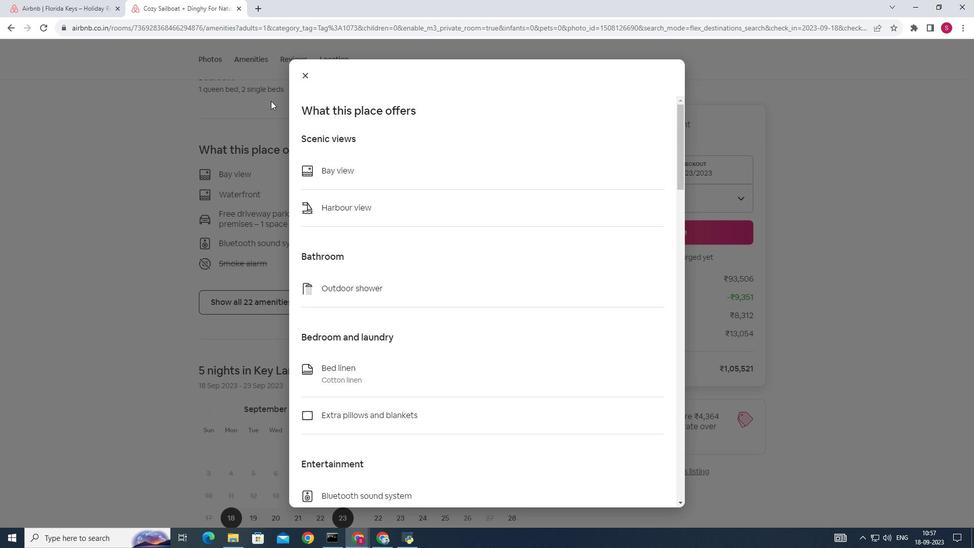 
Action: Mouse scrolled (364, 254) with delta (0, 0)
Screenshot: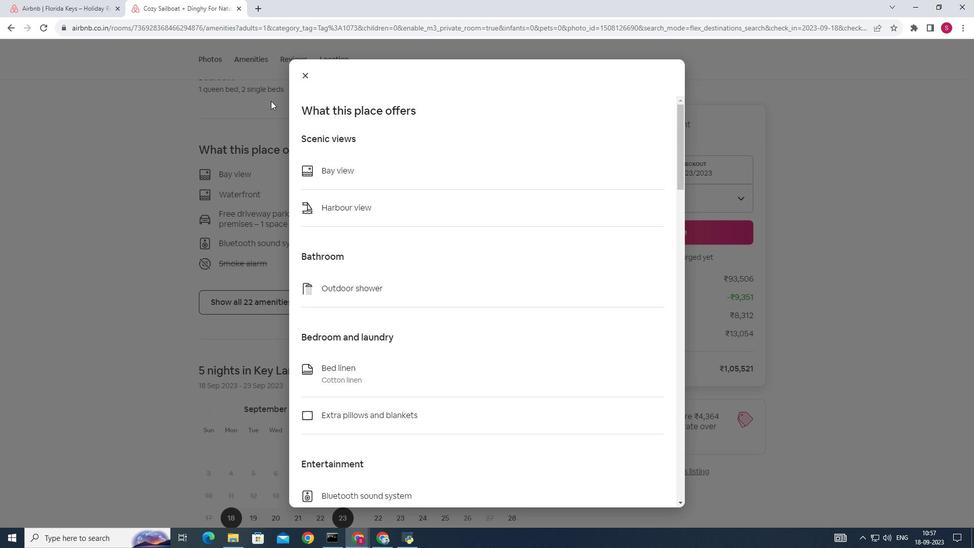 
Action: Mouse moved to (308, 74)
Screenshot: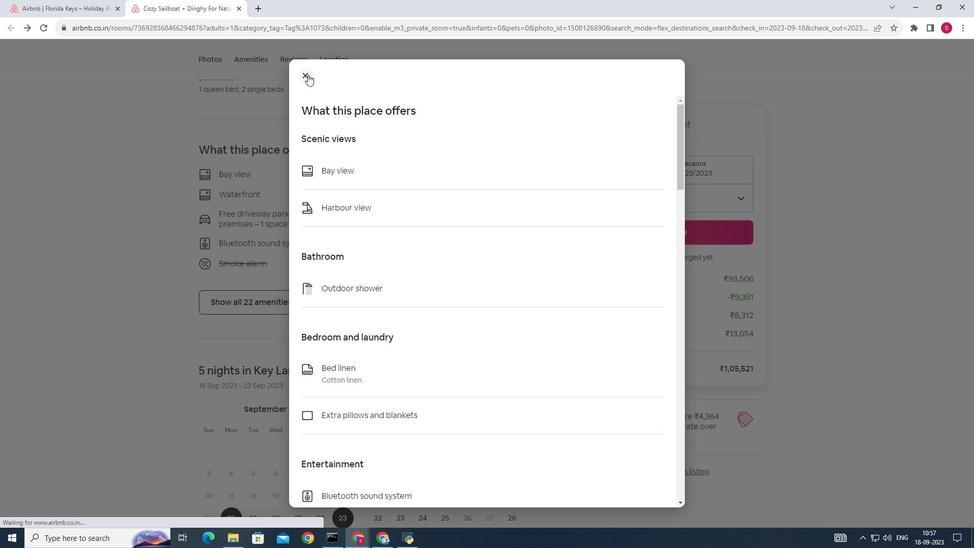 
Action: Mouse pressed left at (308, 74)
Screenshot: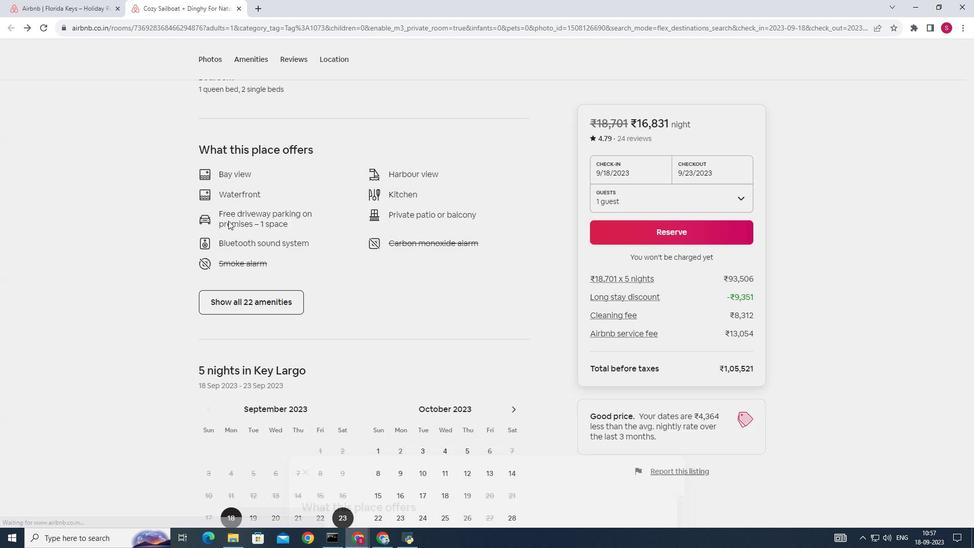 
Action: Mouse moved to (239, 215)
Screenshot: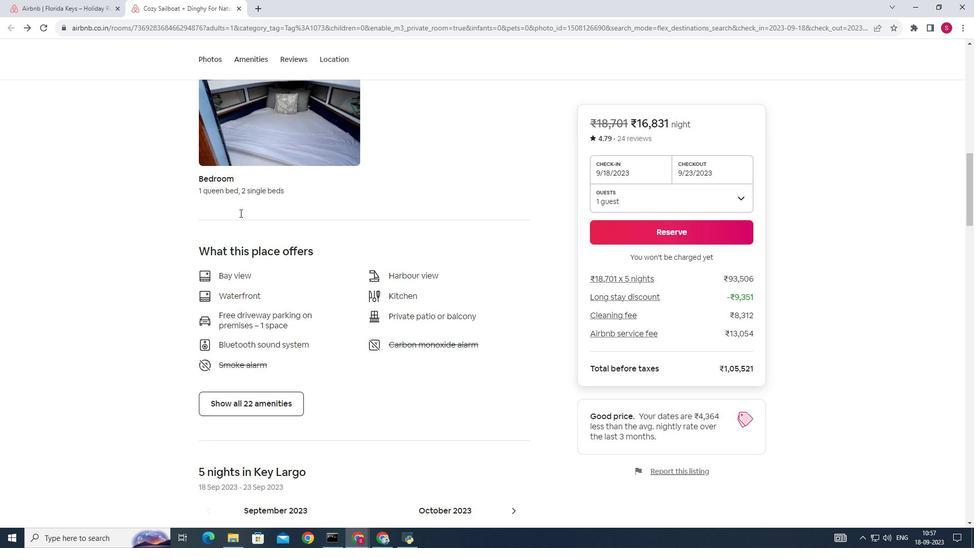 
Action: Mouse scrolled (239, 215) with delta (0, 0)
Screenshot: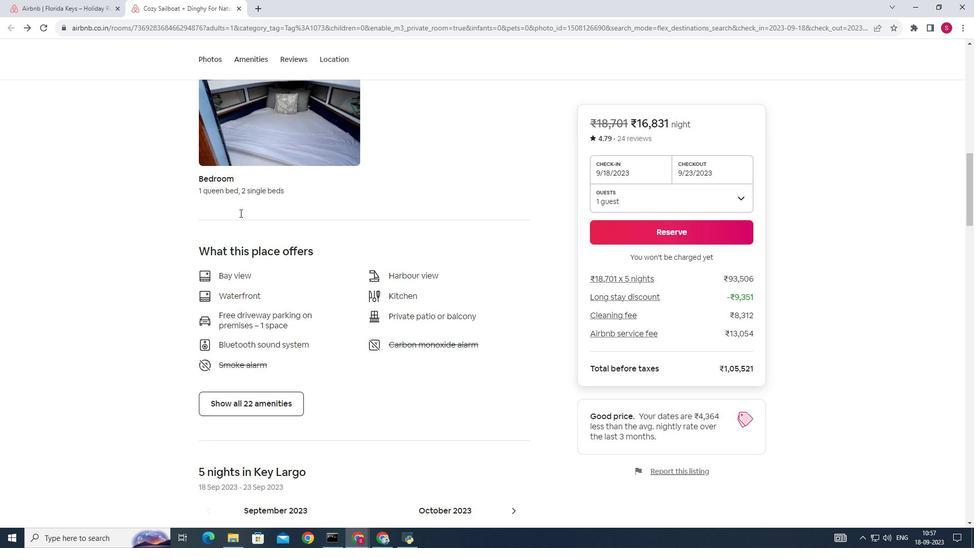 
Action: Mouse moved to (240, 213)
Screenshot: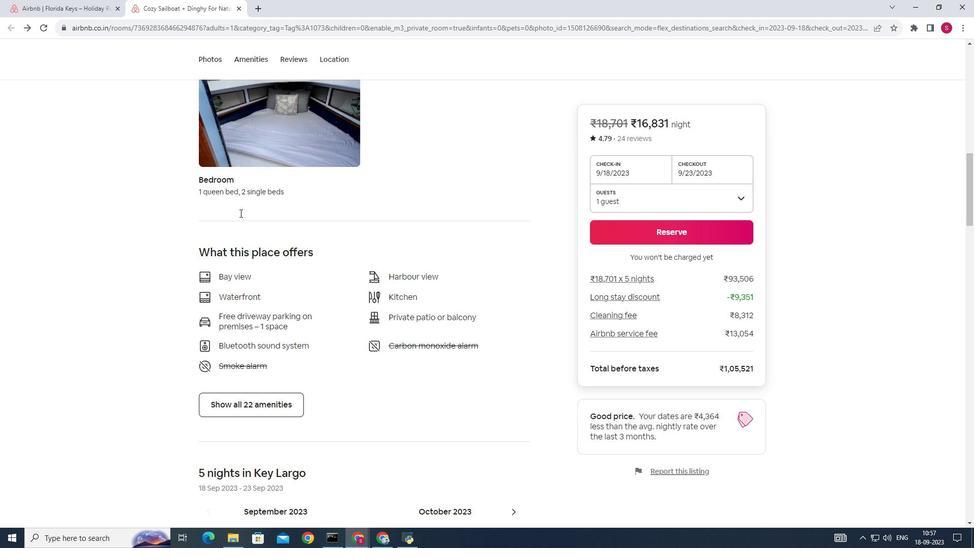 
Action: Mouse scrolled (240, 213) with delta (0, 0)
Screenshot: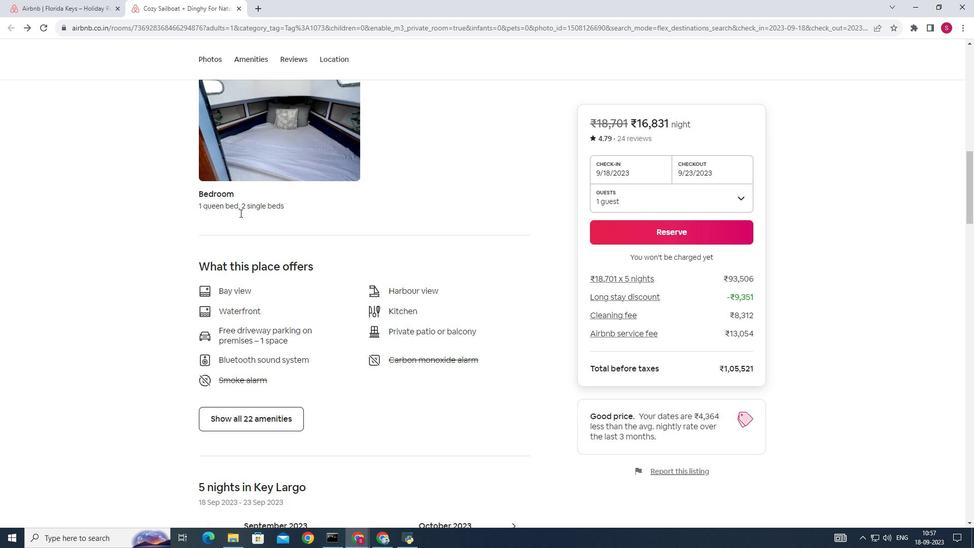 
Action: Mouse scrolled (240, 213) with delta (0, 0)
Screenshot: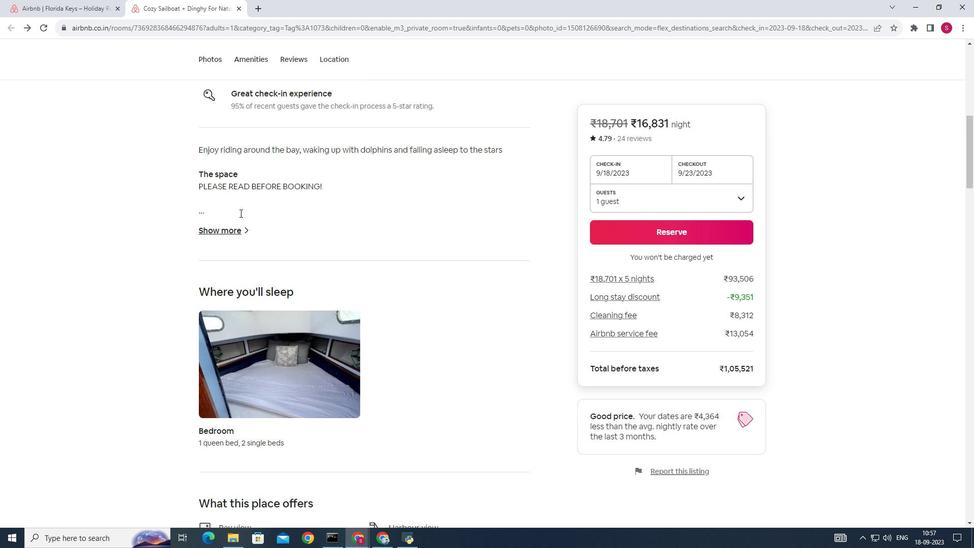 
Action: Mouse scrolled (240, 213) with delta (0, 0)
Screenshot: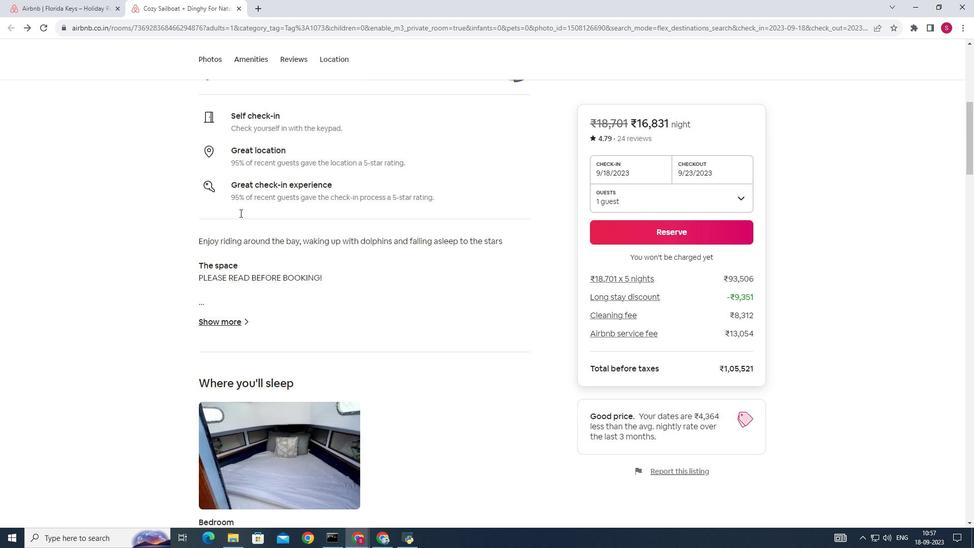 
Action: Mouse scrolled (240, 213) with delta (0, 0)
Screenshot: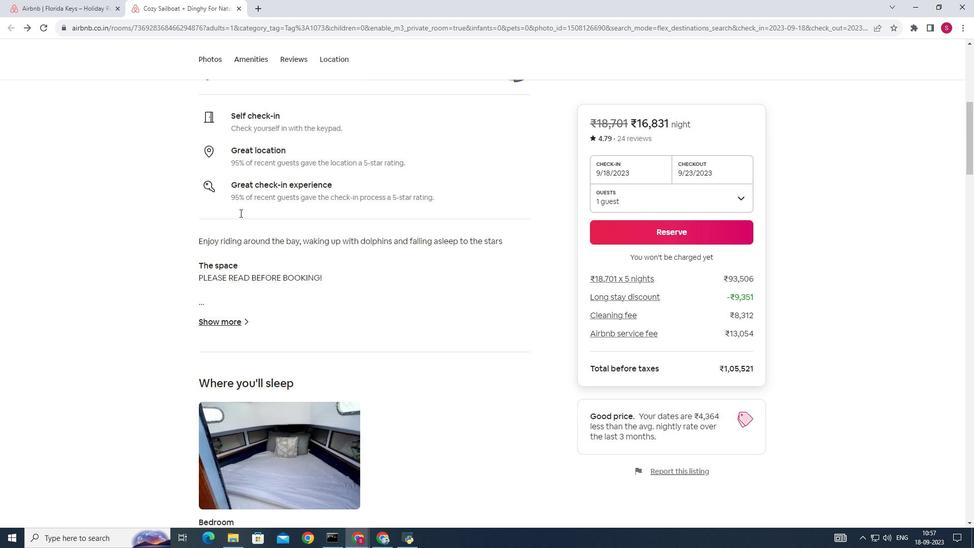 
Action: Mouse scrolled (240, 213) with delta (0, 0)
Screenshot: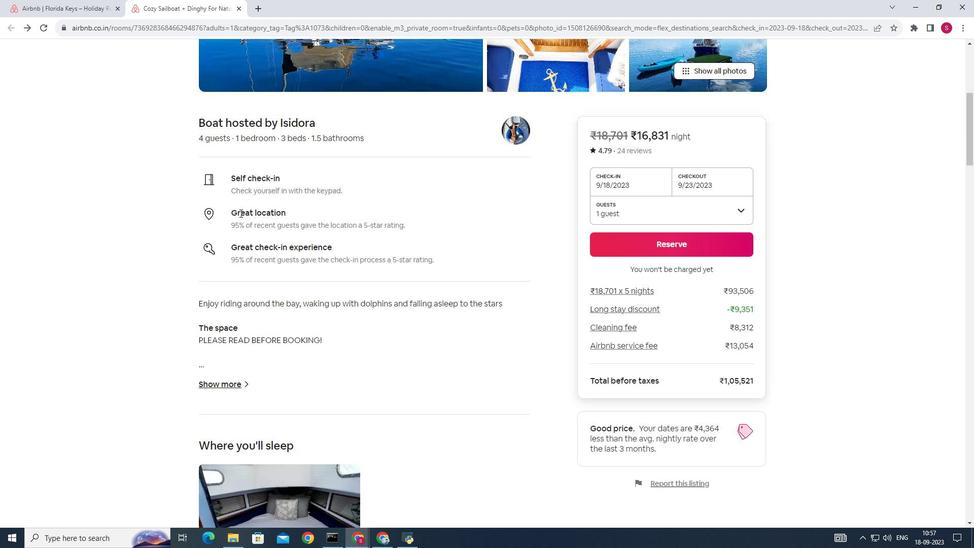 
Action: Mouse scrolled (240, 213) with delta (0, 0)
Screenshot: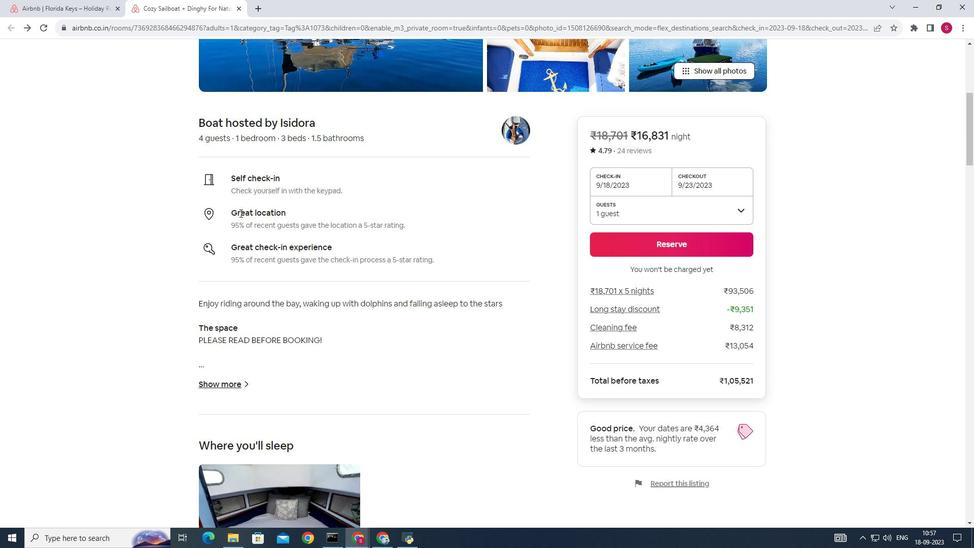
Action: Mouse scrolled (240, 213) with delta (0, 0)
Screenshot: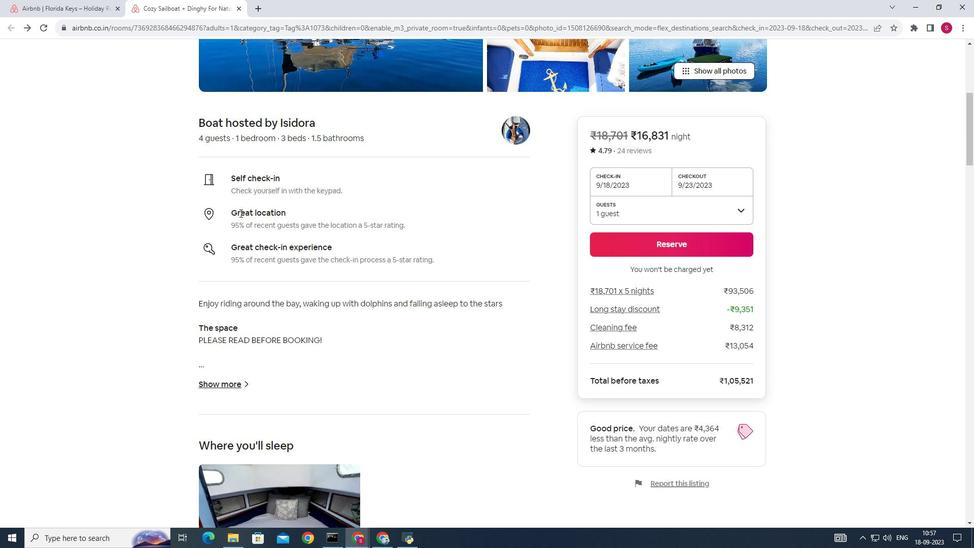 
Action: Mouse scrolled (240, 213) with delta (0, 0)
Screenshot: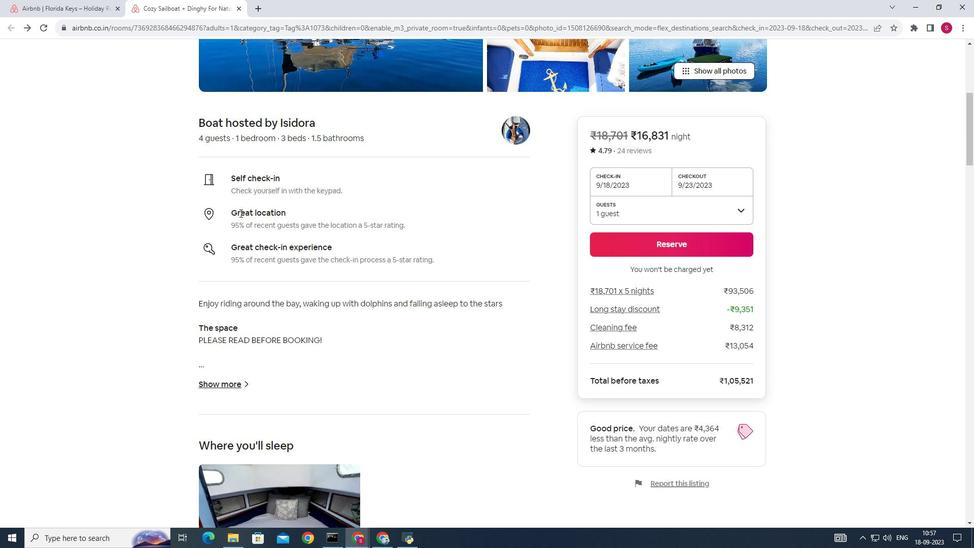 
Action: Mouse scrolled (240, 213) with delta (0, 0)
Screenshot: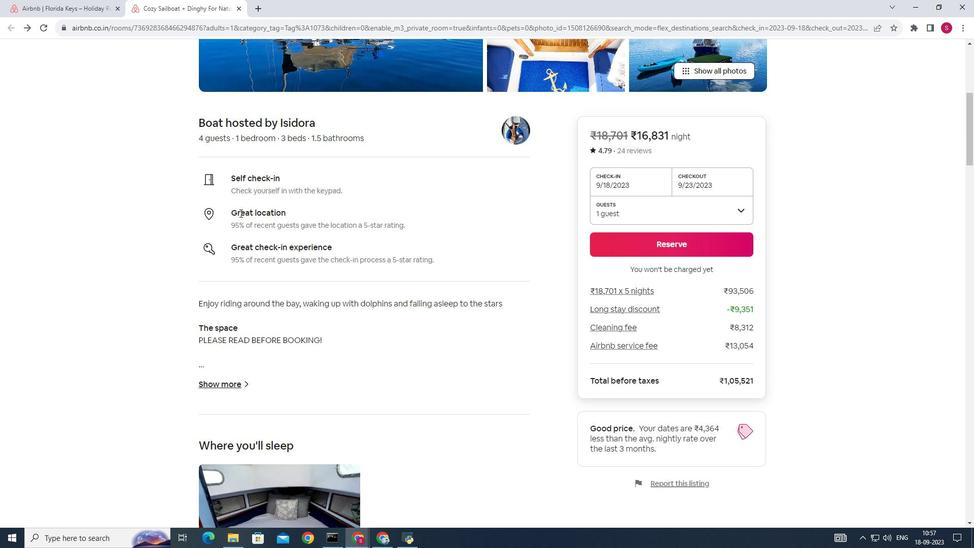 
Action: Mouse scrolled (240, 213) with delta (0, 0)
Screenshot: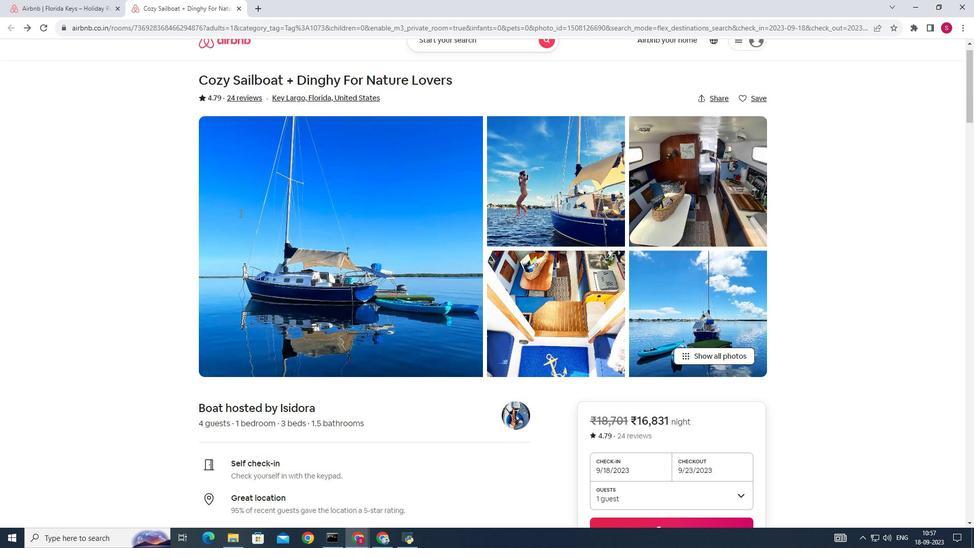 
Action: Mouse scrolled (240, 213) with delta (0, 0)
Screenshot: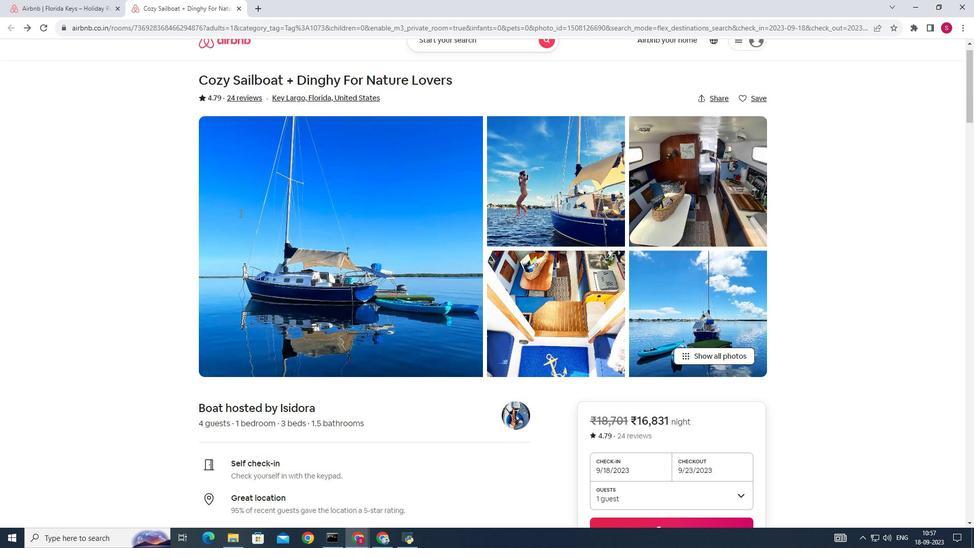 
Action: Mouse scrolled (240, 213) with delta (0, 0)
Screenshot: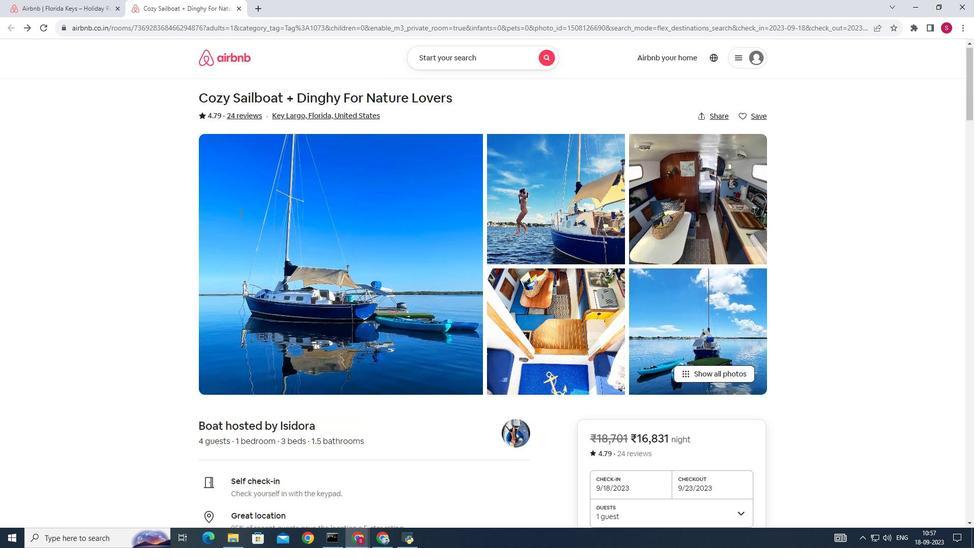 
Action: Mouse scrolled (240, 213) with delta (0, 0)
Screenshot: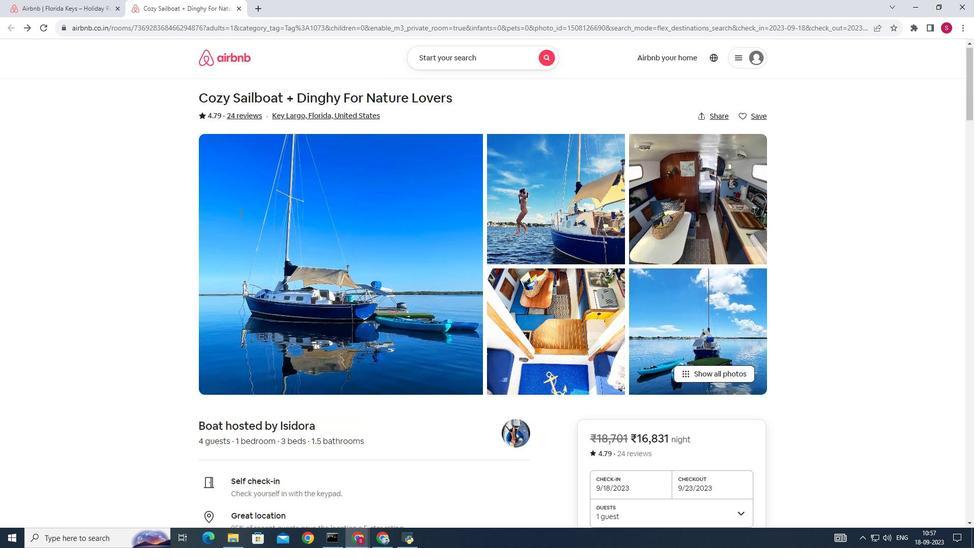 
Action: Mouse scrolled (240, 213) with delta (0, 0)
Screenshot: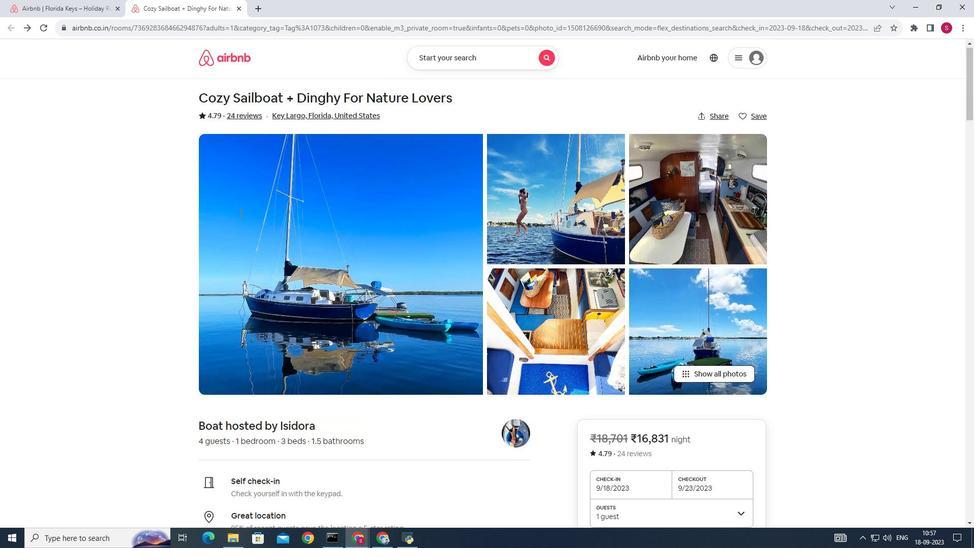 
Action: Mouse scrolled (240, 213) with delta (0, 0)
Screenshot: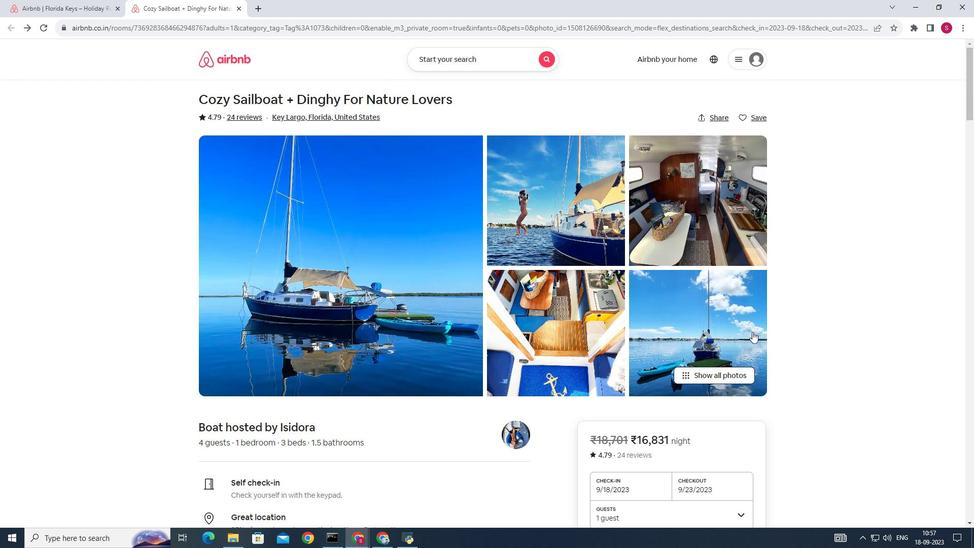 
Action: Mouse scrolled (240, 213) with delta (0, 0)
Screenshot: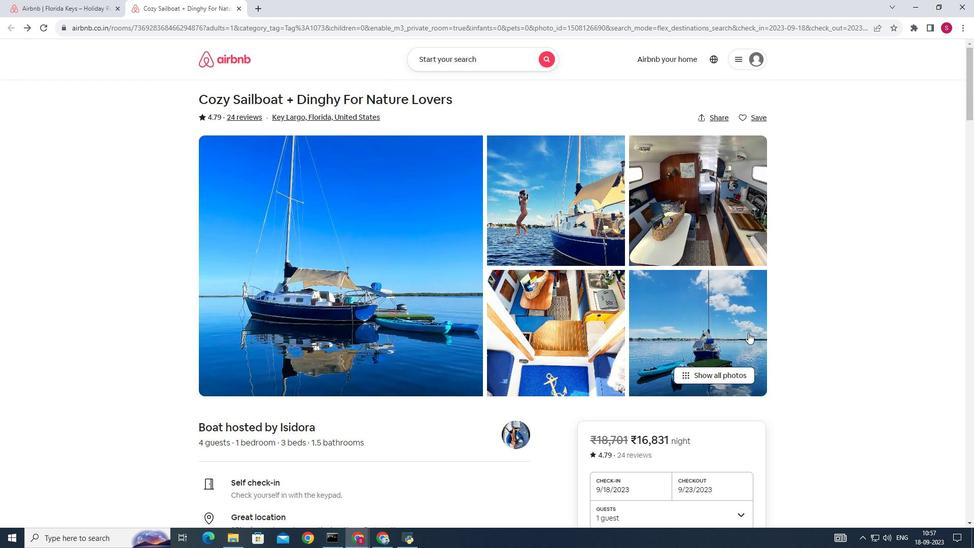 
Action: Mouse scrolled (240, 213) with delta (0, 0)
Screenshot: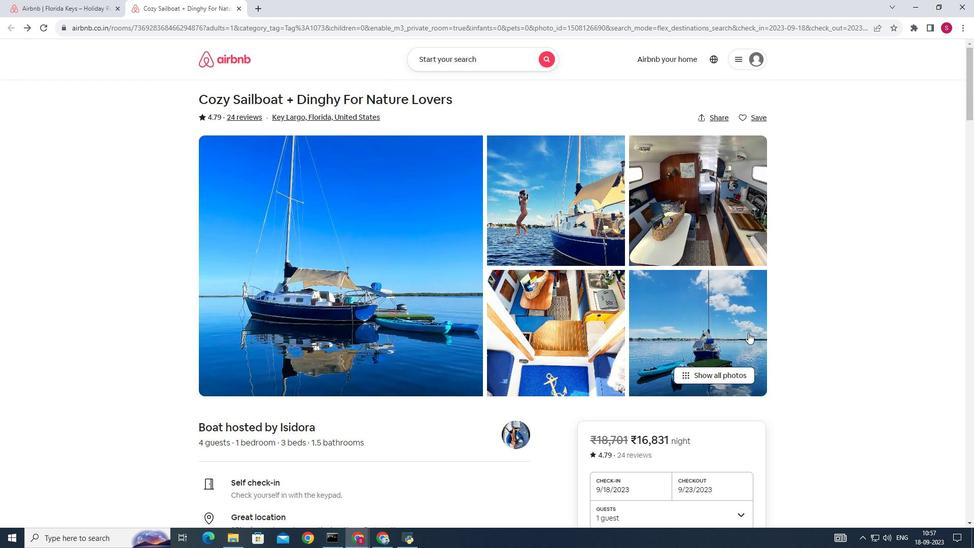 
Action: Mouse scrolled (240, 213) with delta (0, 0)
Screenshot: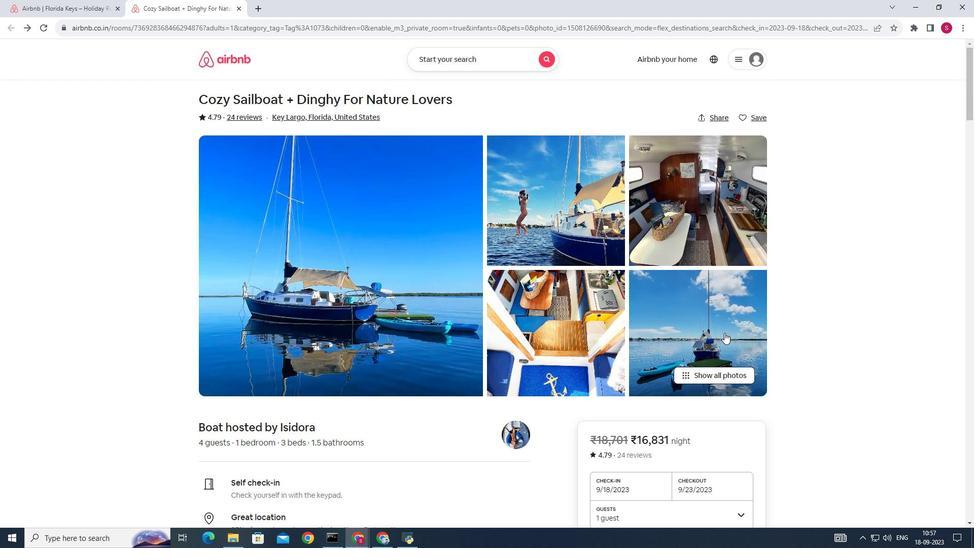
Action: Mouse moved to (631, 298)
Screenshot: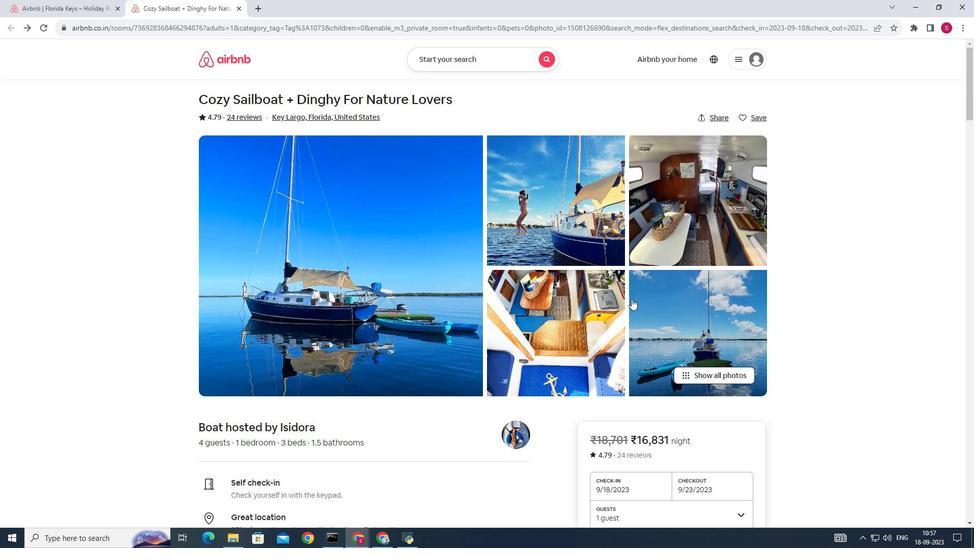 
Action: Mouse scrolled (631, 298) with delta (0, 0)
Screenshot: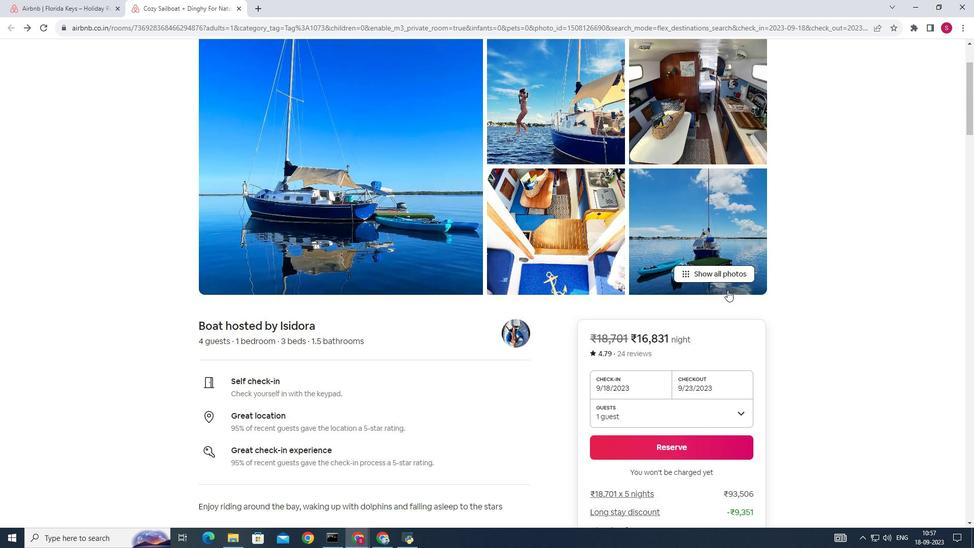 
Action: Mouse scrolled (631, 298) with delta (0, 0)
Screenshot: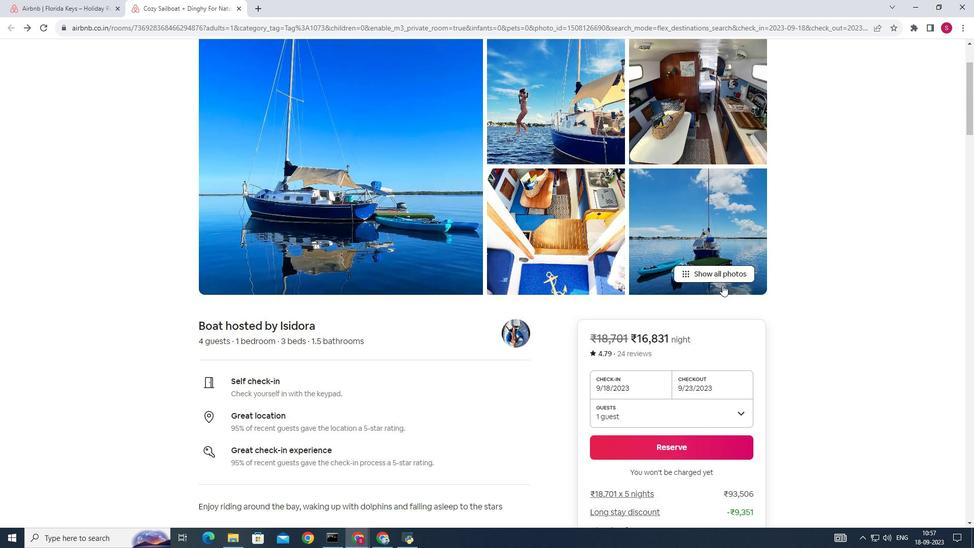 
Action: Mouse moved to (707, 272)
Screenshot: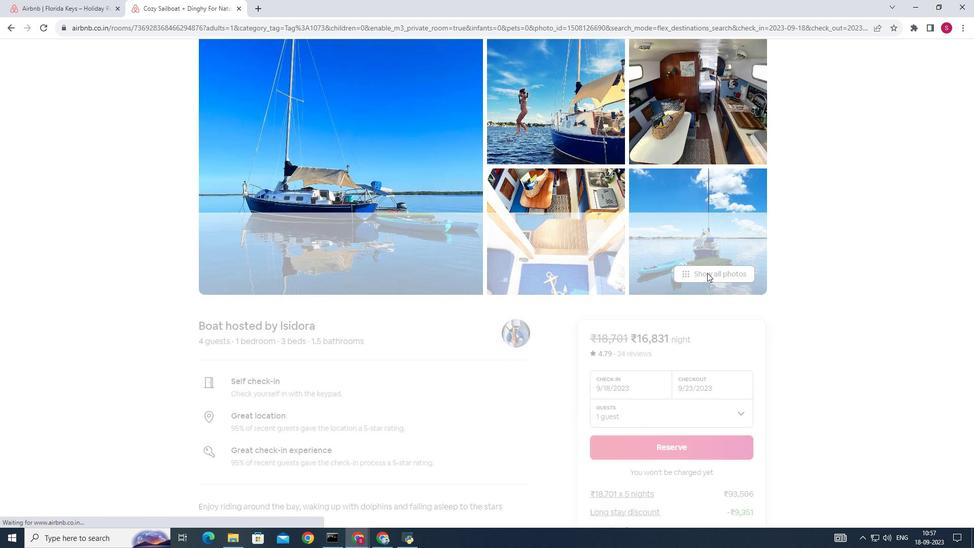 
Action: Mouse pressed left at (707, 272)
Screenshot: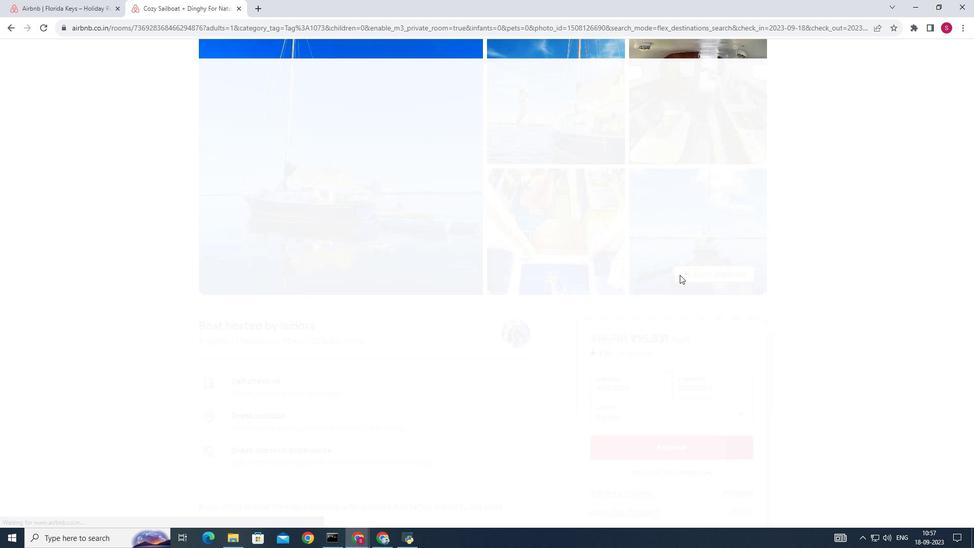 
Action: Mouse moved to (465, 237)
Screenshot: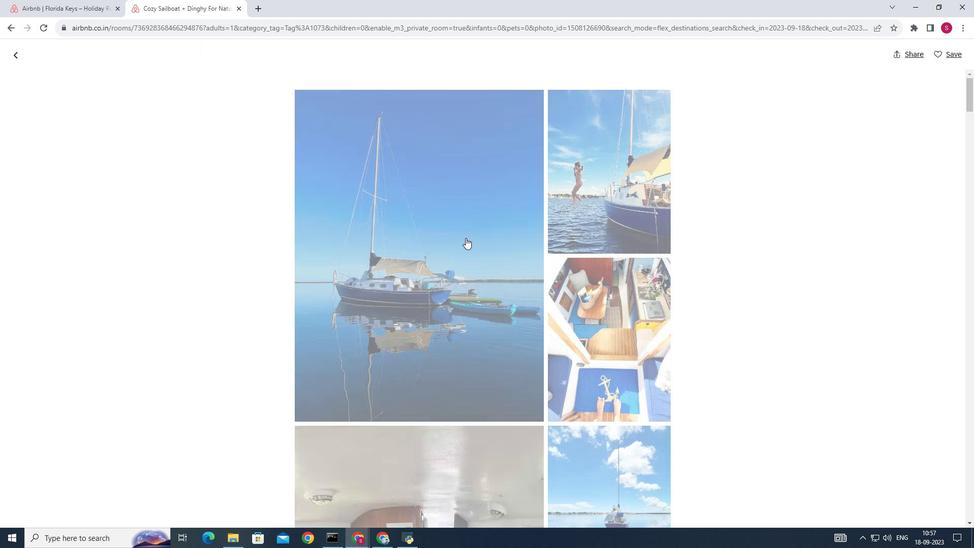 
Action: Mouse scrolled (465, 237) with delta (0, 0)
Screenshot: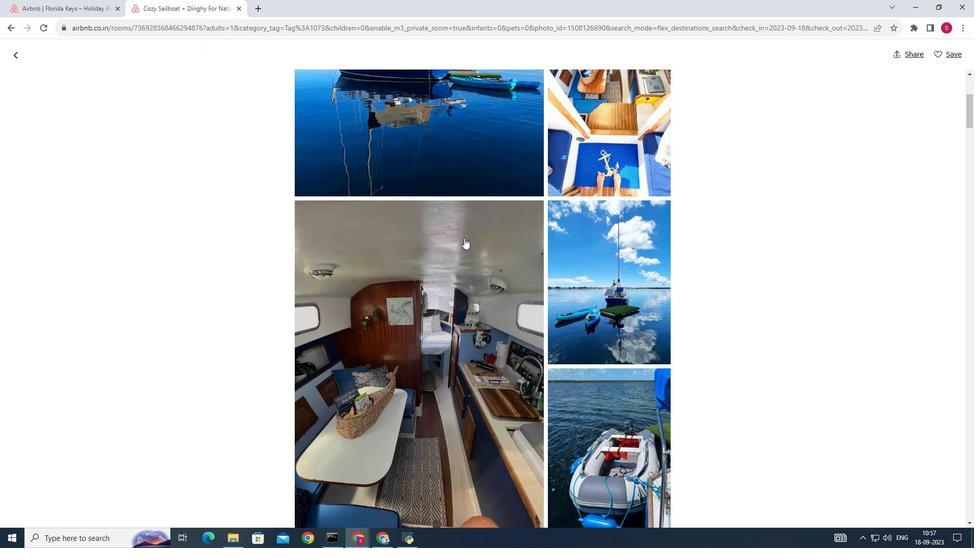 
Action: Mouse scrolled (465, 237) with delta (0, 0)
Screenshot: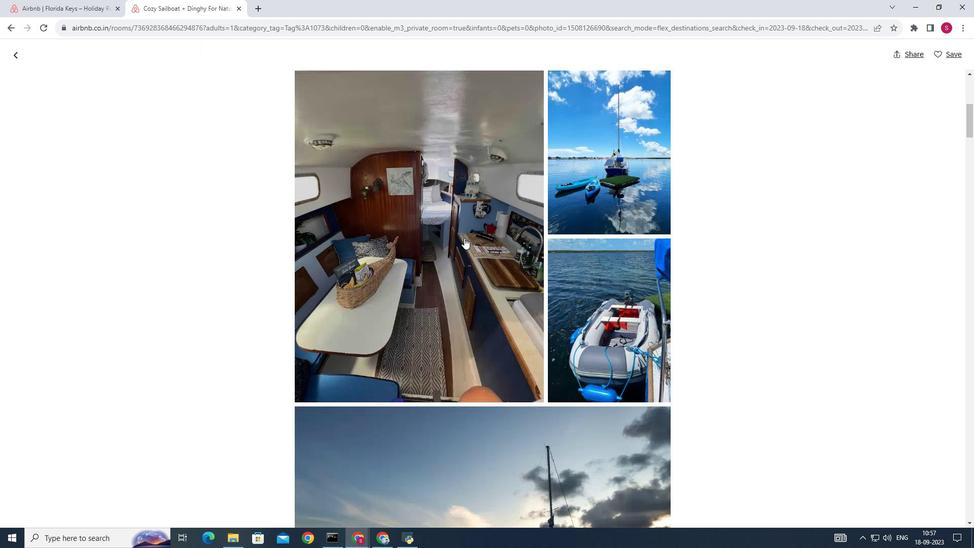 
Action: Mouse scrolled (465, 237) with delta (0, 0)
Screenshot: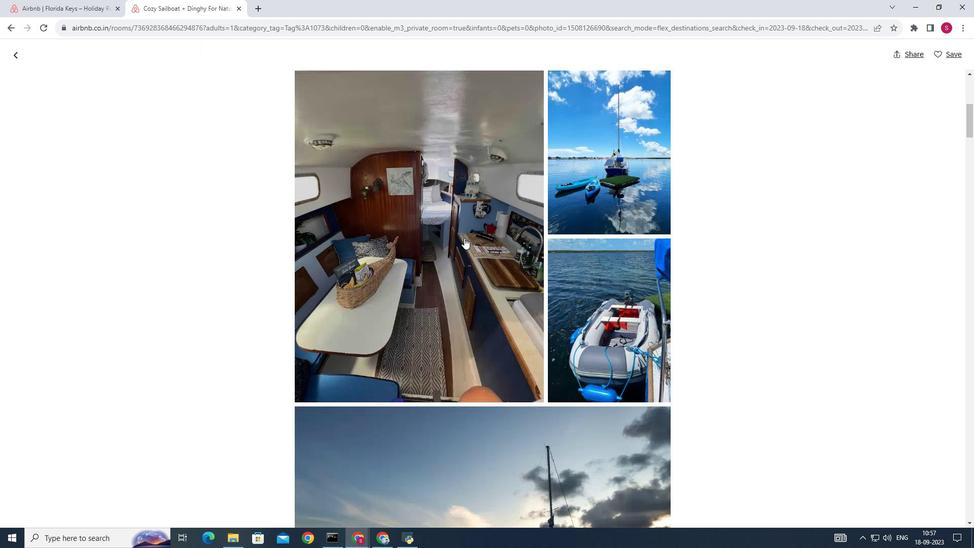 
Action: Mouse scrolled (465, 237) with delta (0, 0)
Screenshot: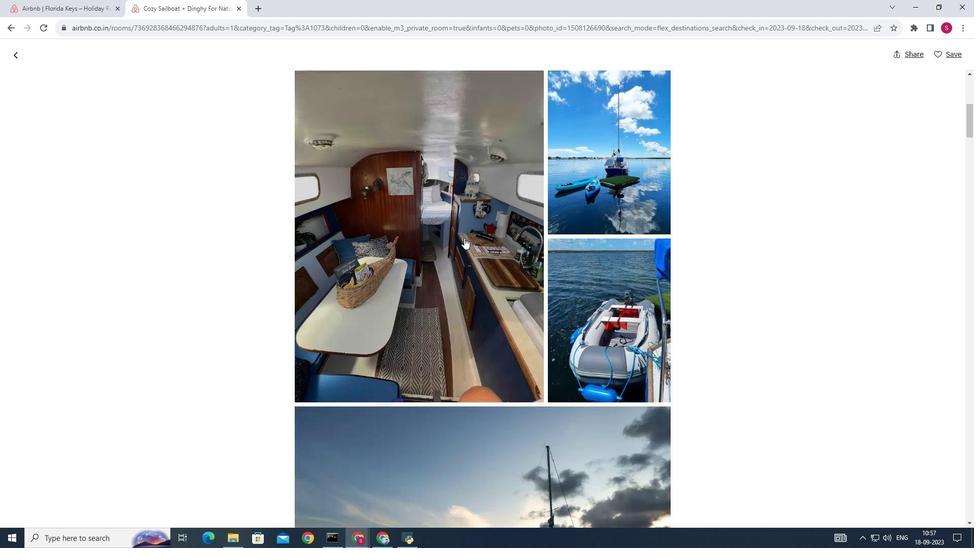 
Action: Mouse scrolled (465, 237) with delta (0, 0)
Screenshot: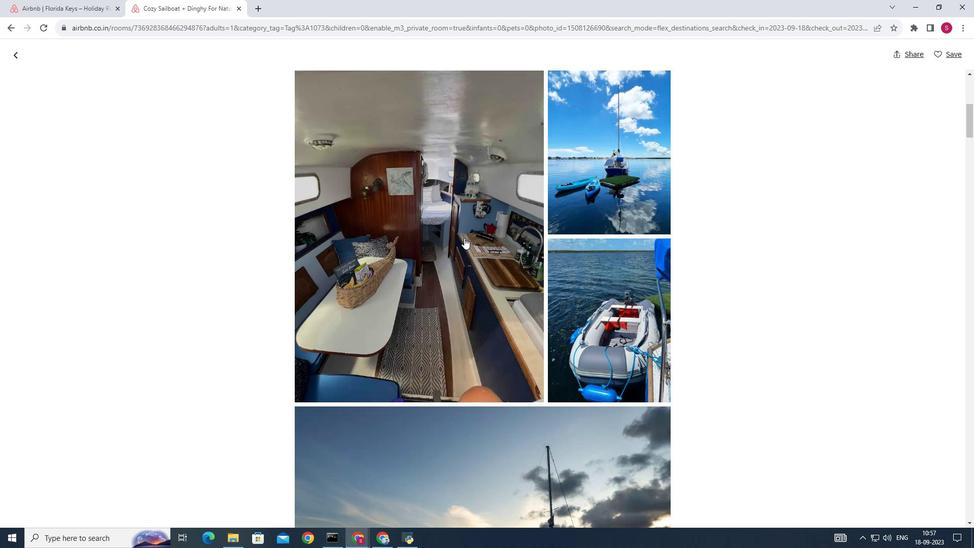 
Action: Mouse moved to (465, 237)
Screenshot: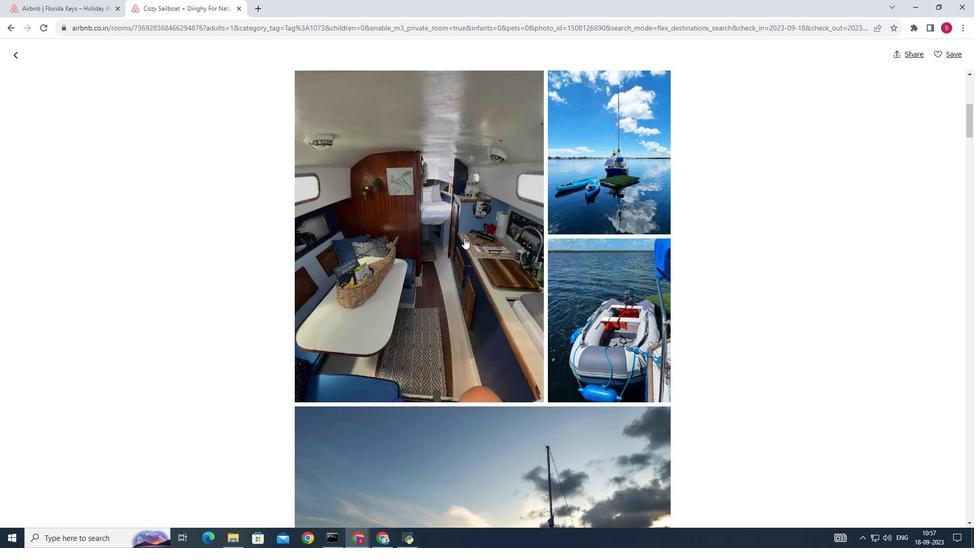 
Action: Mouse scrolled (465, 237) with delta (0, 0)
Screenshot: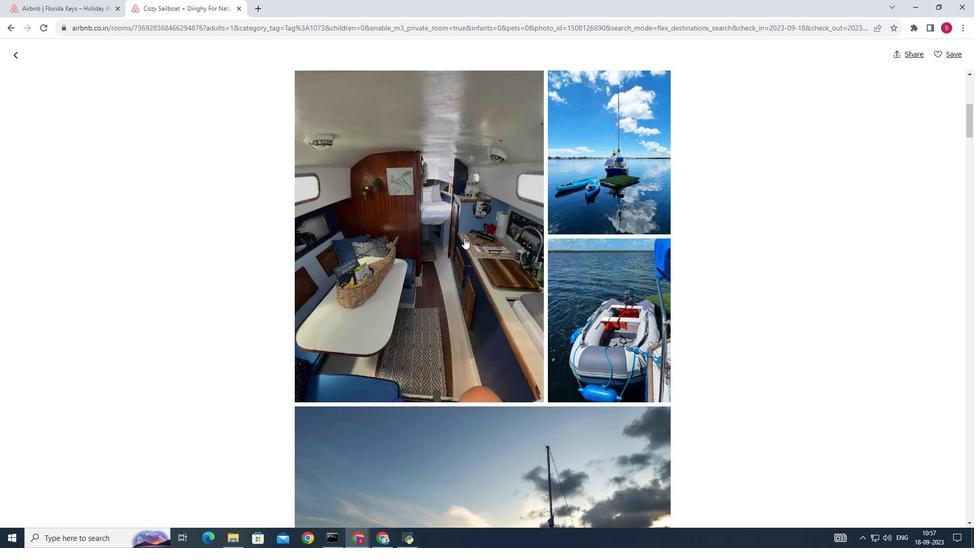 
Action: Mouse moved to (464, 237)
Screenshot: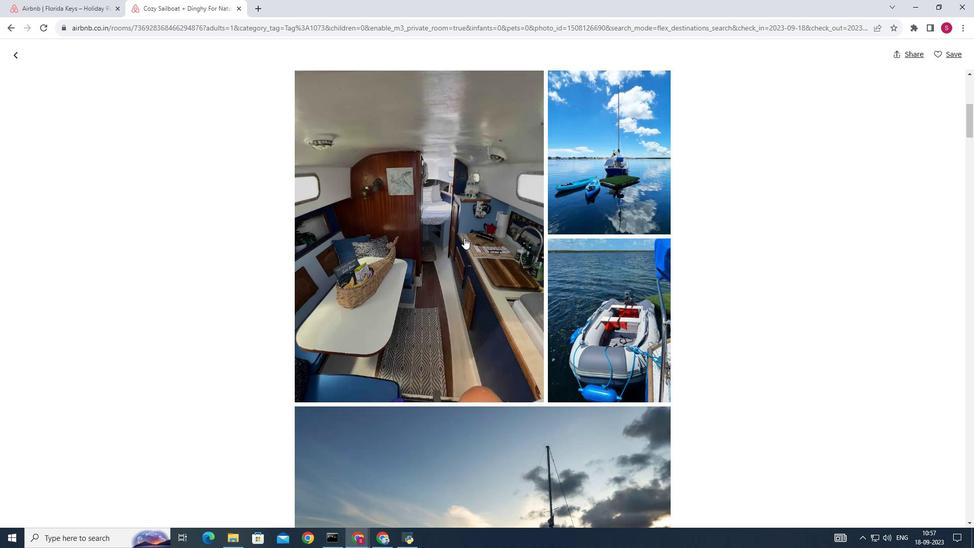 
Action: Mouse scrolled (464, 237) with delta (0, 0)
Screenshot: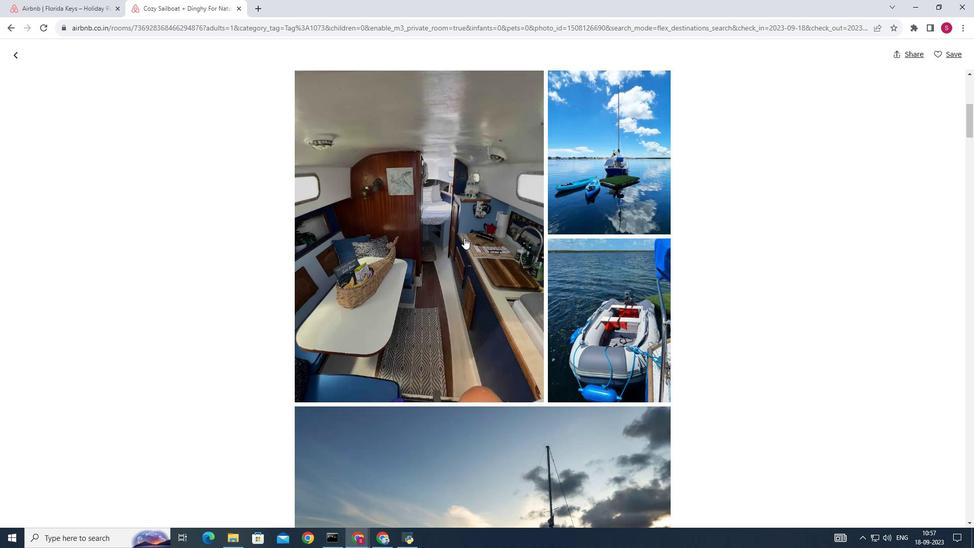 
Action: Mouse moved to (462, 237)
Screenshot: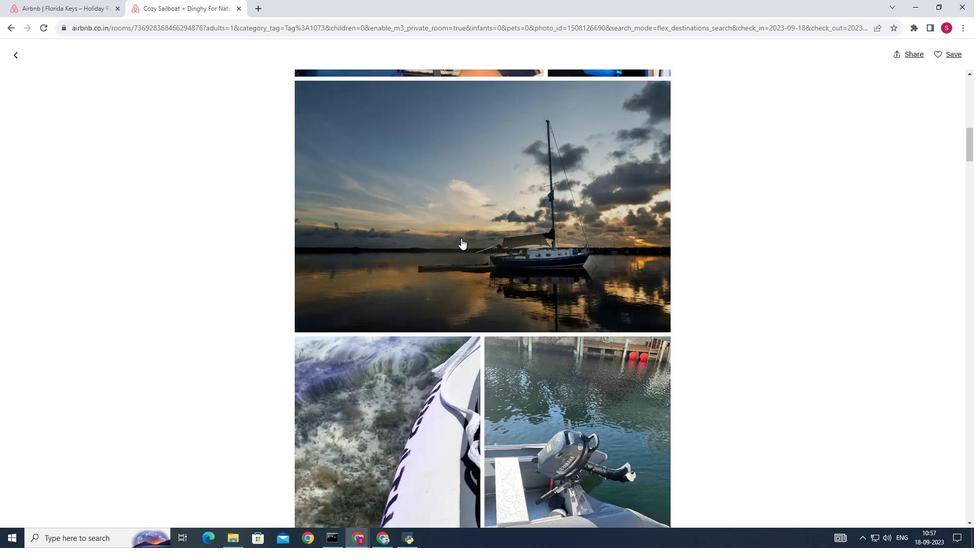 
Action: Mouse scrolled (462, 237) with delta (0, 0)
Screenshot: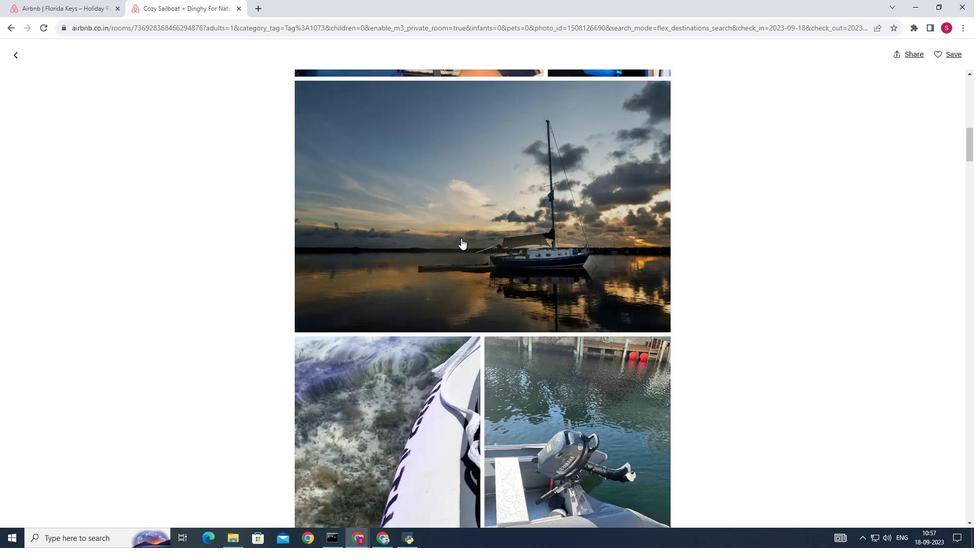 
Action: Mouse moved to (461, 238)
Screenshot: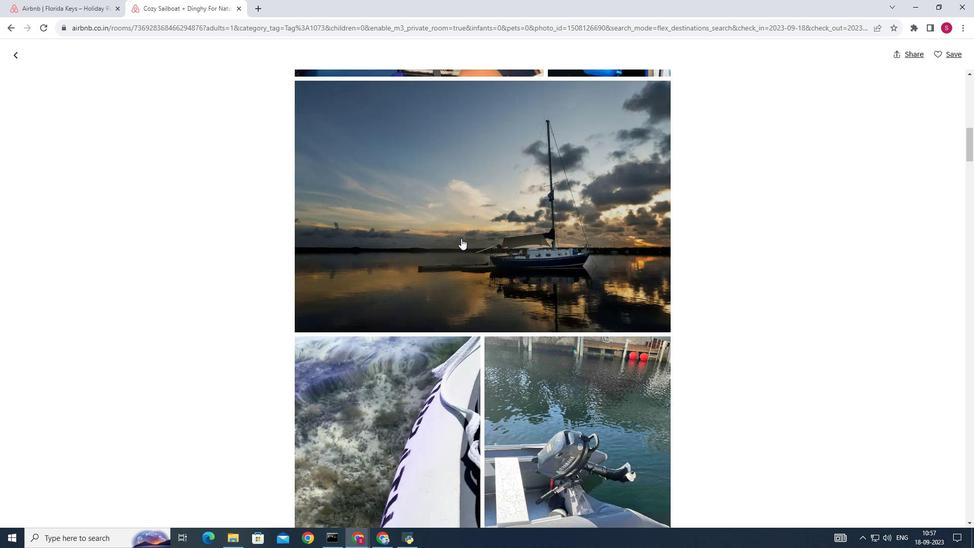 
Action: Mouse scrolled (461, 237) with delta (0, 0)
Screenshot: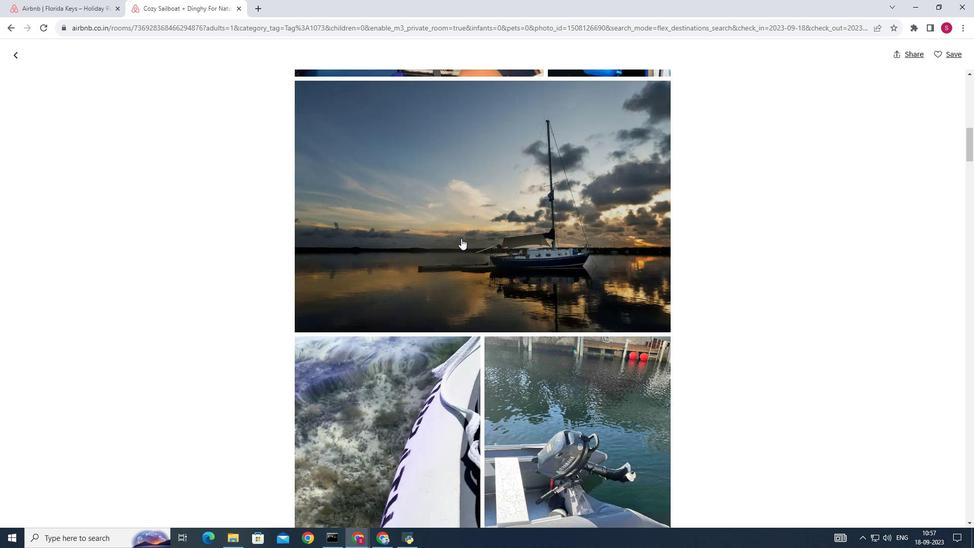 
Action: Mouse scrolled (461, 237) with delta (0, 0)
Screenshot: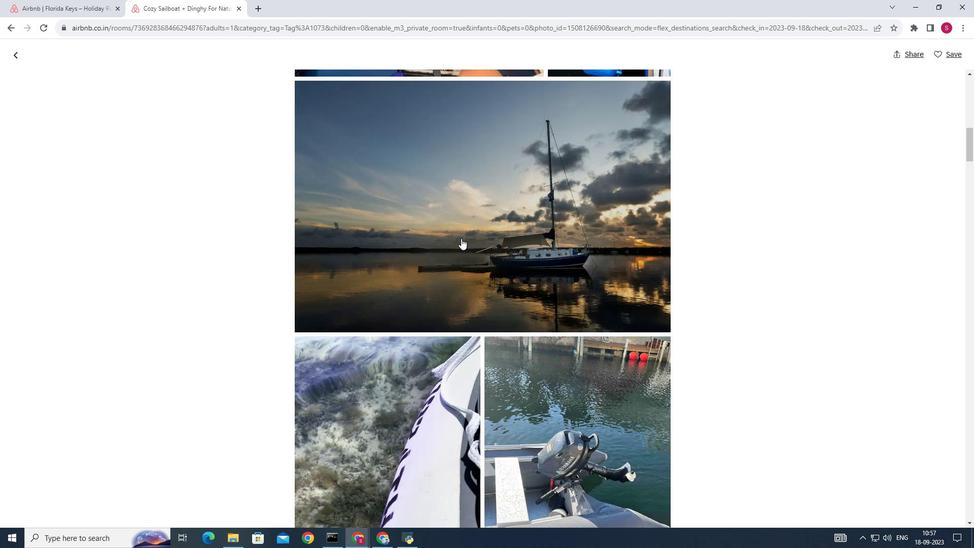 
Action: Mouse scrolled (461, 237) with delta (0, 0)
Screenshot: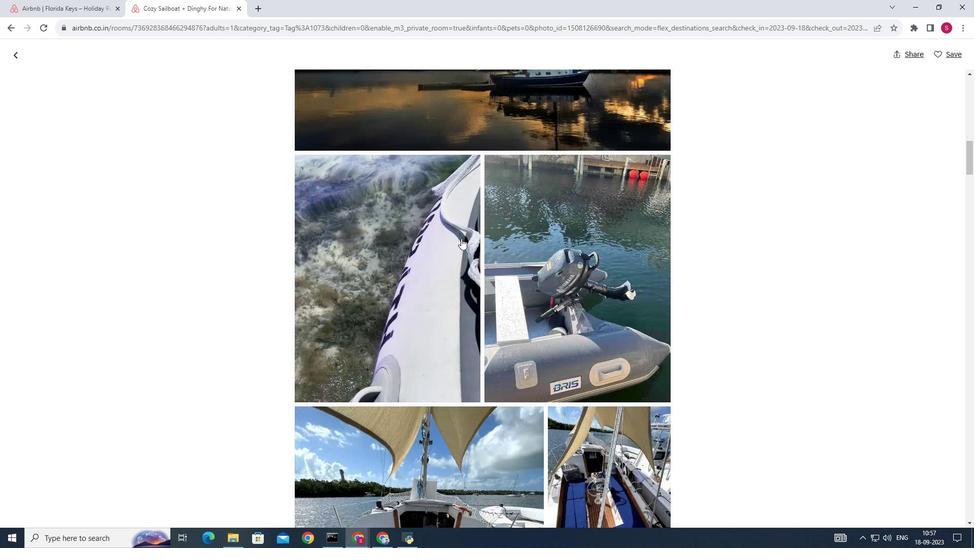 
Action: Mouse scrolled (461, 237) with delta (0, 0)
Screenshot: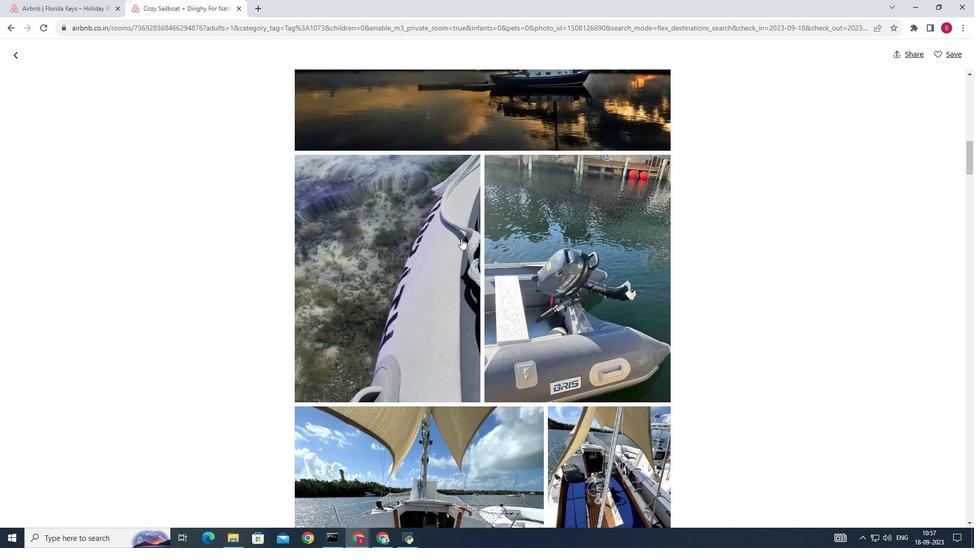 
Action: Mouse scrolled (461, 237) with delta (0, 0)
Screenshot: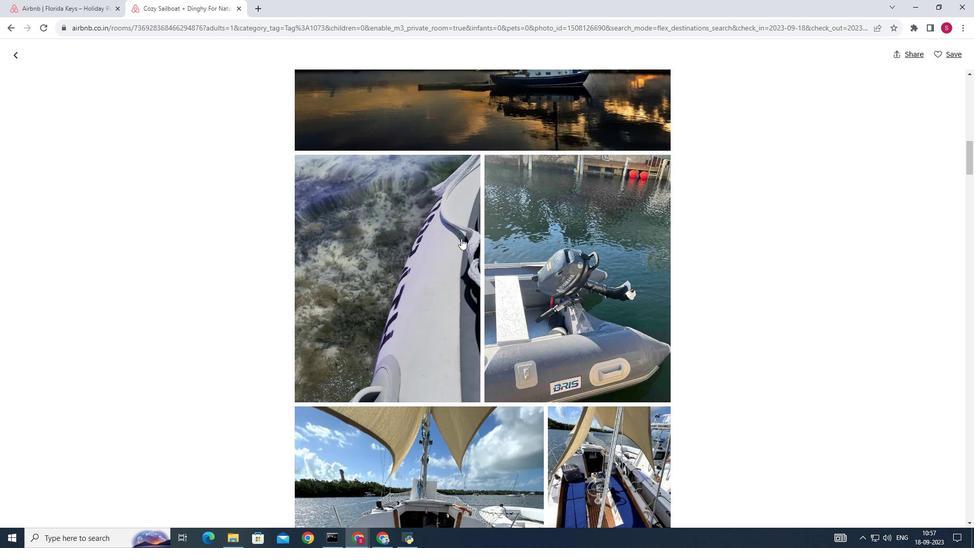 
Action: Mouse scrolled (461, 237) with delta (0, 0)
Screenshot: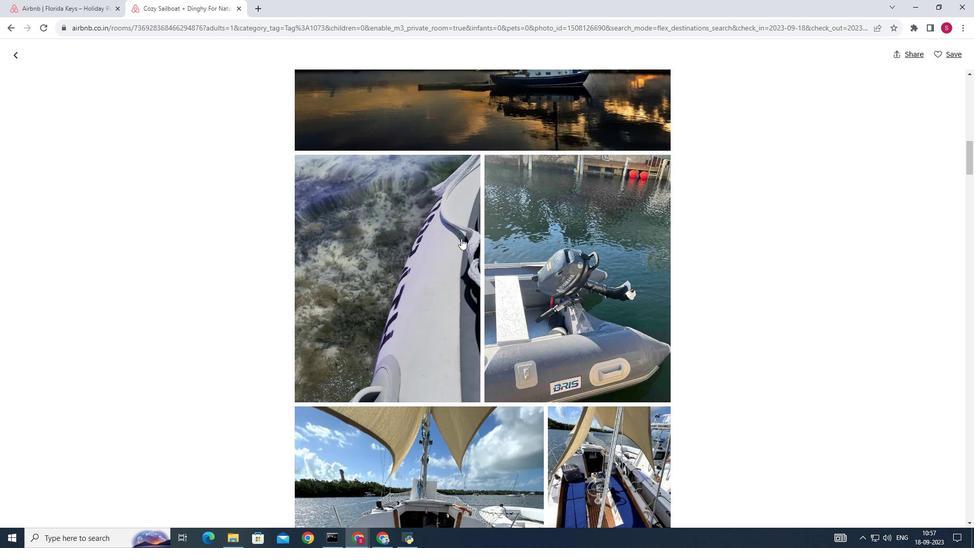 
Action: Mouse scrolled (461, 237) with delta (0, 0)
Screenshot: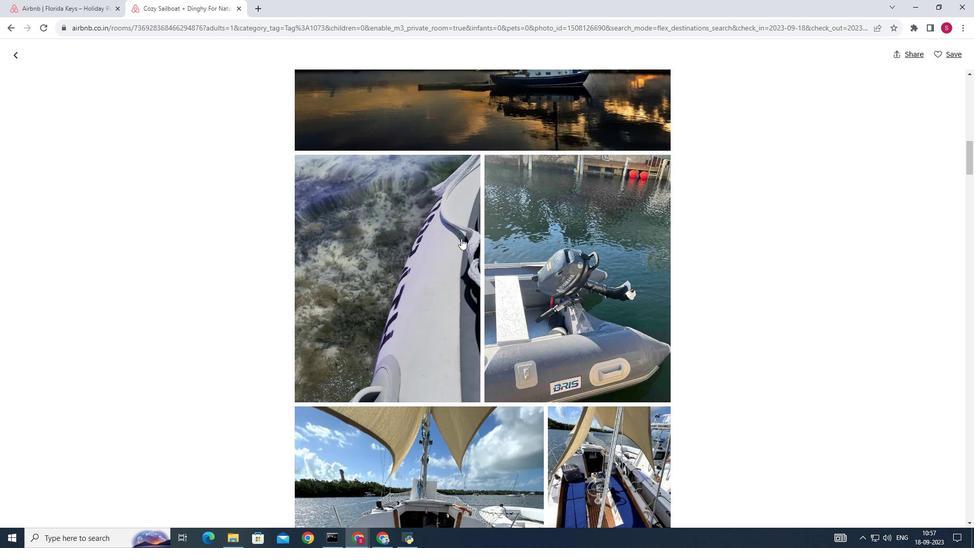 
Action: Mouse scrolled (461, 237) with delta (0, 0)
Screenshot: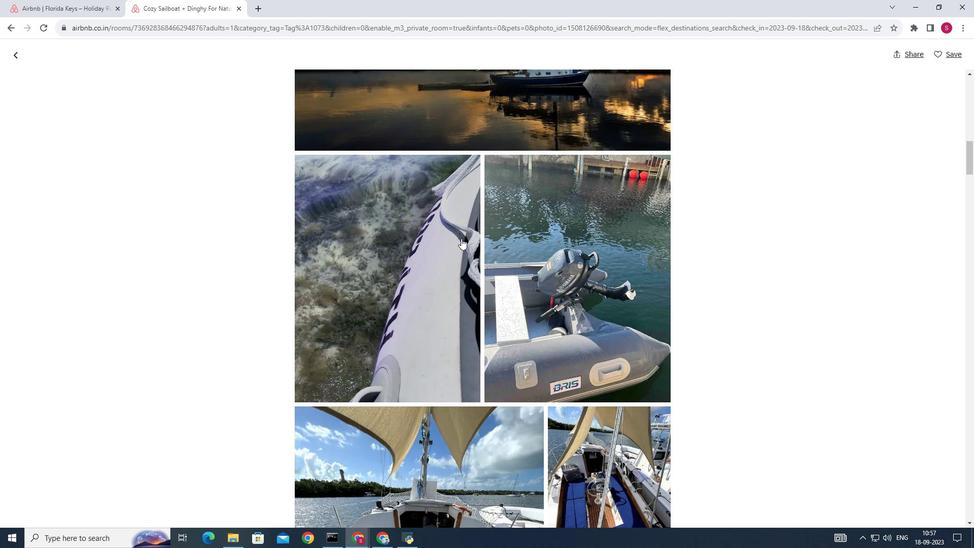 
Action: Mouse scrolled (461, 237) with delta (0, 0)
Screenshot: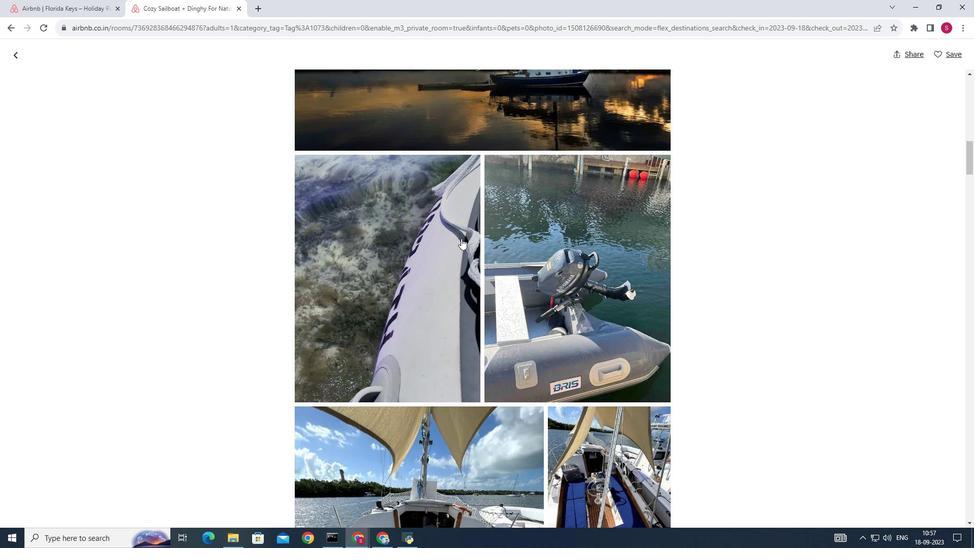 
Action: Mouse scrolled (461, 237) with delta (0, 0)
Screenshot: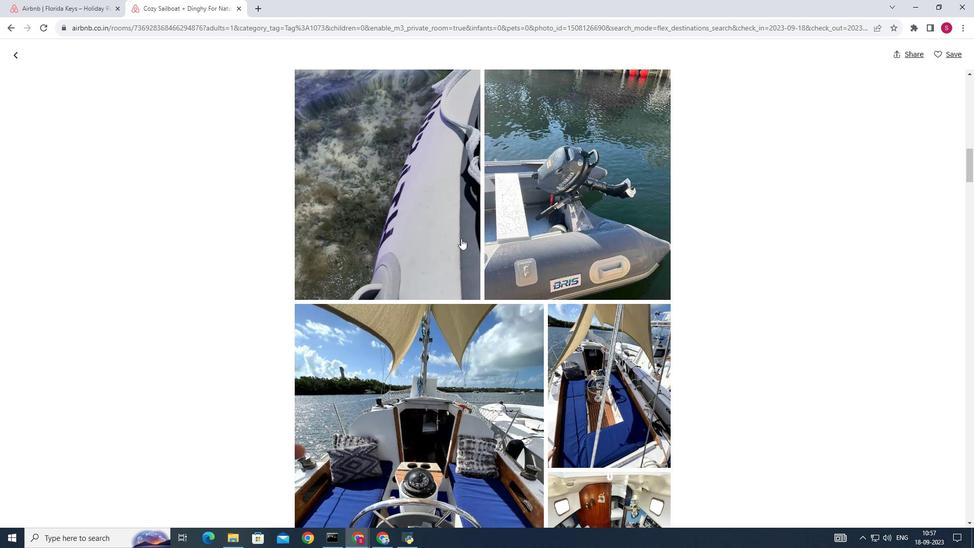 
Action: Mouse scrolled (461, 237) with delta (0, 0)
Screenshot: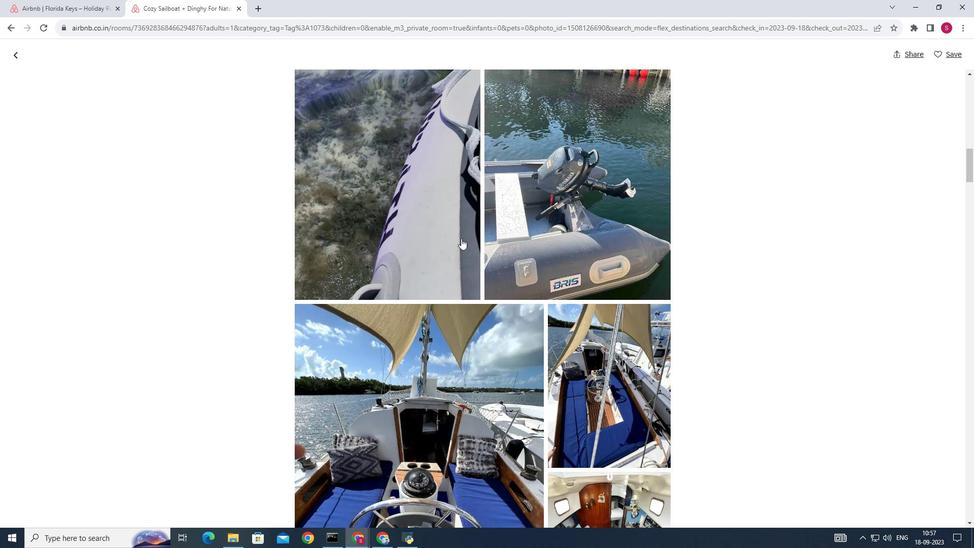 
Action: Mouse scrolled (461, 237) with delta (0, 0)
Screenshot: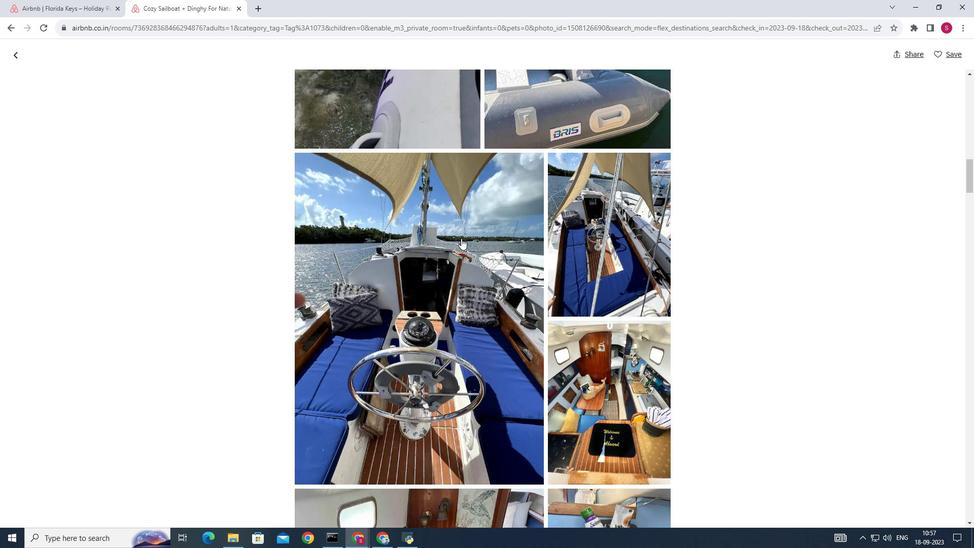 
Action: Mouse scrolled (461, 237) with delta (0, 0)
Screenshot: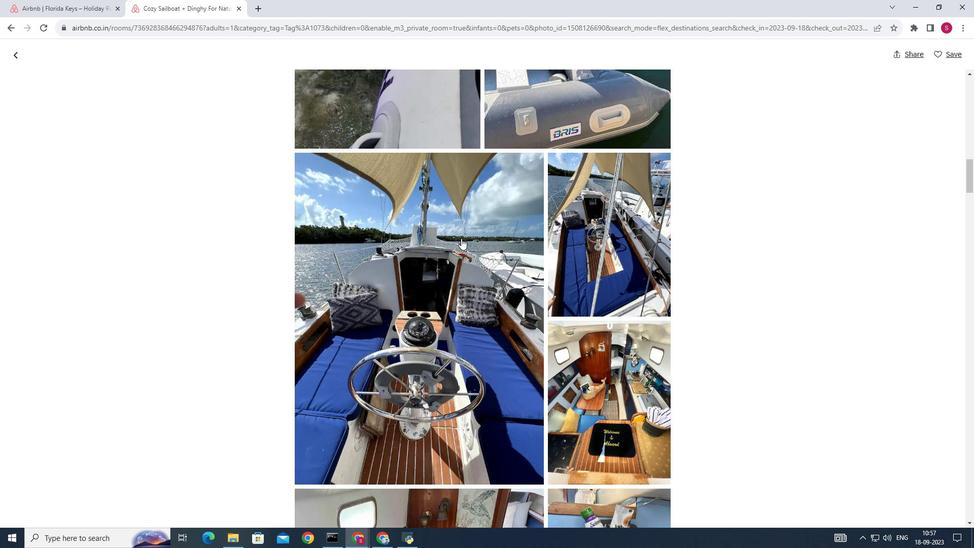 
Action: Mouse scrolled (461, 237) with delta (0, 0)
Screenshot: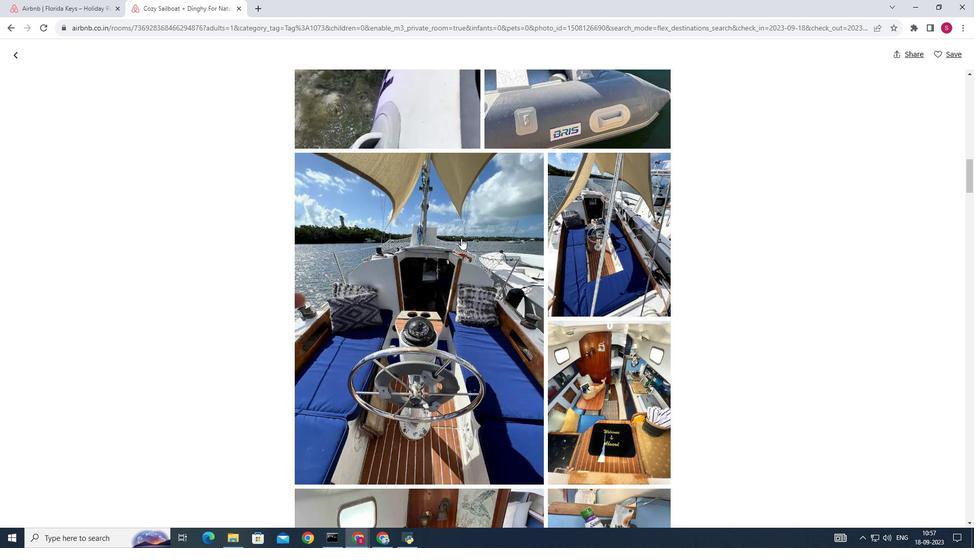 
Action: Mouse scrolled (461, 237) with delta (0, 0)
Screenshot: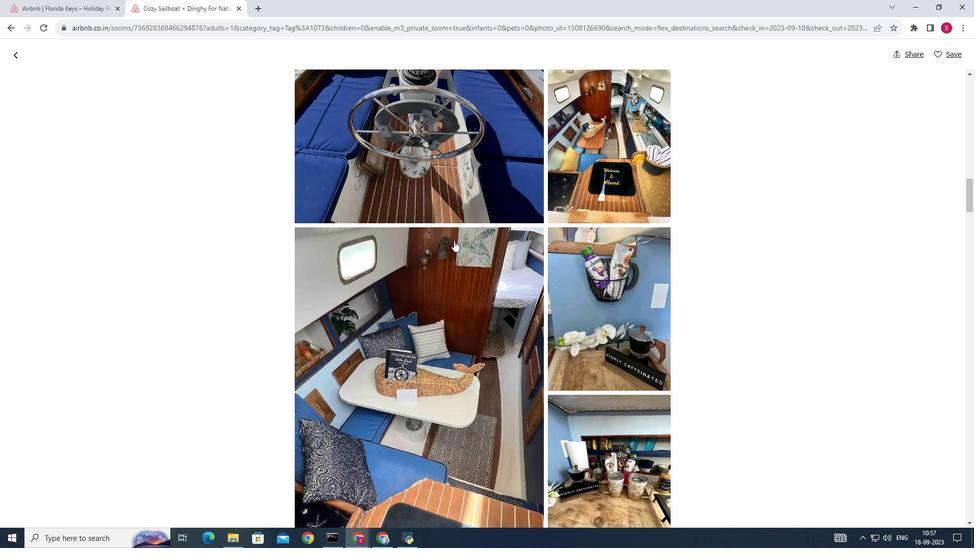 
Action: Mouse moved to (458, 239)
Screenshot: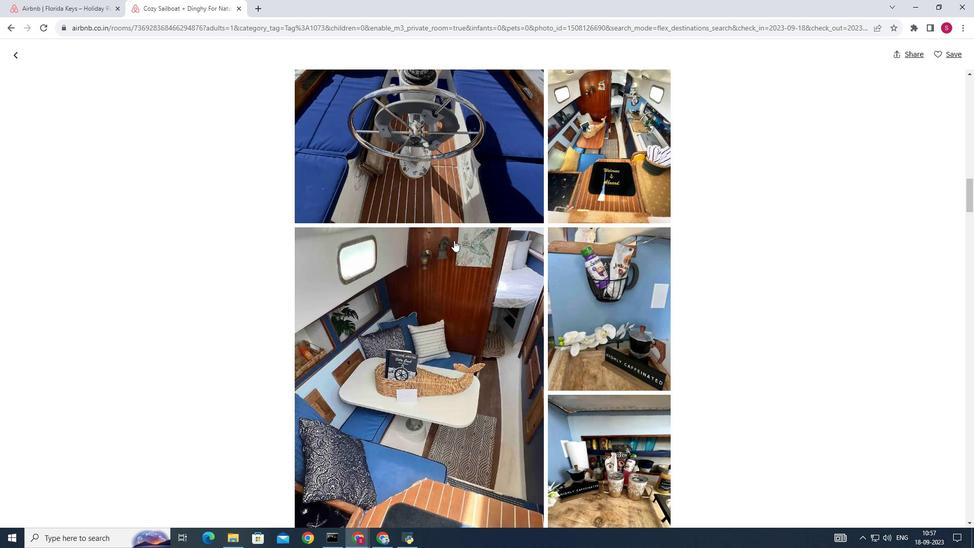 
Action: Mouse scrolled (458, 238) with delta (0, 0)
Screenshot: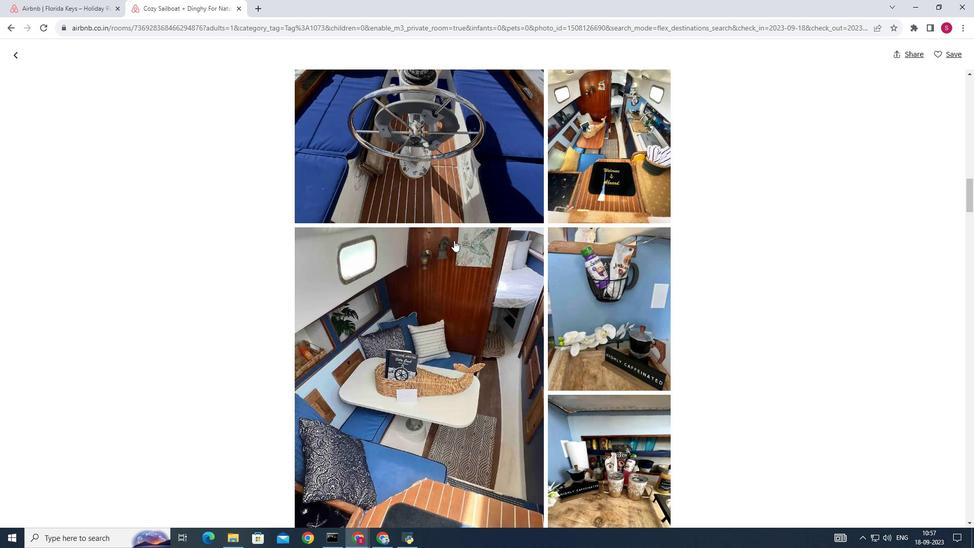 
Action: Mouse moved to (456, 240)
Screenshot: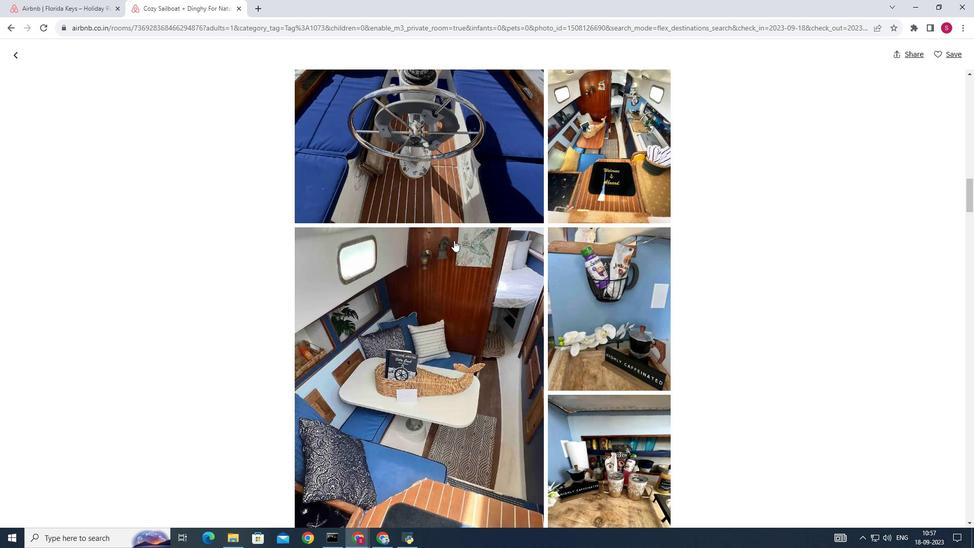 
Action: Mouse scrolled (456, 239) with delta (0, 0)
Screenshot: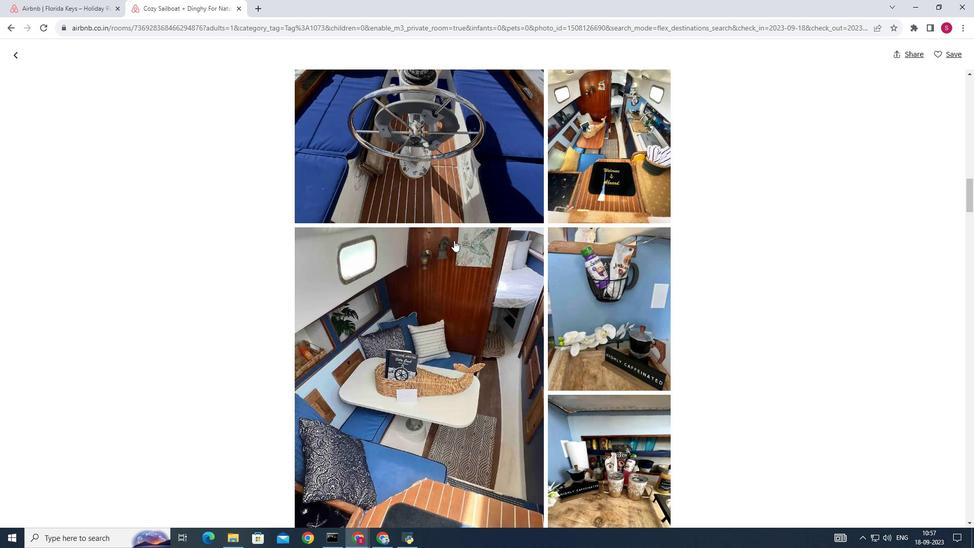 
Action: Mouse moved to (455, 240)
Screenshot: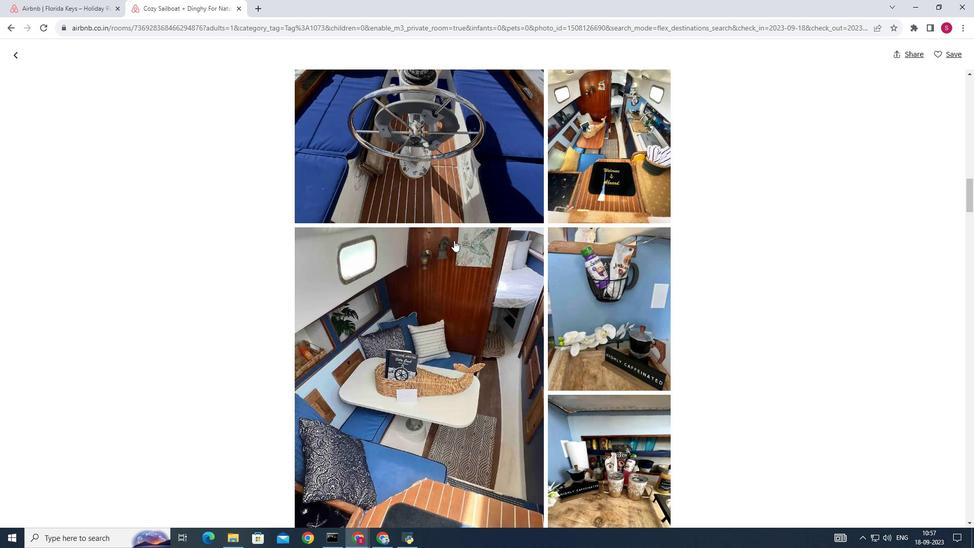 
Action: Mouse scrolled (455, 239) with delta (0, 0)
Screenshot: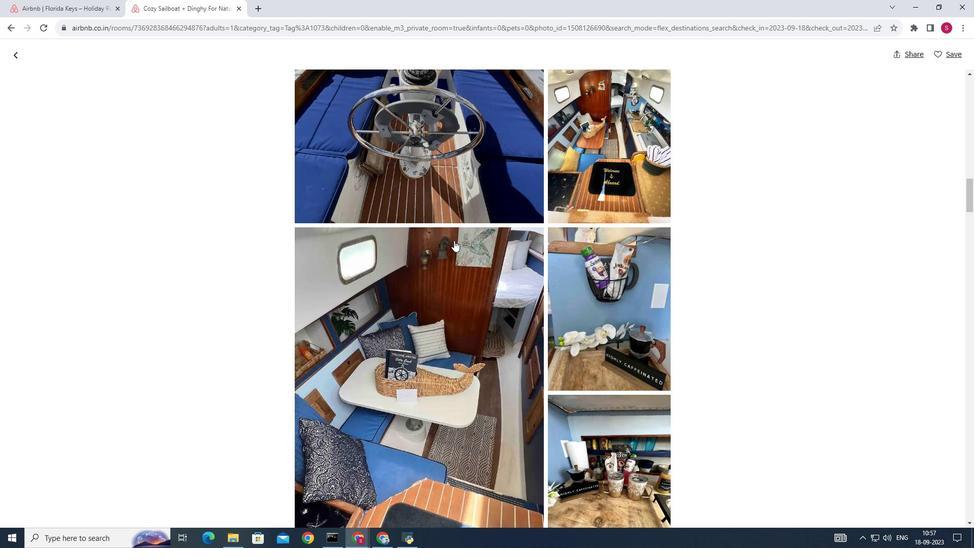 
Action: Mouse moved to (455, 240)
Screenshot: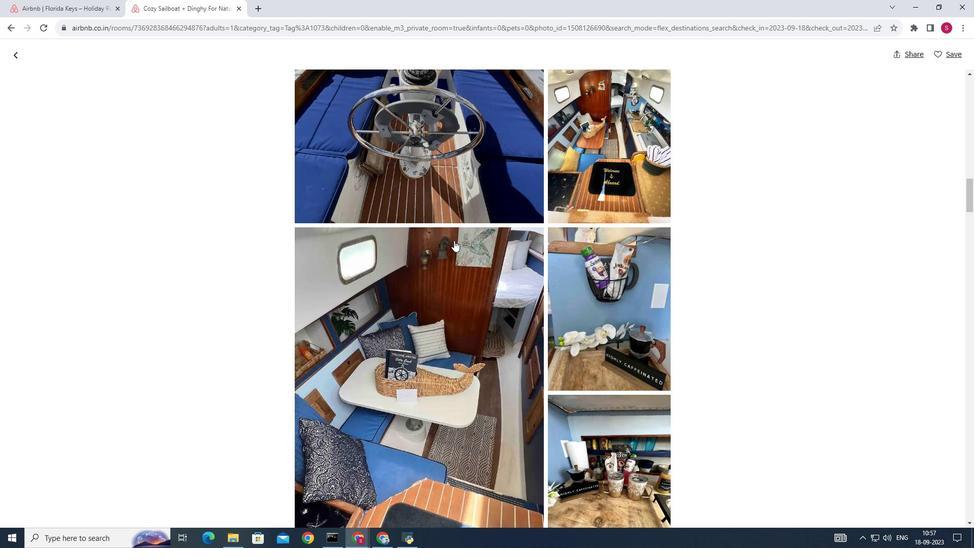 
Action: Mouse scrolled (455, 240) with delta (0, 0)
Screenshot: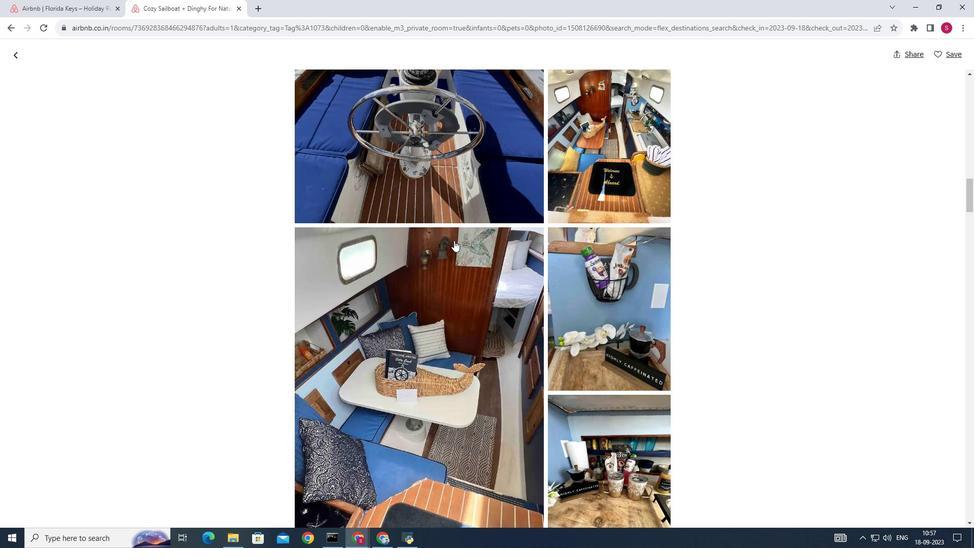 
Action: Mouse scrolled (455, 240) with delta (0, 0)
Screenshot: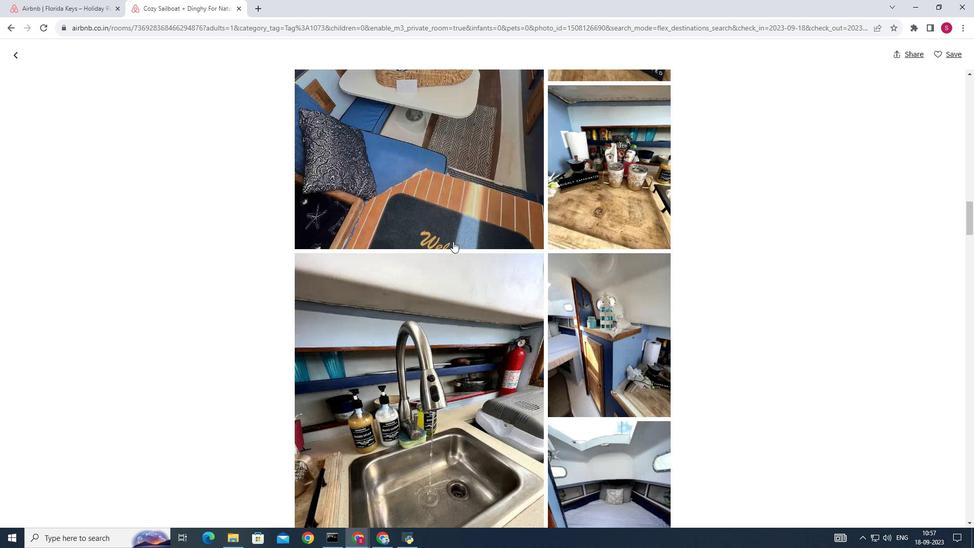 
Action: Mouse scrolled (455, 240) with delta (0, 0)
Screenshot: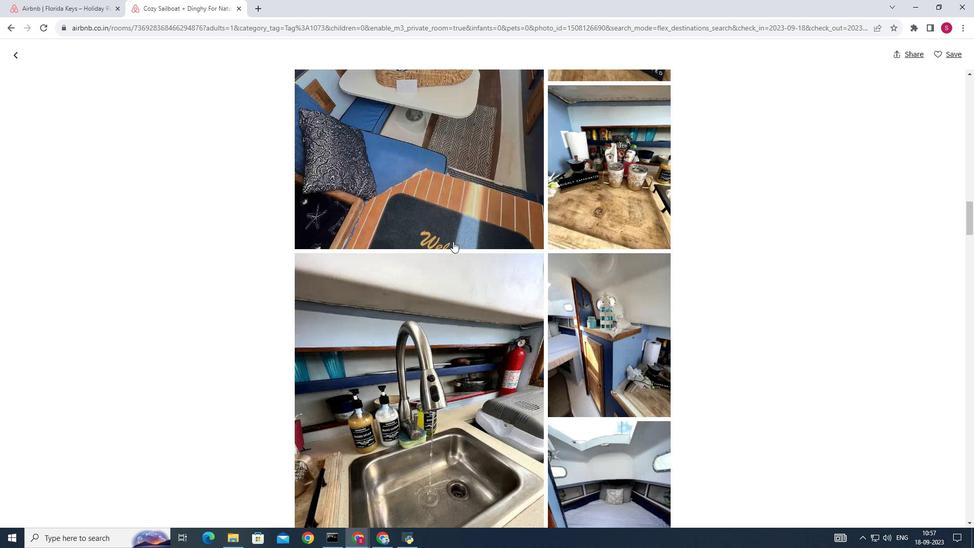 
Action: Mouse scrolled (455, 240) with delta (0, 0)
Screenshot: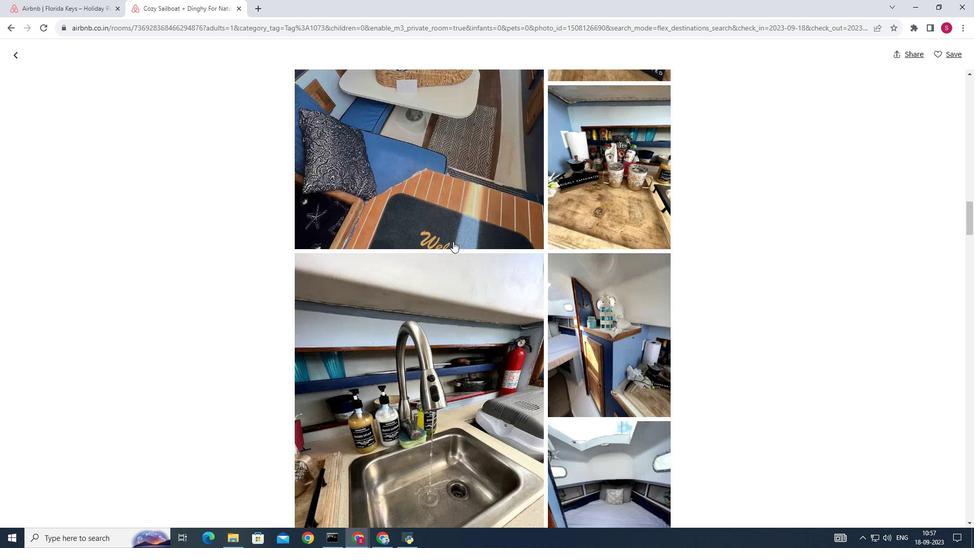 
Action: Mouse moved to (455, 240)
Screenshot: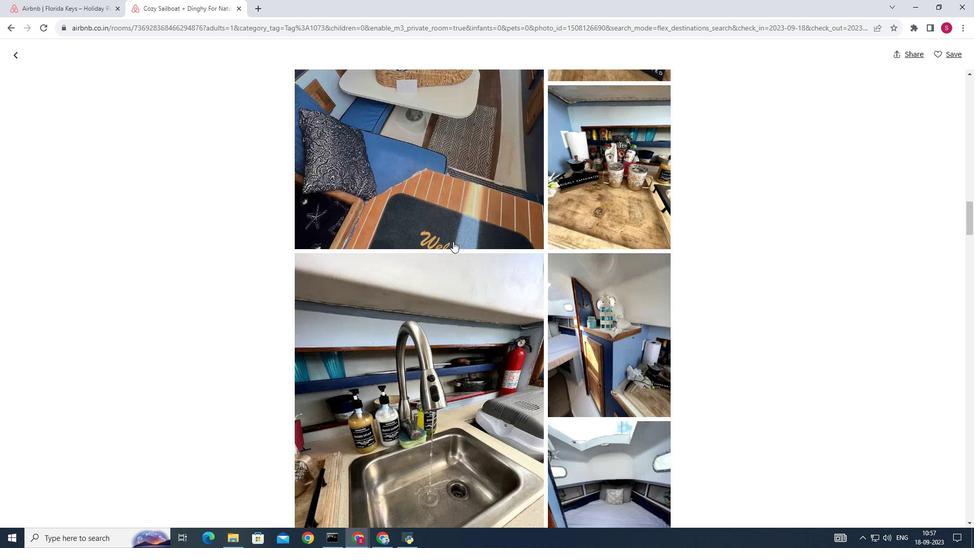 
Action: Mouse scrolled (455, 240) with delta (0, 0)
Screenshot: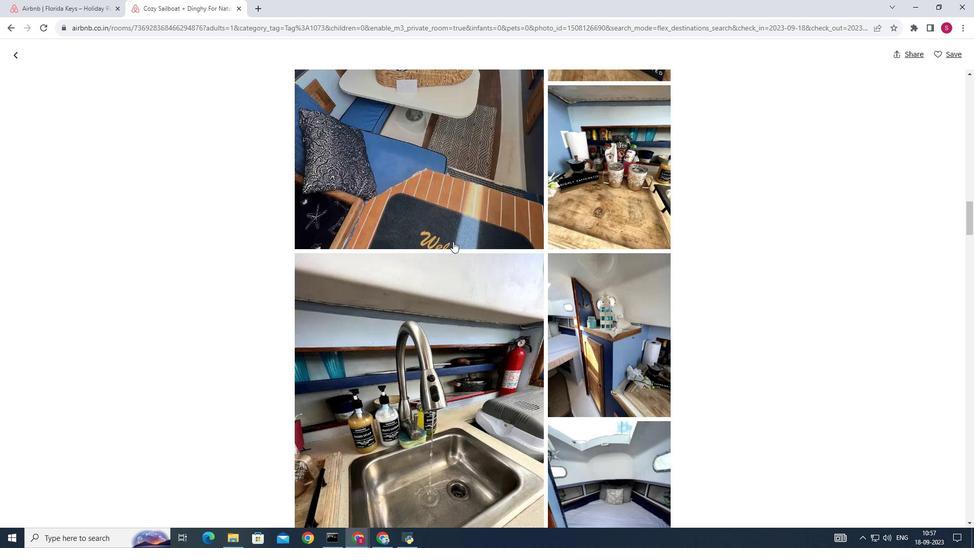 
Action: Mouse moved to (454, 240)
Screenshot: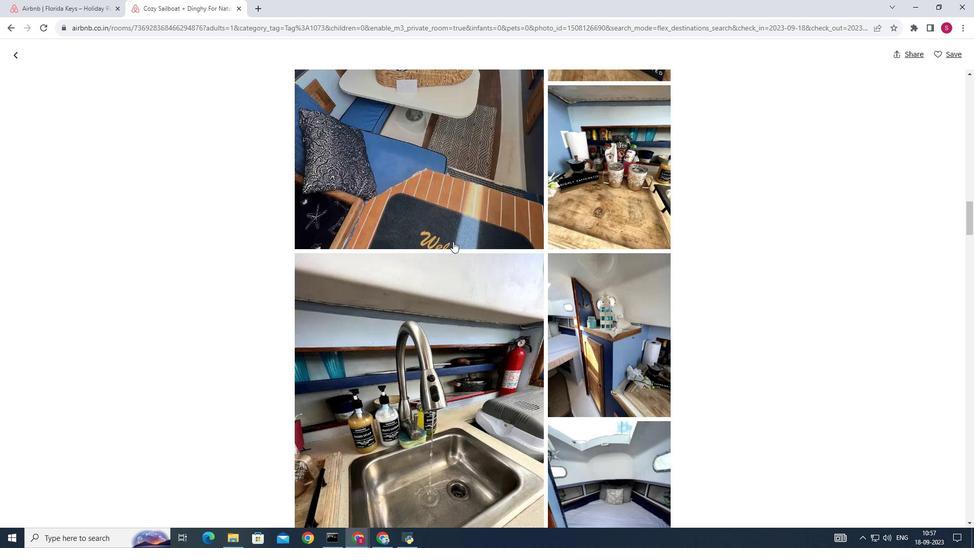 
Action: Mouse scrolled (454, 240) with delta (0, 0)
Screenshot: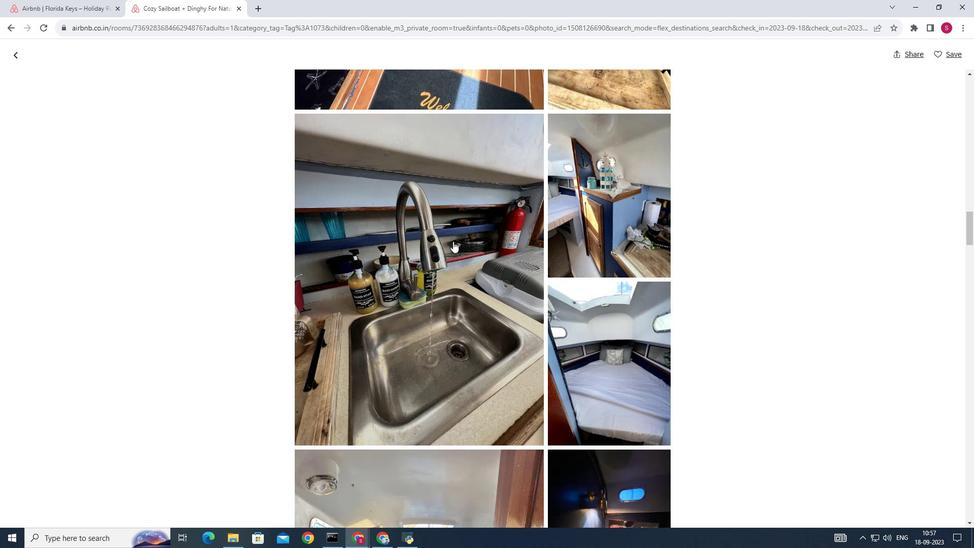 
Action: Mouse moved to (453, 241)
Screenshot: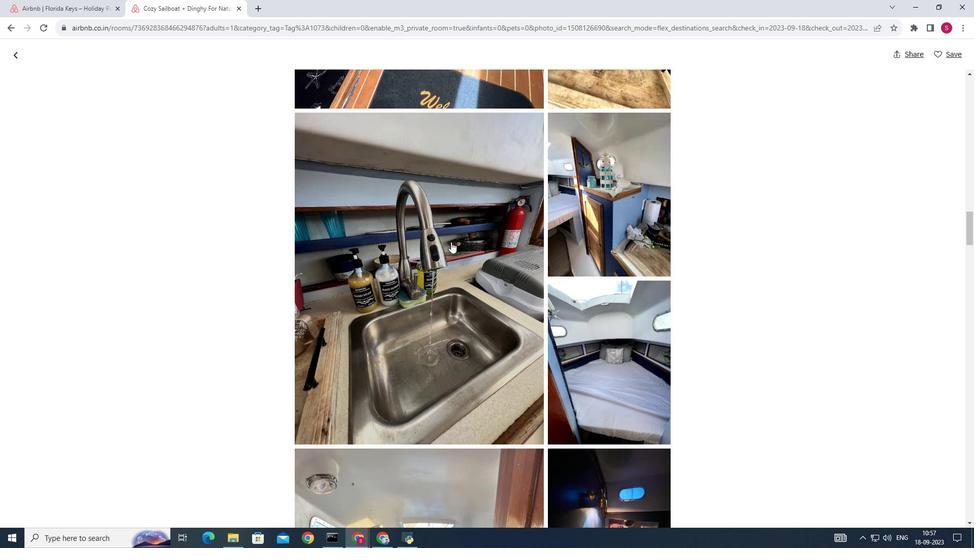 
Action: Mouse scrolled (453, 240) with delta (0, 0)
Screenshot: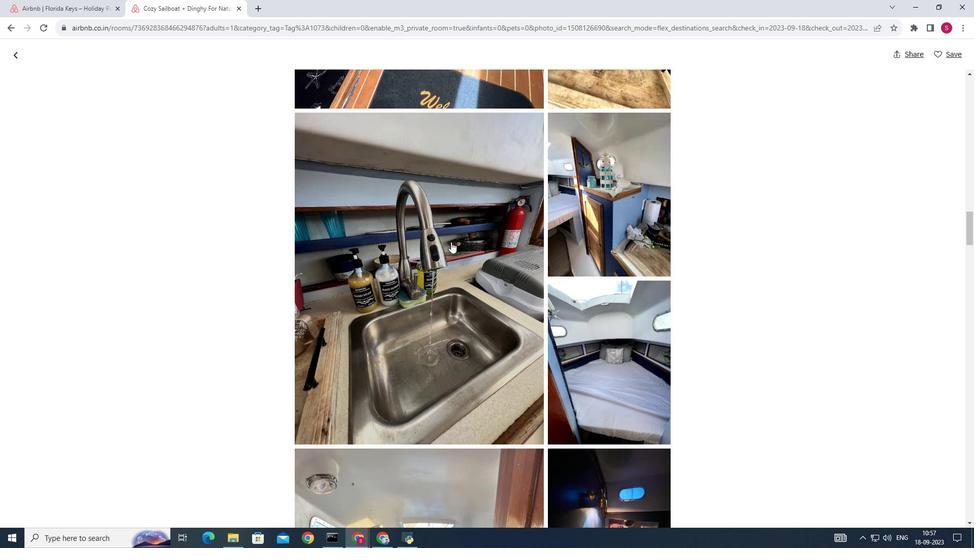 
Action: Mouse moved to (453, 241)
Screenshot: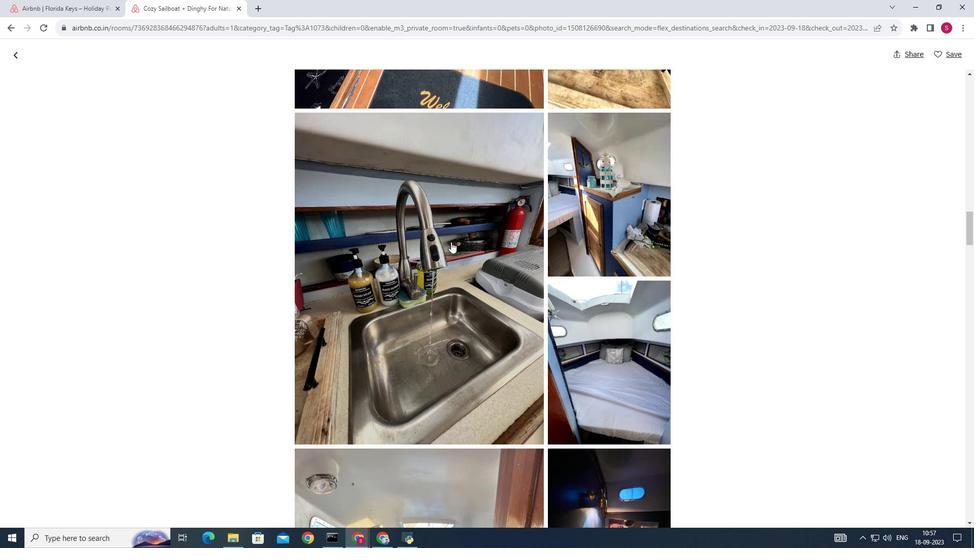 
Action: Mouse scrolled (453, 241) with delta (0, 0)
Screenshot: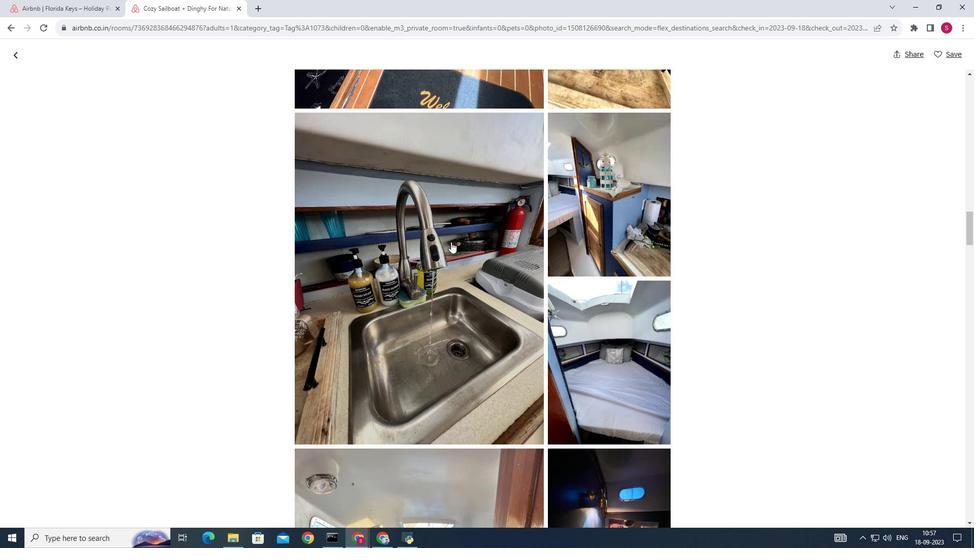 
Action: Mouse scrolled (453, 241) with delta (0, 0)
Screenshot: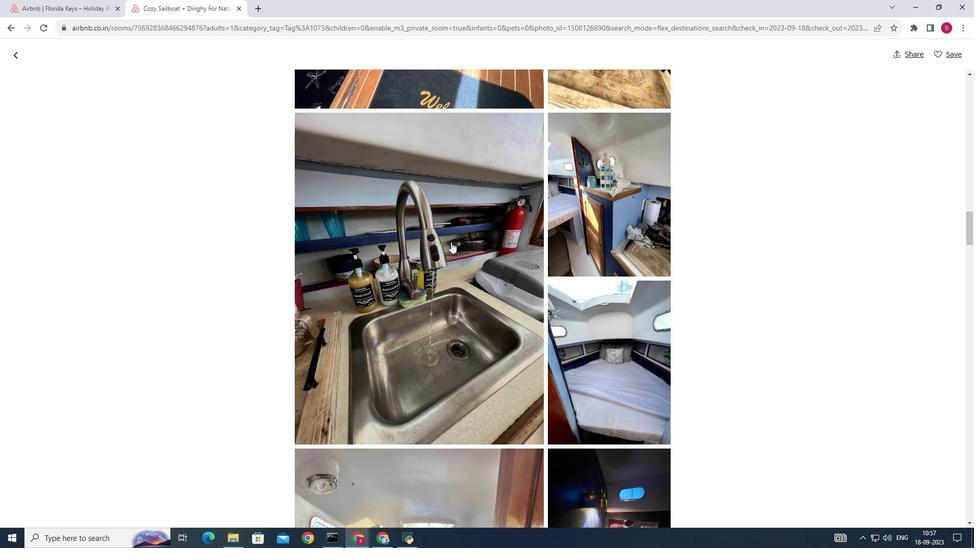 
Action: Mouse scrolled (453, 241) with delta (0, 0)
Screenshot: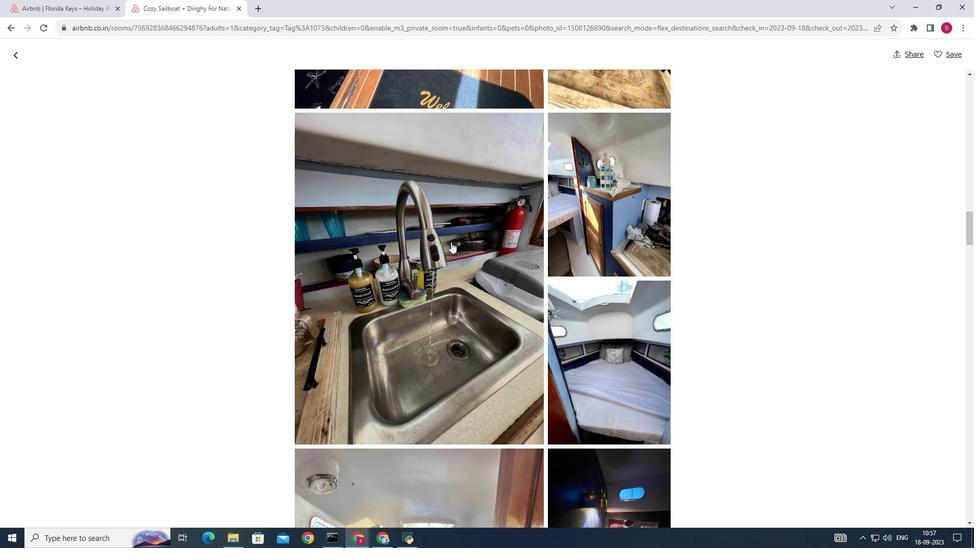
Action: Mouse scrolled (453, 241) with delta (0, 0)
Screenshot: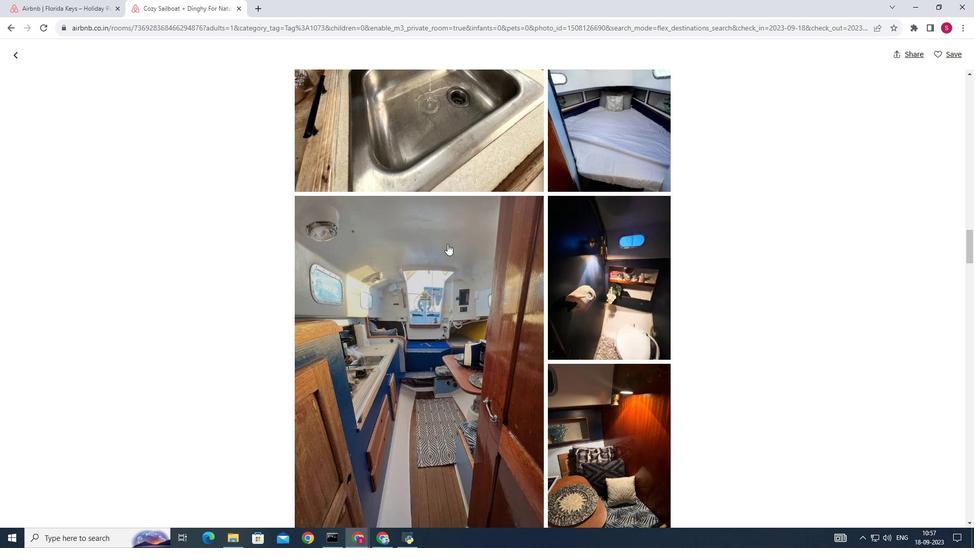
Action: Mouse moved to (451, 242)
Screenshot: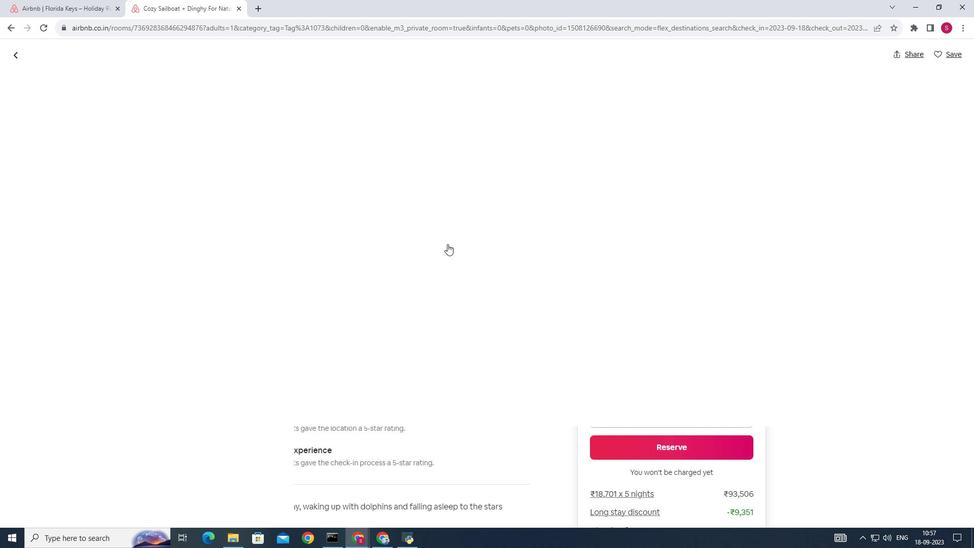 
Action: Mouse scrolled (451, 241) with delta (0, 0)
Screenshot: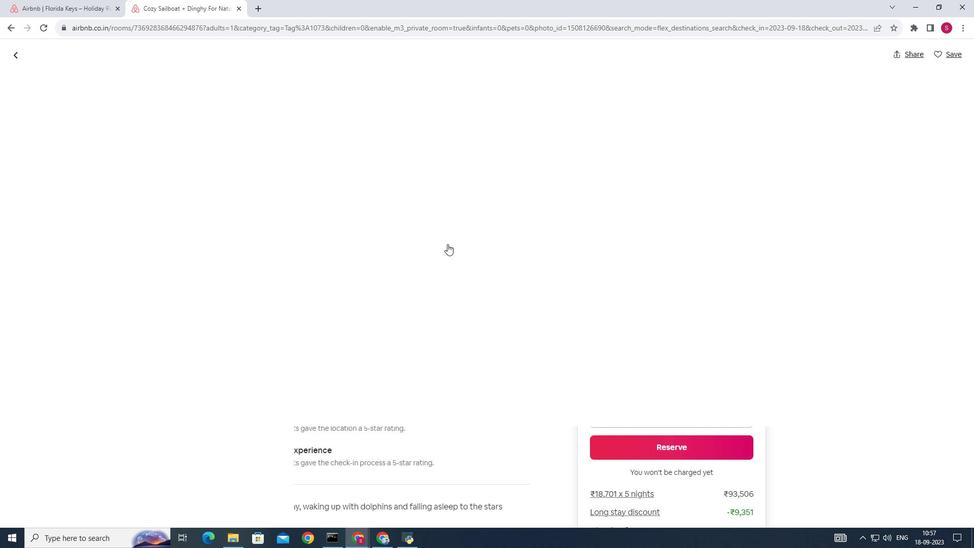 
Action: Mouse moved to (451, 242)
Screenshot: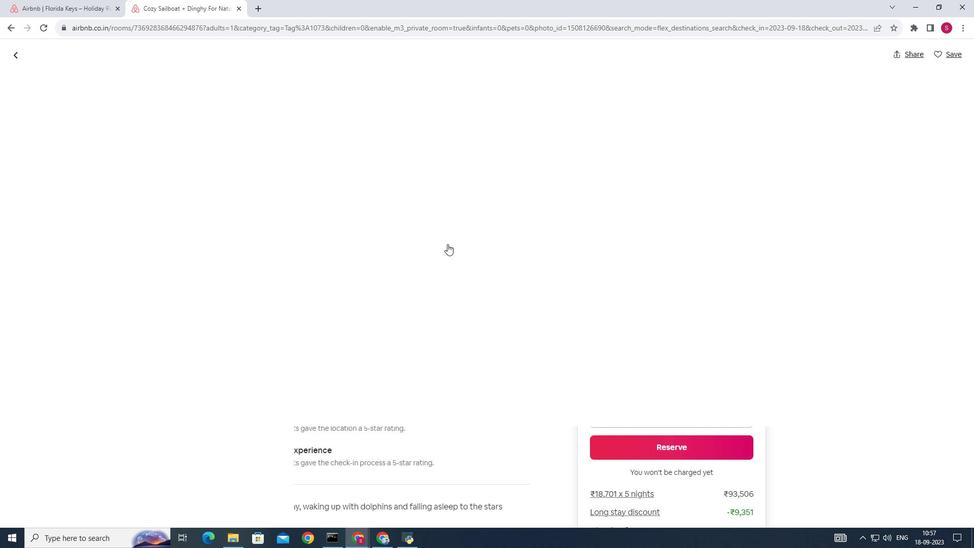
Action: Mouse scrolled (451, 241) with delta (0, 0)
Screenshot: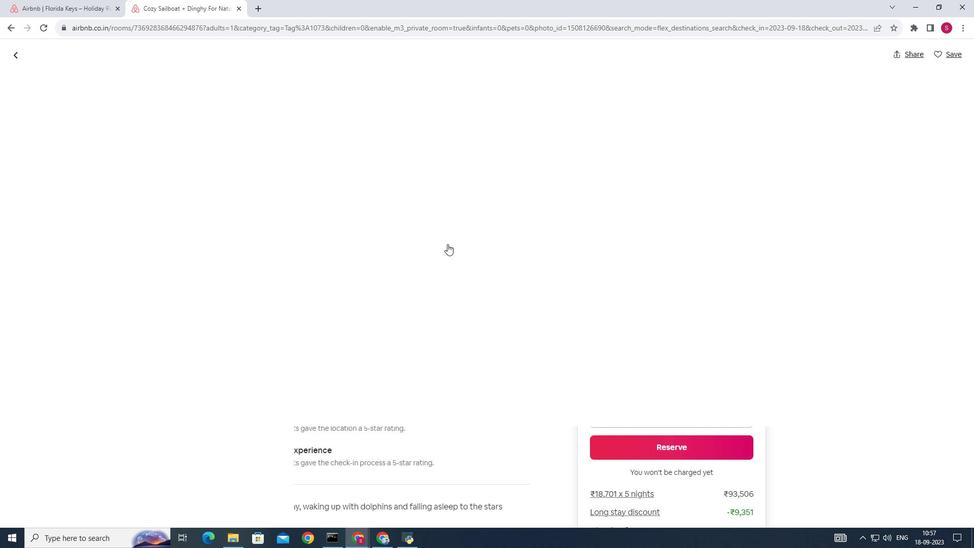 
Action: Mouse scrolled (451, 241) with delta (0, 0)
Screenshot: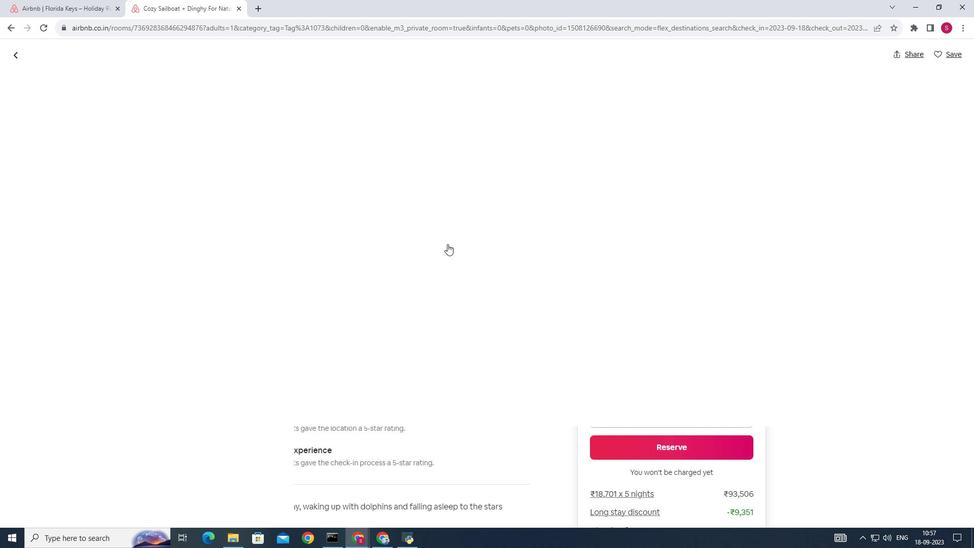 
Action: Mouse scrolled (451, 241) with delta (0, 0)
Screenshot: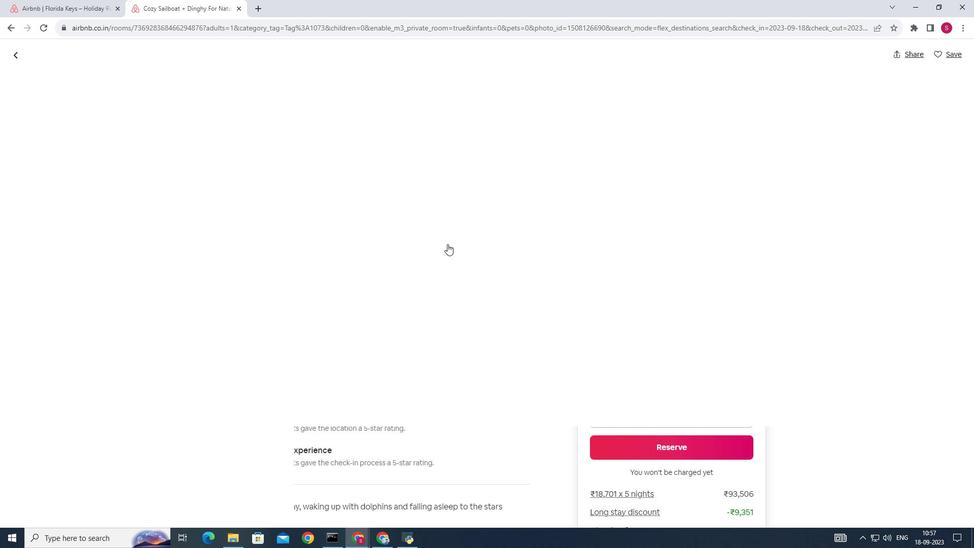 
Action: Mouse scrolled (451, 241) with delta (0, 0)
Screenshot: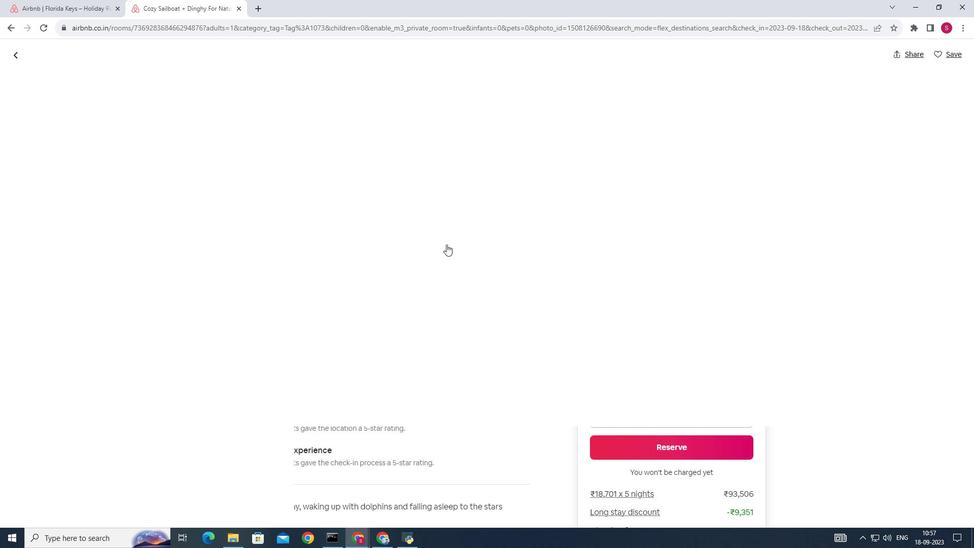 
Action: Mouse scrolled (451, 241) with delta (0, 0)
Screenshot: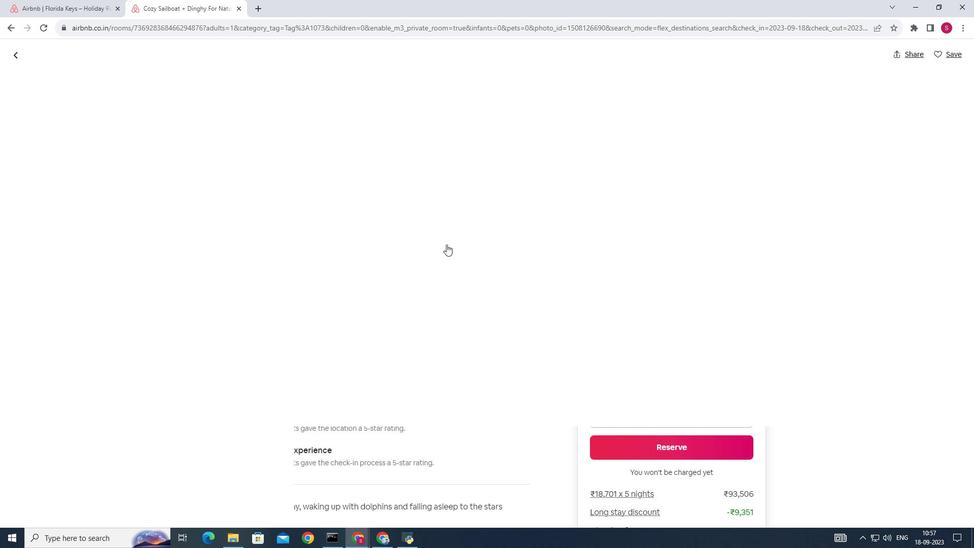 
Action: Mouse moved to (448, 243)
Screenshot: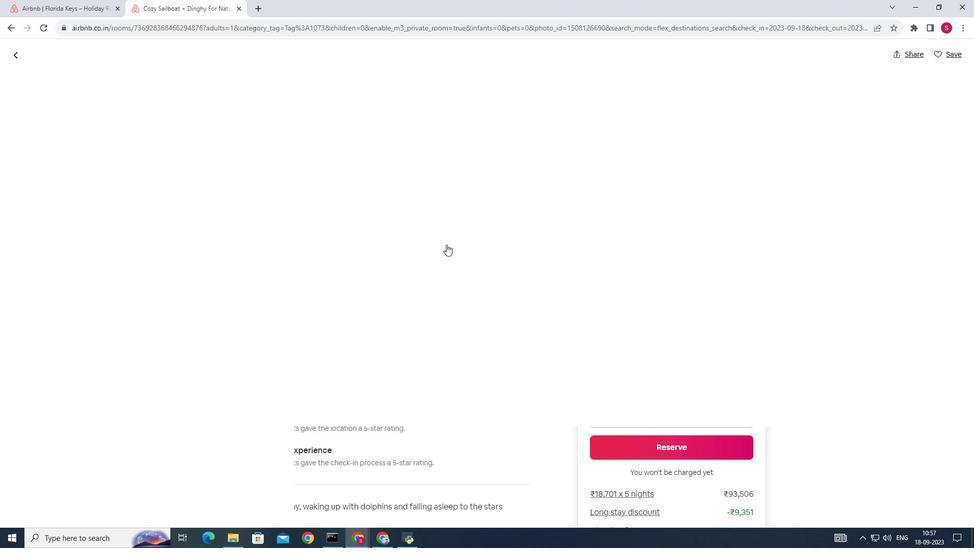 
Action: Mouse scrolled (448, 242) with delta (0, 0)
Screenshot: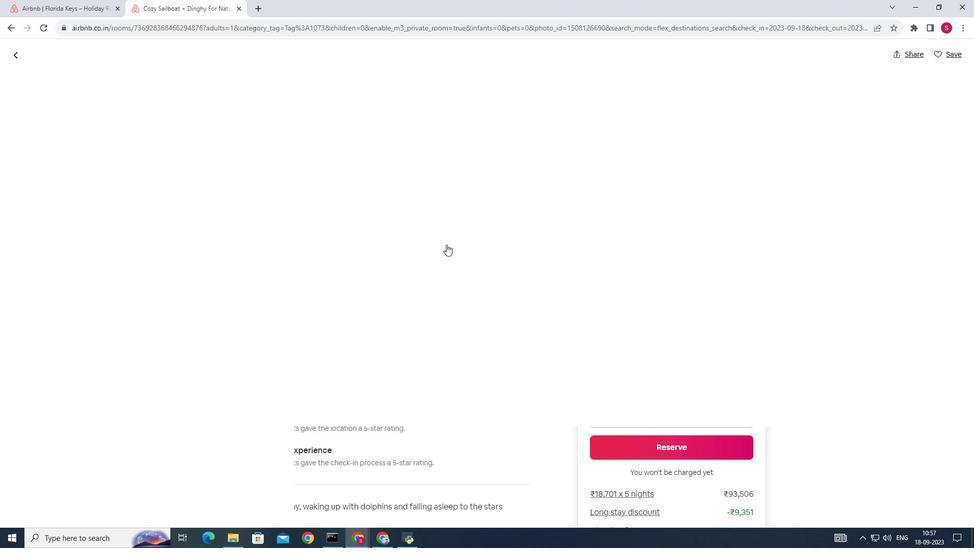 
Action: Mouse moved to (447, 244)
Screenshot: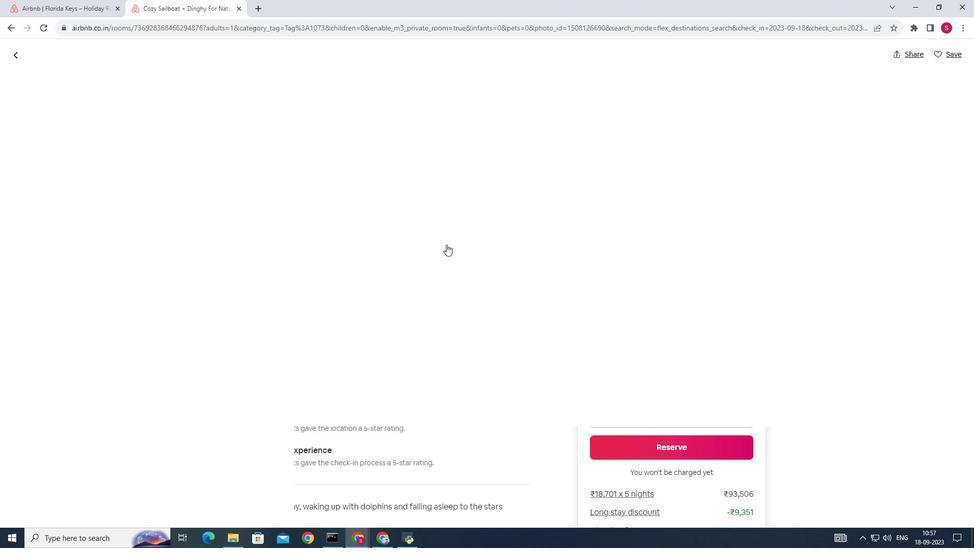 
Action: Mouse scrolled (447, 243) with delta (0, 0)
Screenshot: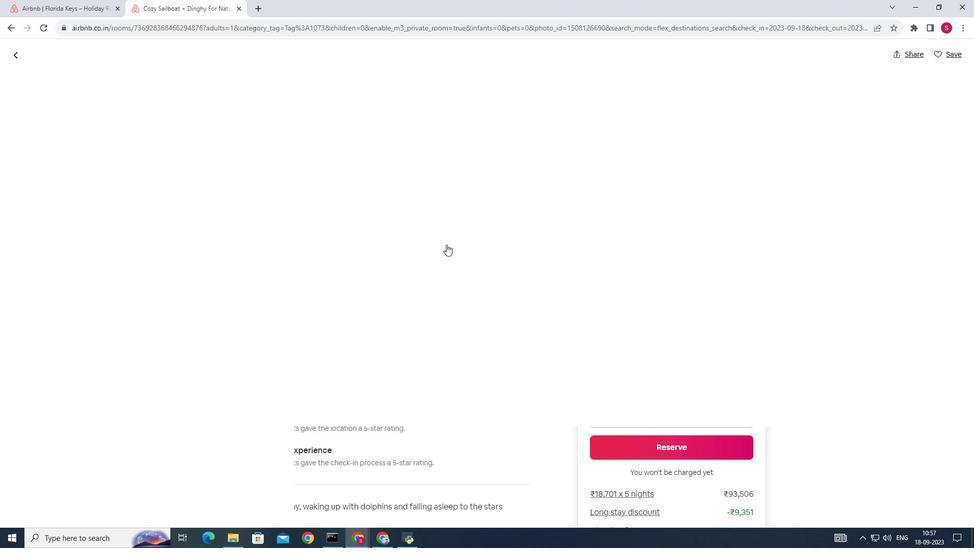 
Action: Mouse moved to (447, 244)
Screenshot: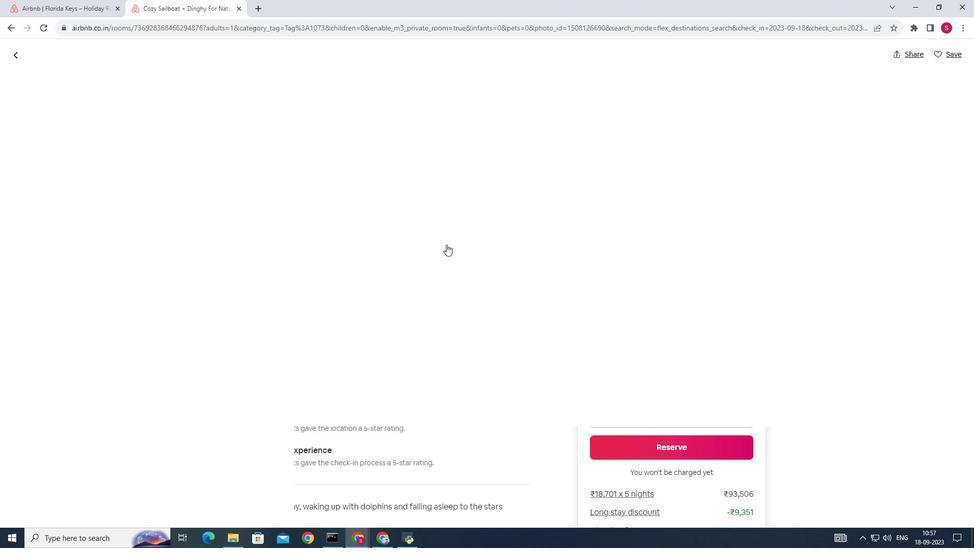 
Action: Mouse scrolled (447, 243) with delta (0, 0)
Screenshot: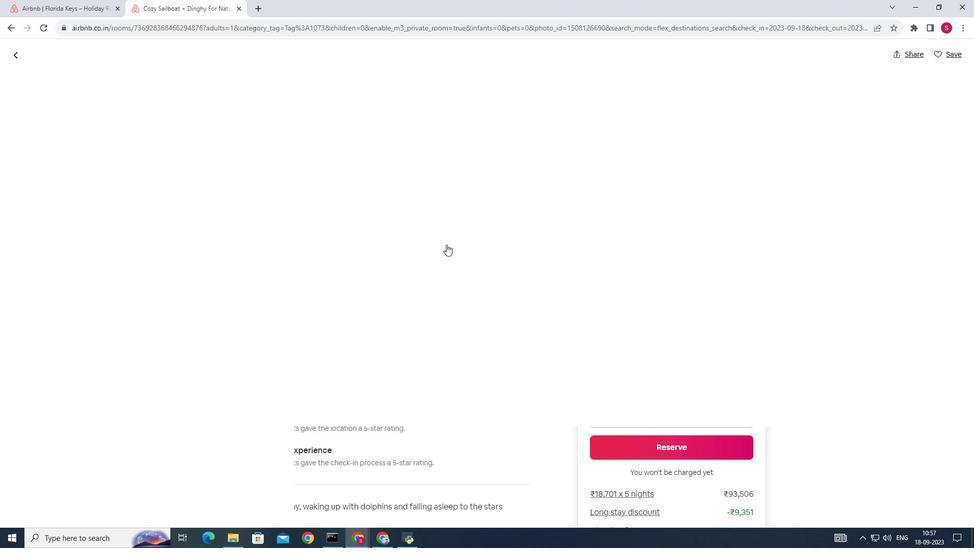 
Action: Mouse scrolled (447, 243) with delta (0, 0)
Screenshot: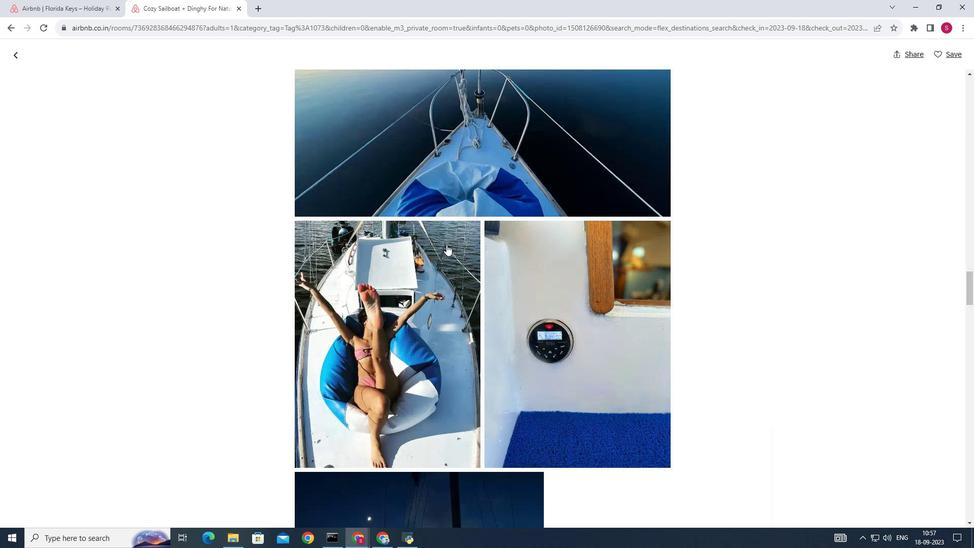 
Action: Mouse scrolled (447, 243) with delta (0, 0)
Screenshot: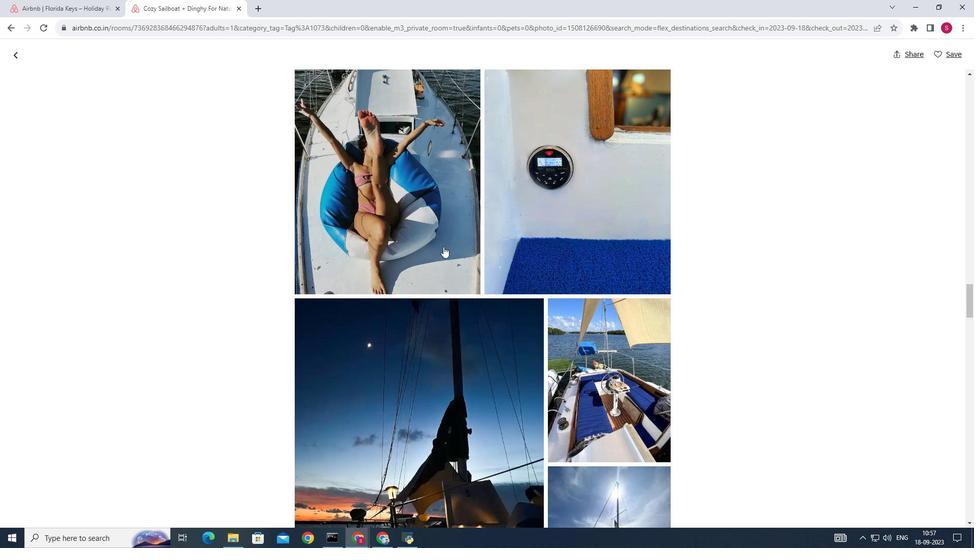 
Action: Mouse moved to (446, 244)
Screenshot: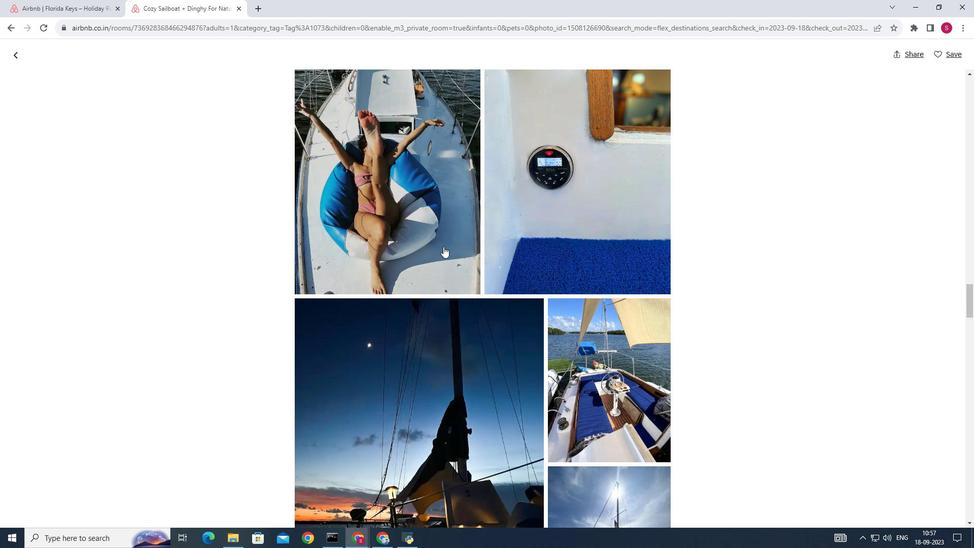 
Action: Mouse scrolled (446, 243) with delta (0, 0)
Screenshot: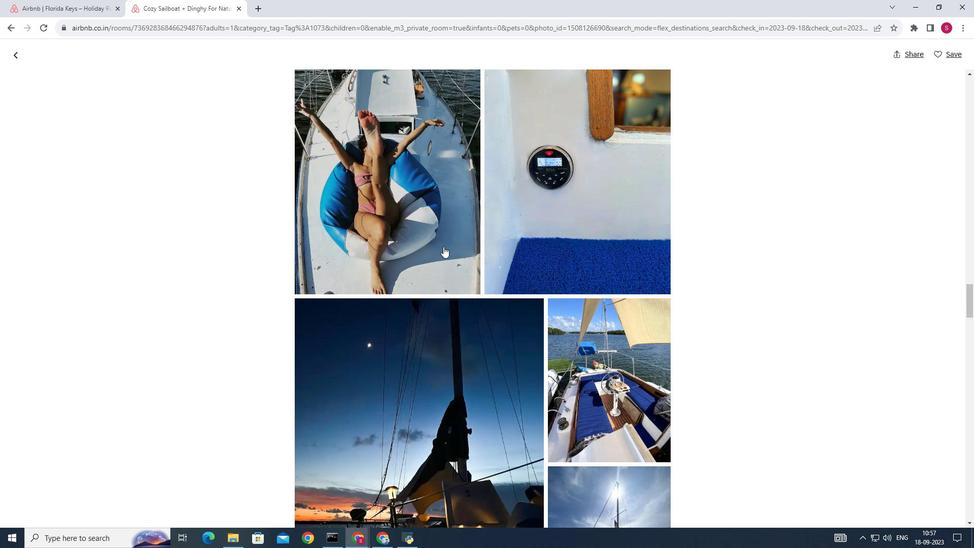 
Action: Mouse moved to (446, 244)
Screenshot: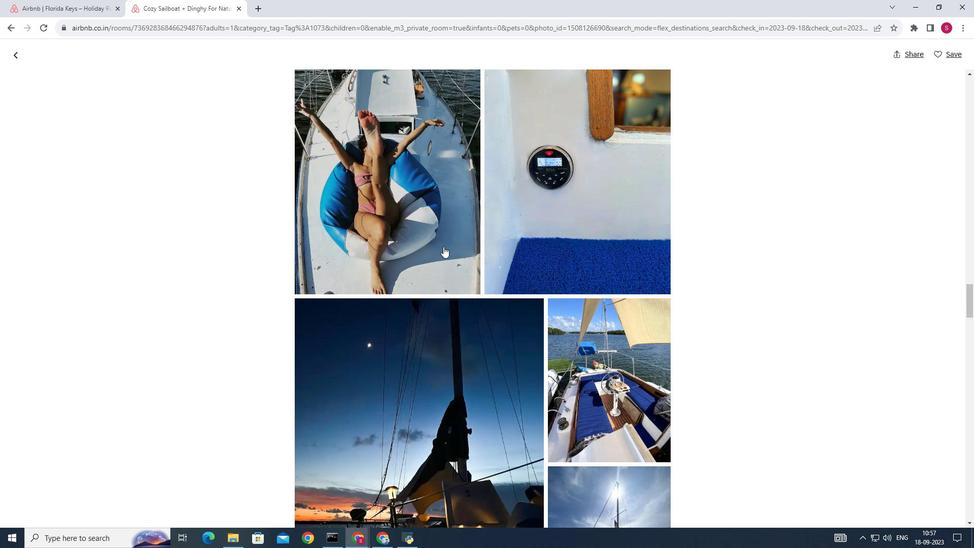 
Action: Mouse scrolled (446, 244) with delta (0, 0)
Screenshot: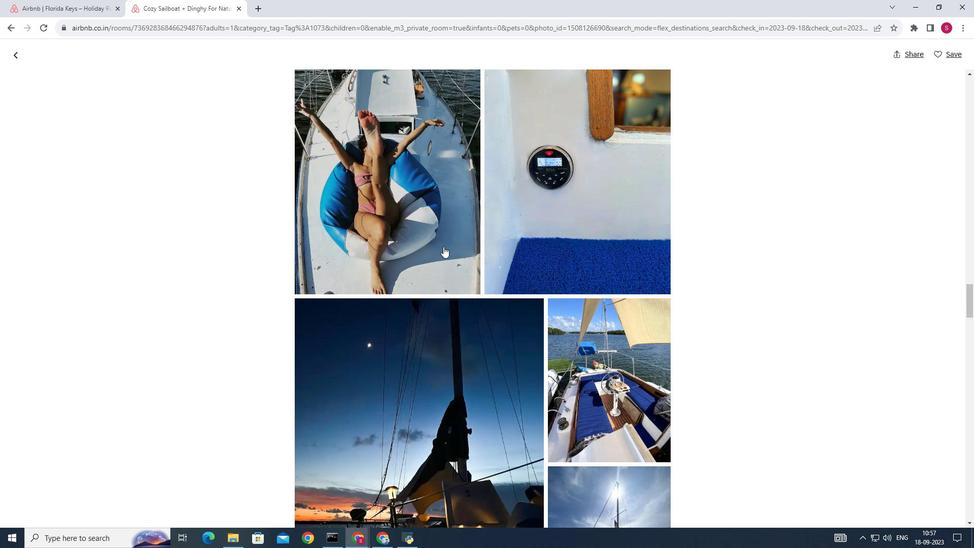 
Action: Mouse scrolled (446, 244) with delta (0, 0)
Screenshot: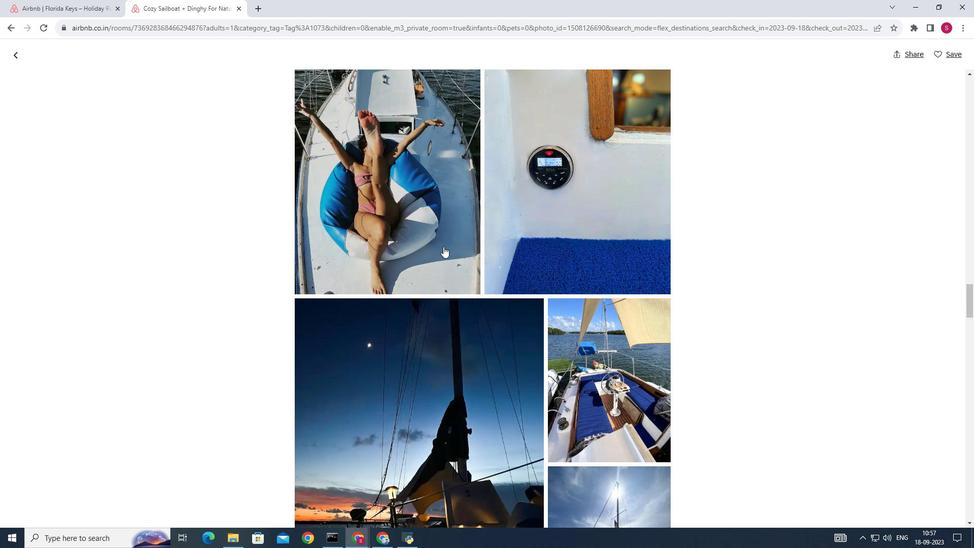 
Action: Mouse scrolled (446, 244) with delta (0, 0)
Screenshot: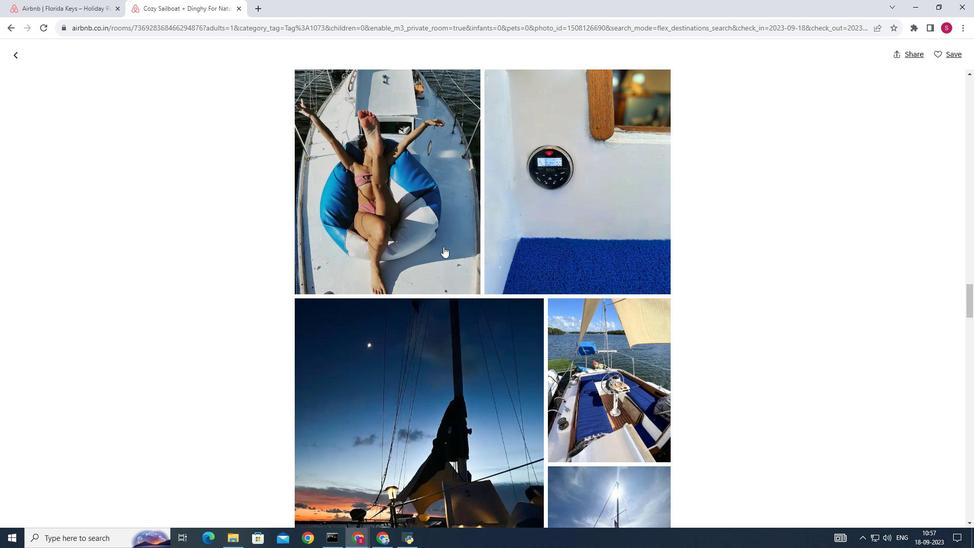 
Action: Mouse scrolled (446, 244) with delta (0, 0)
Screenshot: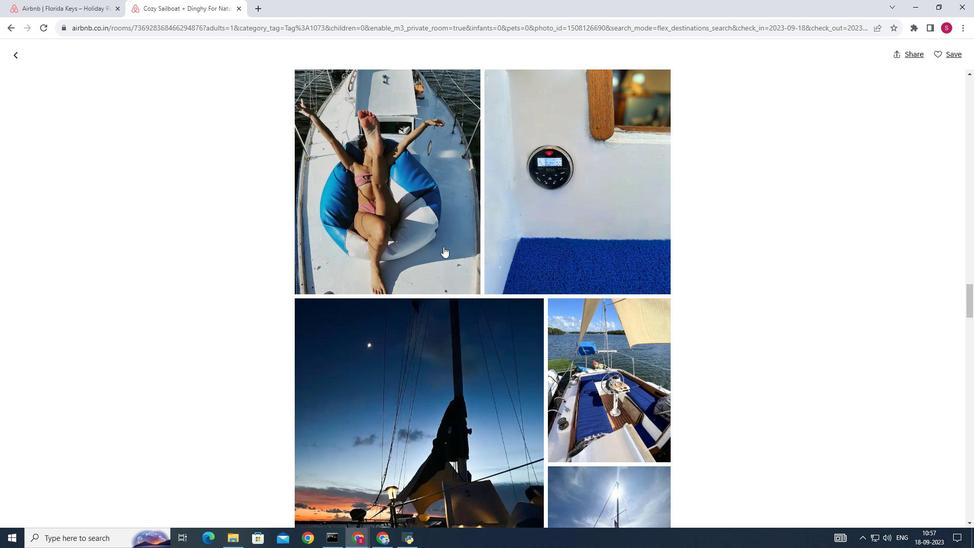 
Action: Mouse scrolled (446, 244) with delta (0, 0)
Screenshot: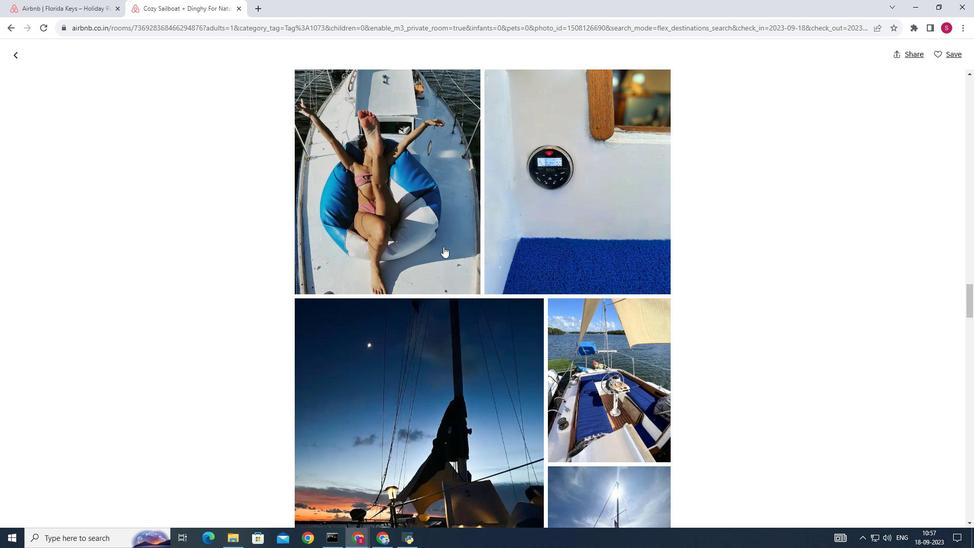 
Action: Mouse scrolled (446, 244) with delta (0, 0)
Screenshot: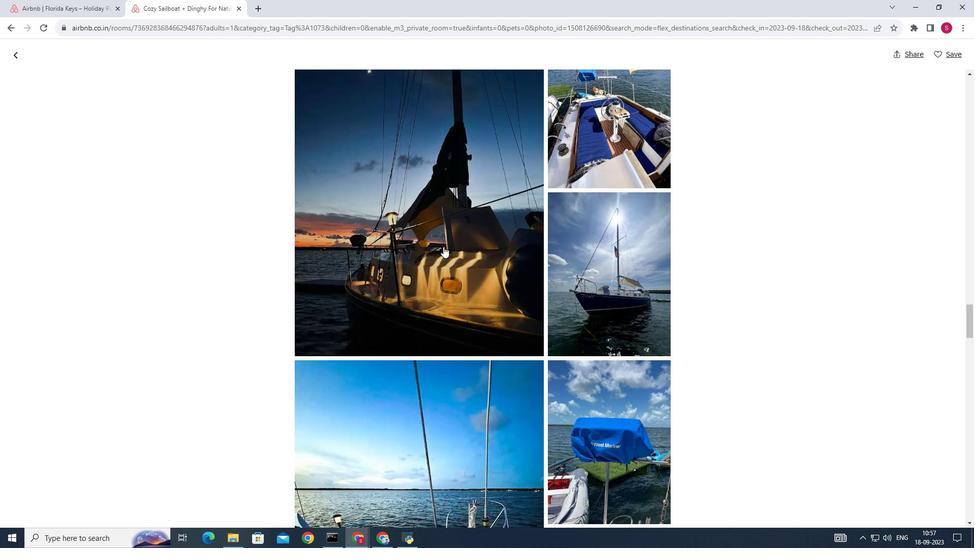 
Action: Mouse scrolled (446, 244) with delta (0, 0)
Screenshot: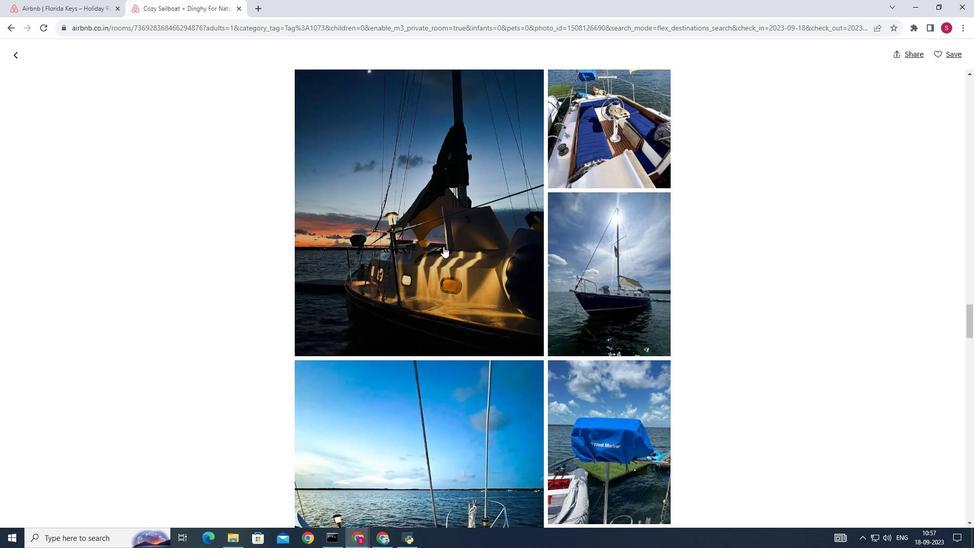 
Action: Mouse scrolled (446, 244) with delta (0, 0)
Screenshot: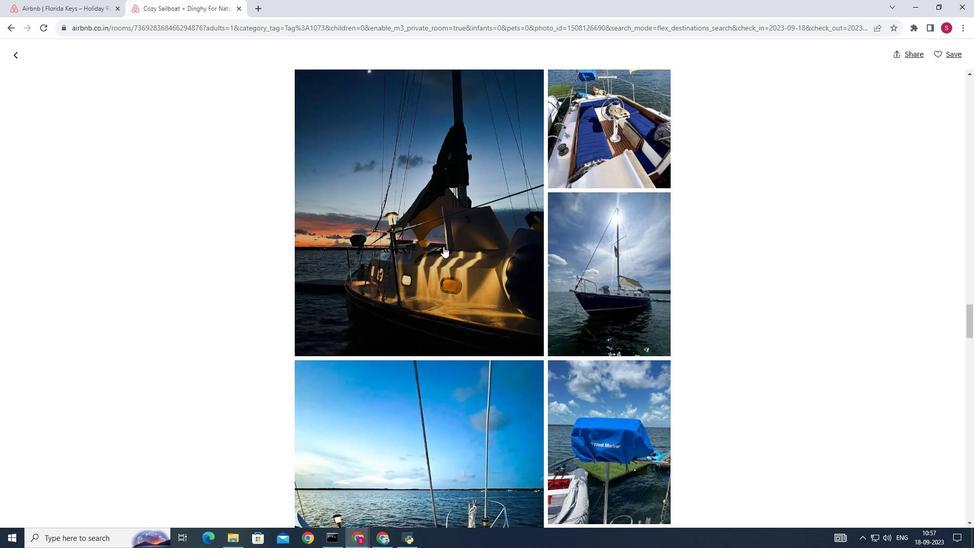 
Action: Mouse moved to (446, 245)
Screenshot: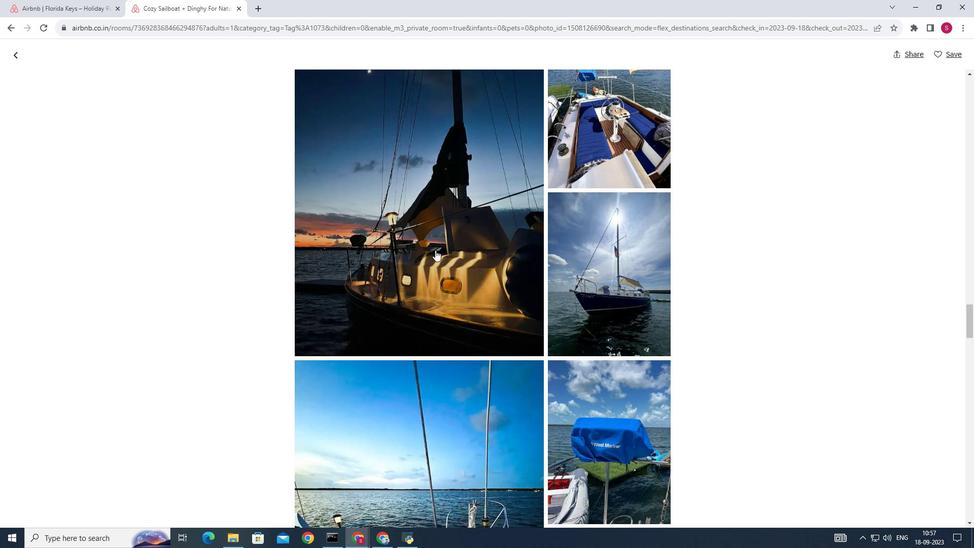 
Action: Mouse scrolled (446, 244) with delta (0, 0)
Screenshot: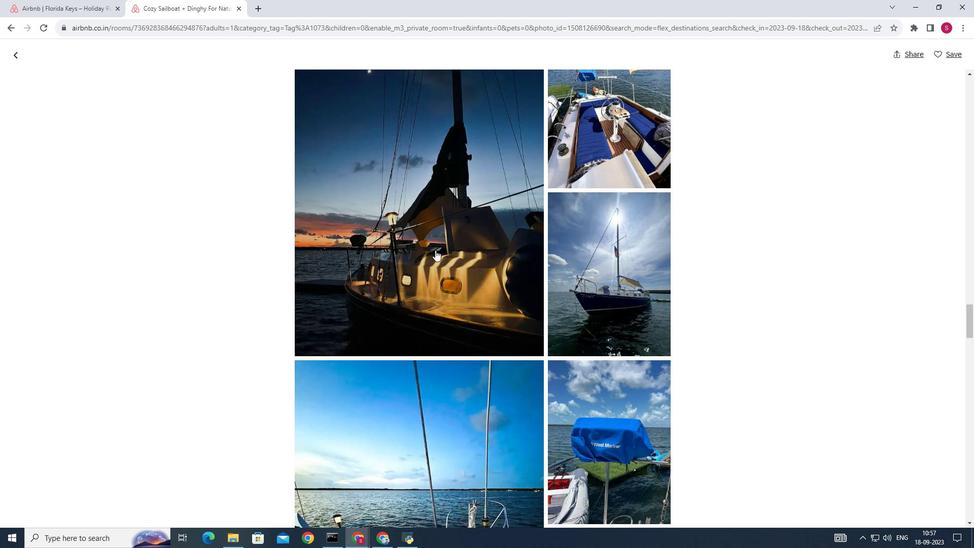 
Action: Mouse moved to (445, 245)
Screenshot: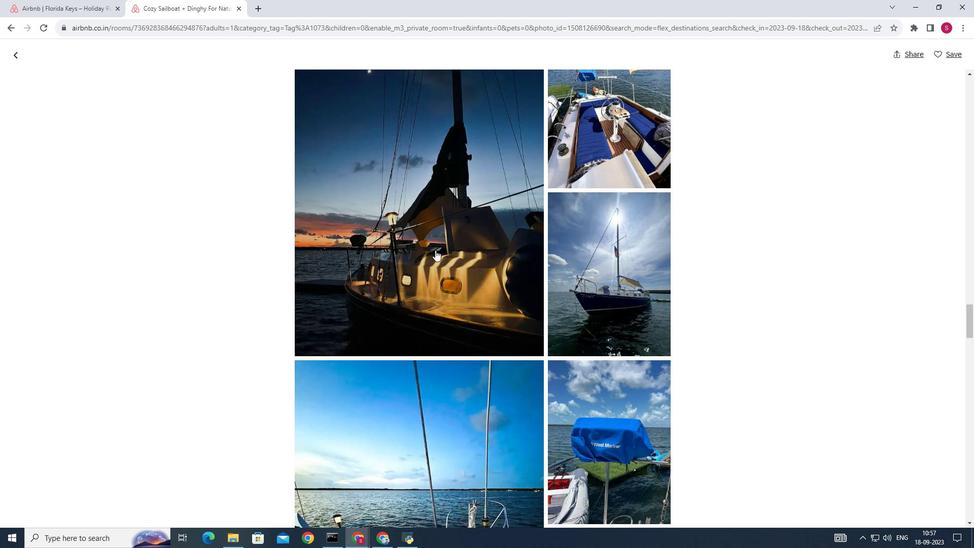 
Action: Mouse scrolled (445, 245) with delta (0, 0)
Screenshot: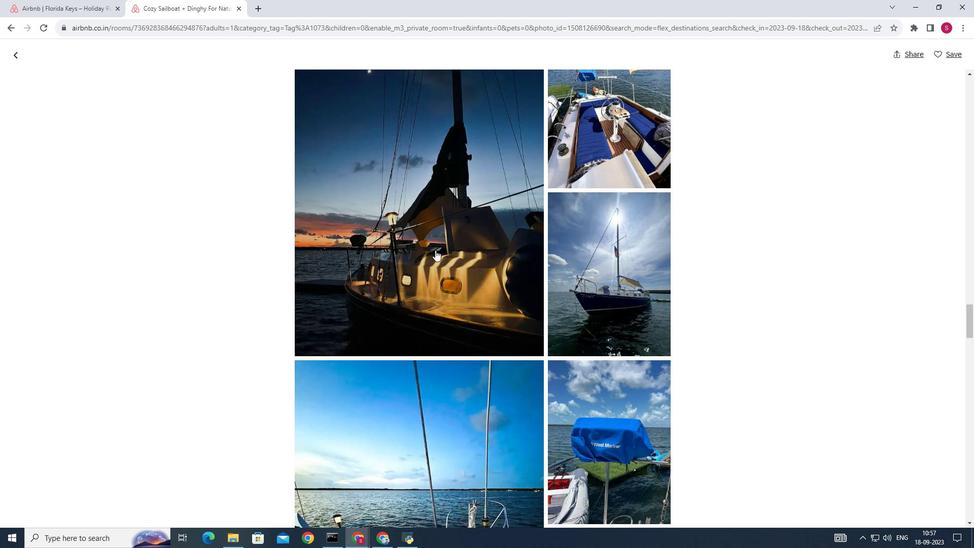 
Action: Mouse moved to (445, 245)
Screenshot: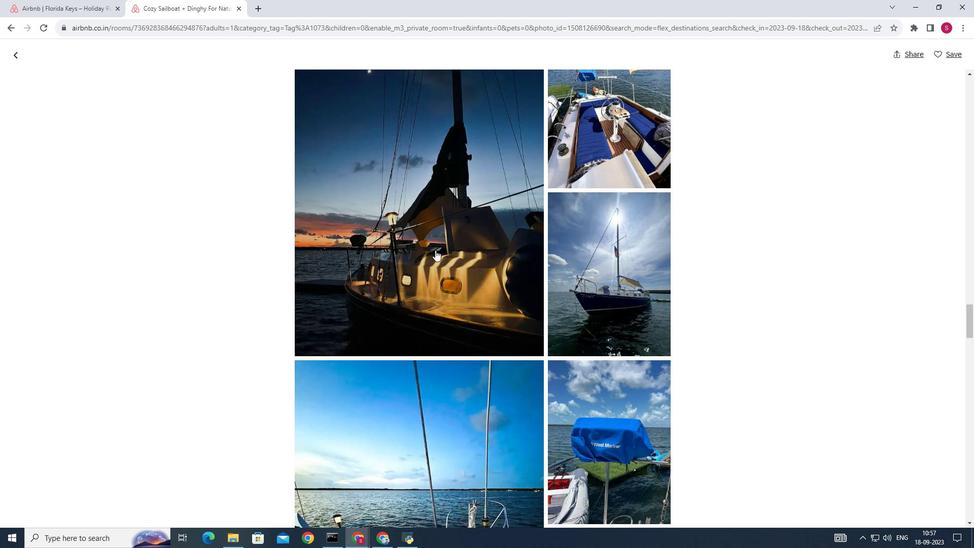 
Action: Mouse scrolled (445, 245) with delta (0, 0)
Screenshot: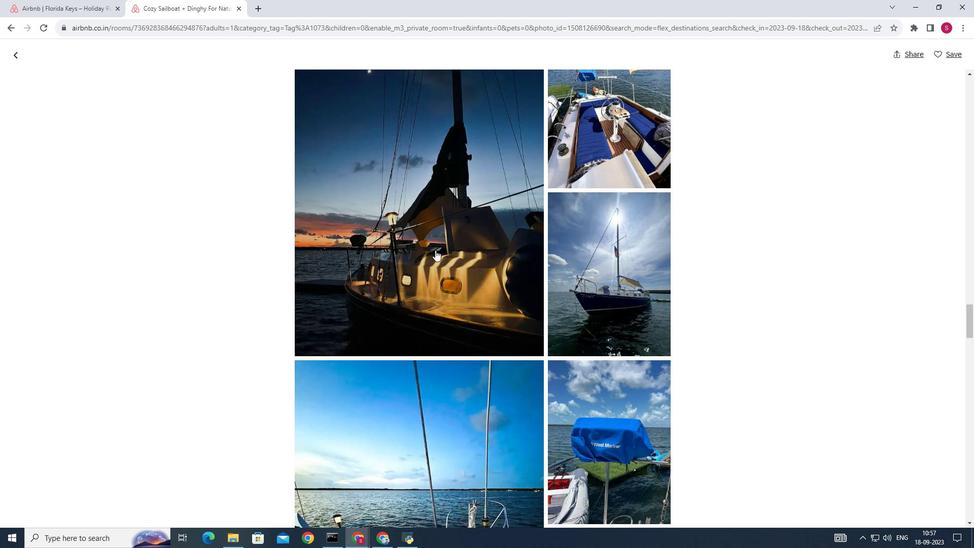 
Action: Mouse moved to (443, 246)
Screenshot: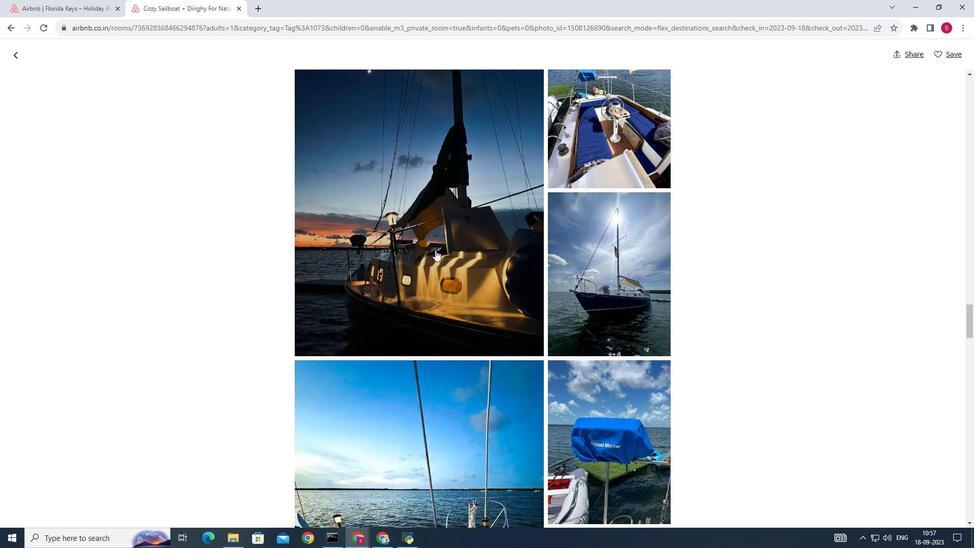 
Action: Mouse scrolled (443, 246) with delta (0, 0)
Screenshot: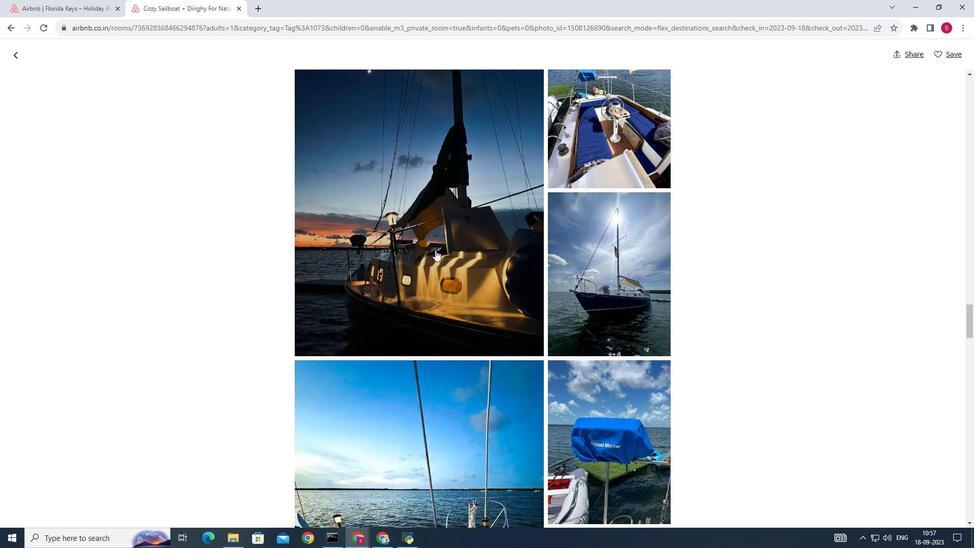 
Action: Mouse moved to (443, 246)
Screenshot: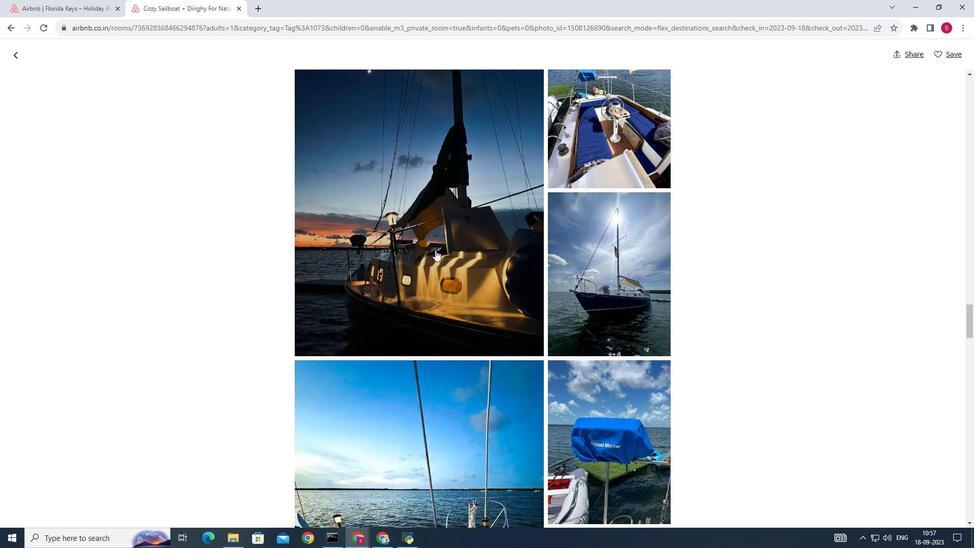 
Action: Mouse scrolled (443, 246) with delta (0, 0)
Screenshot: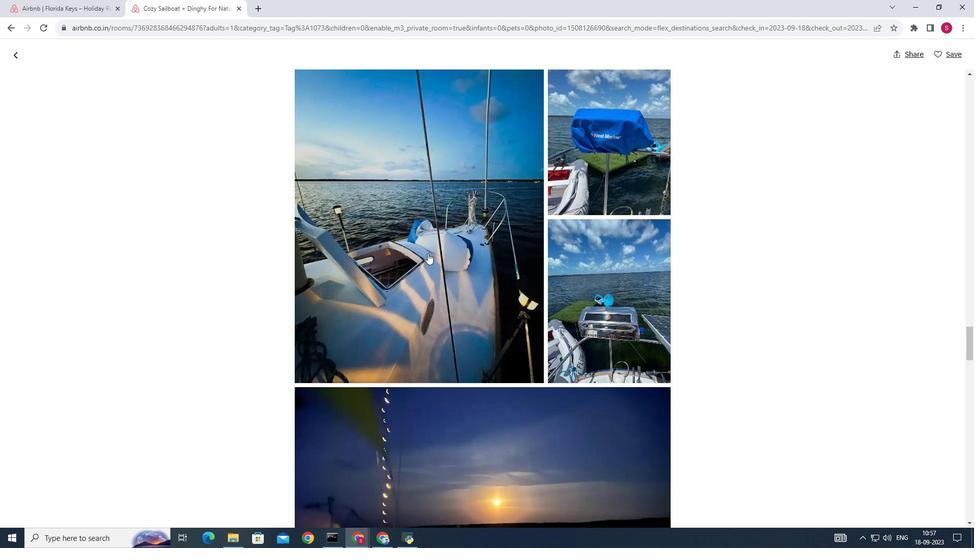 
Action: Mouse moved to (441, 247)
Screenshot: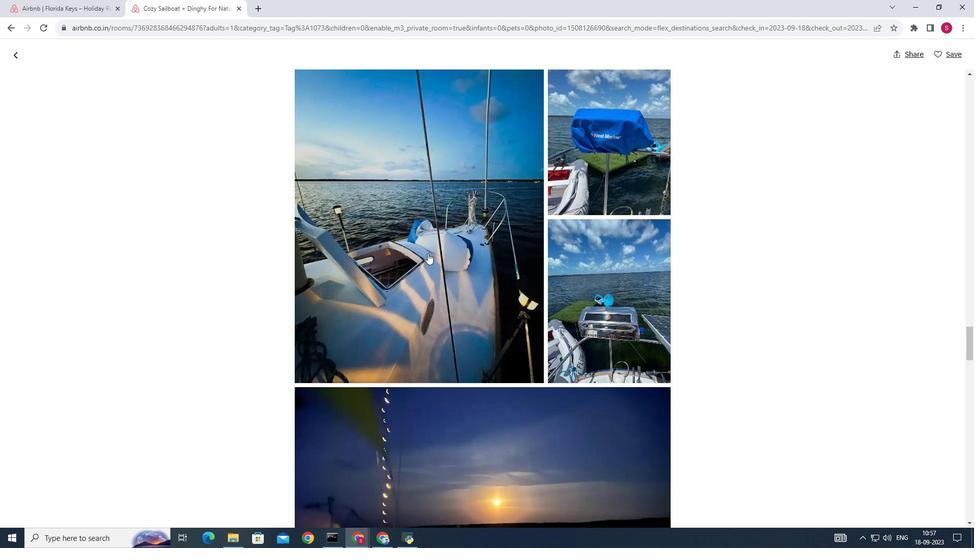 
Action: Mouse scrolled (441, 246) with delta (0, 0)
Screenshot: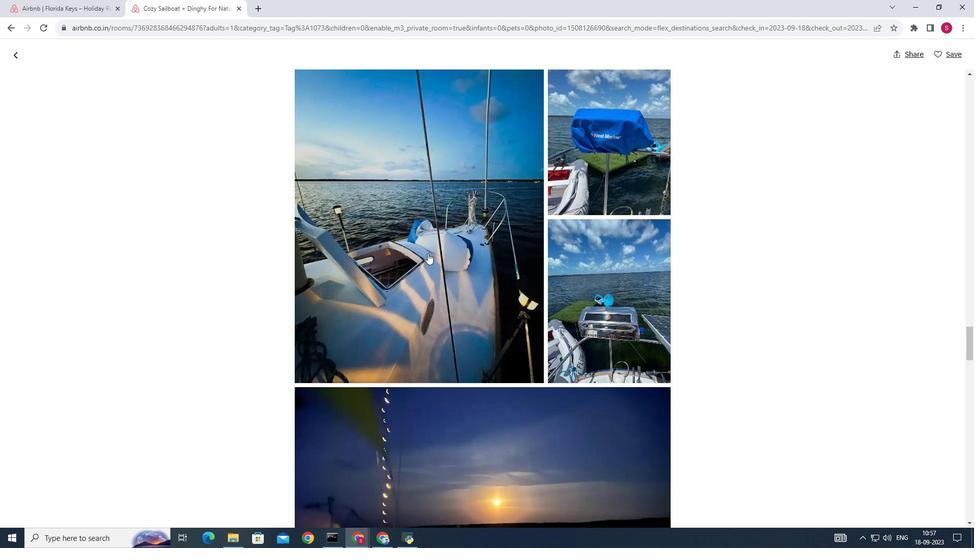 
Action: Mouse moved to (440, 247)
Screenshot: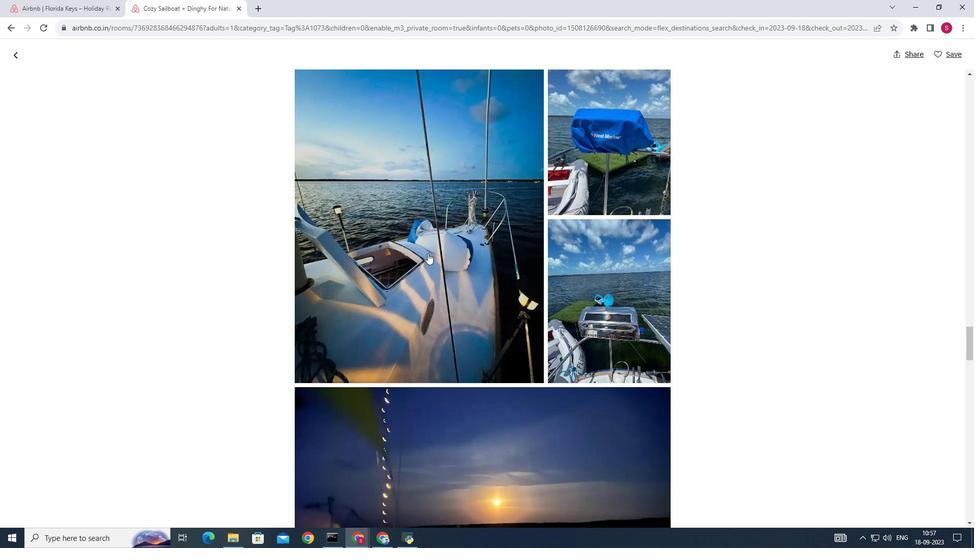 
Action: Mouse scrolled (440, 247) with delta (0, 0)
Screenshot: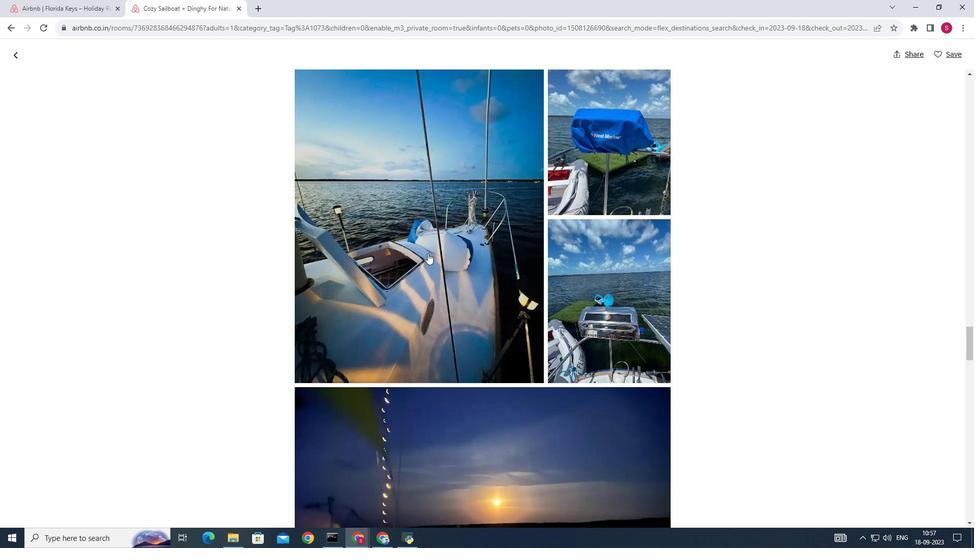 
Action: Mouse moved to (435, 250)
Screenshot: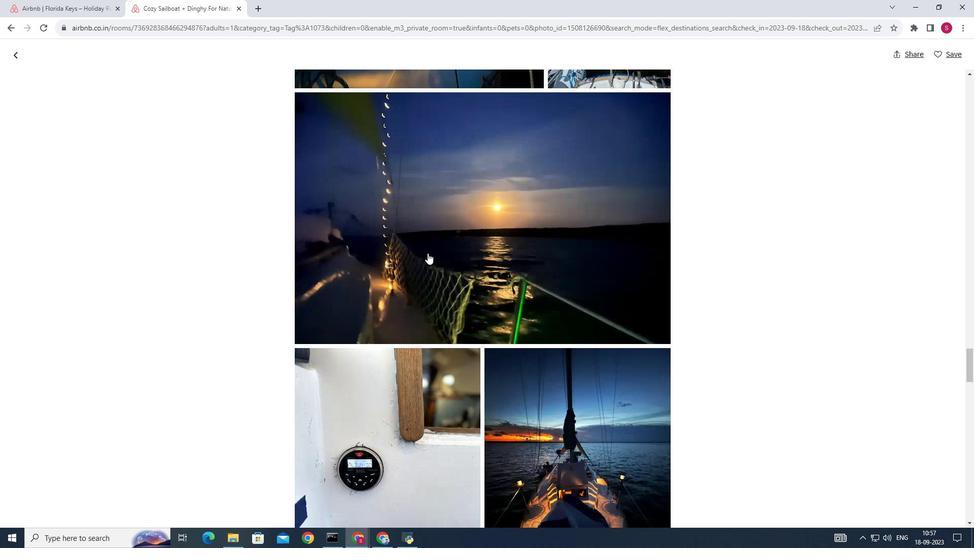 
Action: Mouse scrolled (435, 249) with delta (0, 0)
Screenshot: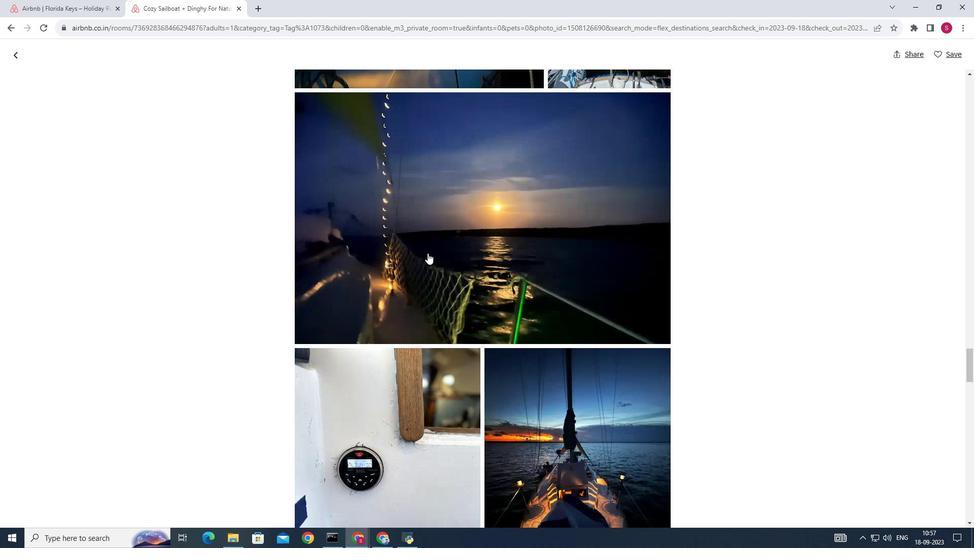 
Action: Mouse moved to (429, 252)
Screenshot: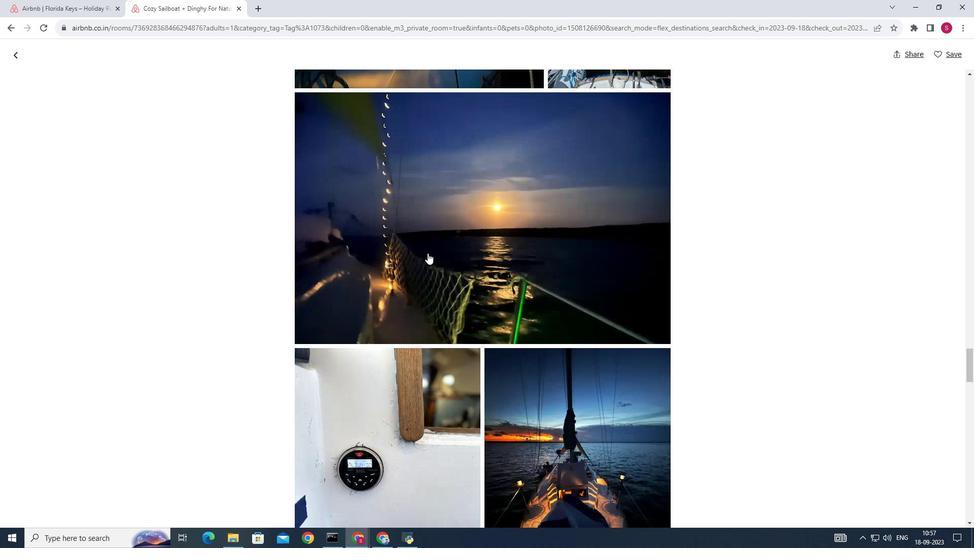 
Action: Mouse scrolled (429, 252) with delta (0, 0)
Screenshot: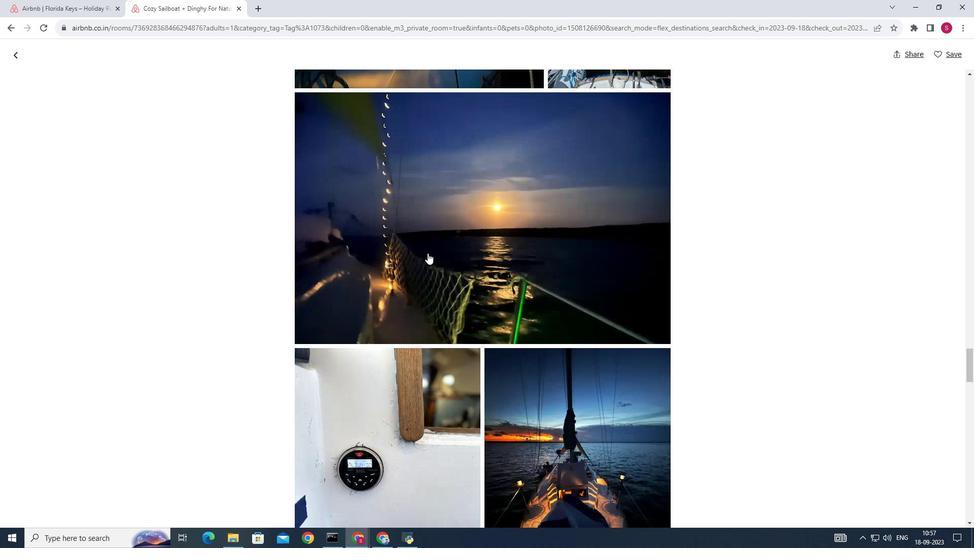 
Action: Mouse moved to (427, 253)
Screenshot: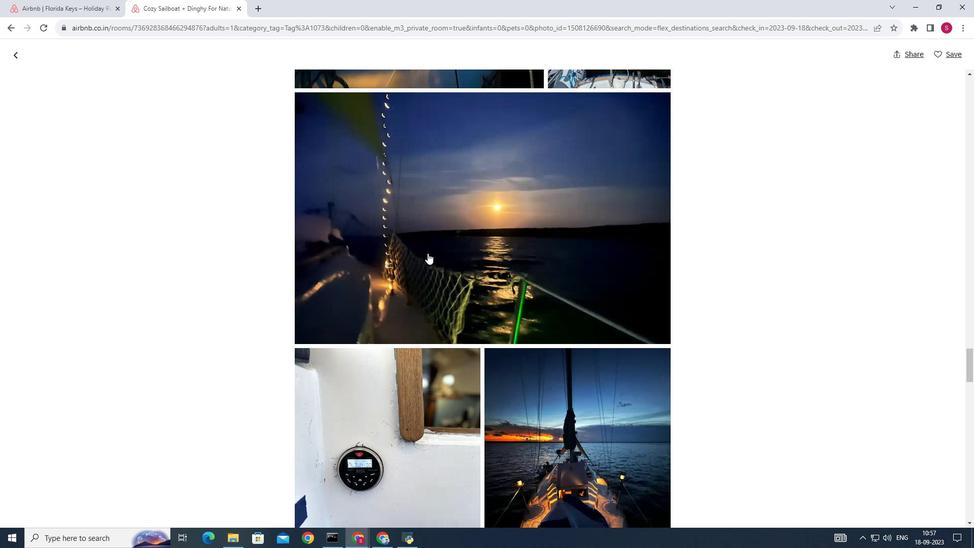 
Action: Mouse scrolled (427, 252) with delta (0, 0)
Screenshot: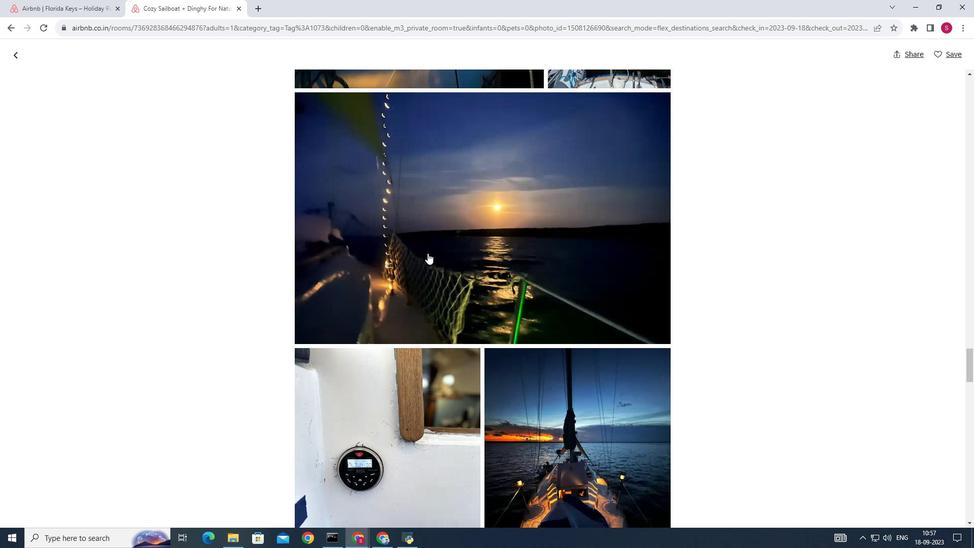 
Action: Mouse scrolled (427, 252) with delta (0, 0)
